 Task: Look for space in Carmona, Philippines from 12th July, 2023 to 16th July, 2023 for 8 adults in price range Rs.10000 to Rs.16000. Place can be private room with 8 bedrooms having 8 beds and 8 bathrooms. Property type can be house, flat, guest house. Amenities needed are: wifi, TV, free parkinig on premises, gym, breakfast. Booking option can be shelf check-in. Required host language is English.
Action: Mouse moved to (450, 103)
Screenshot: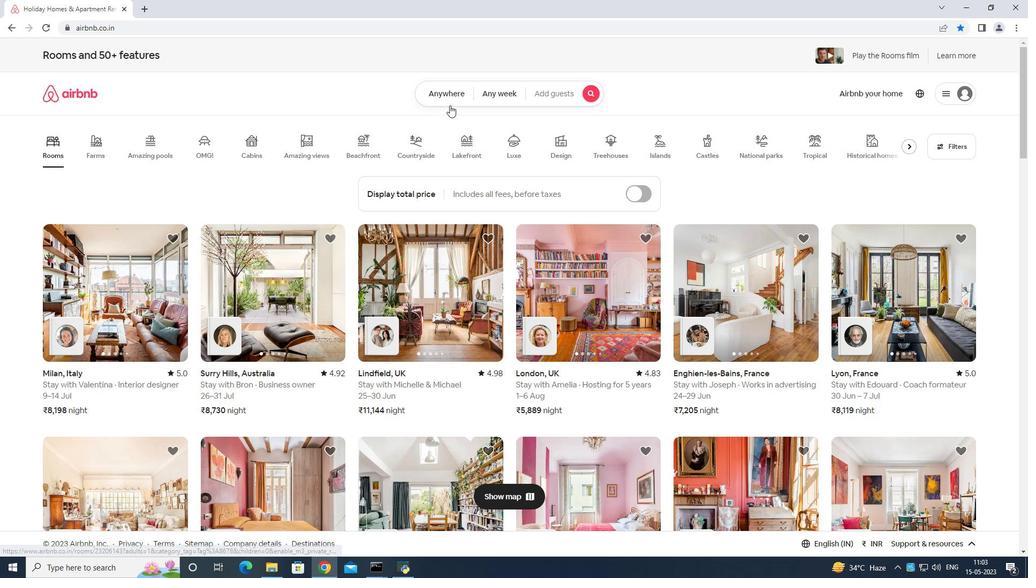 
Action: Mouse pressed left at (450, 103)
Screenshot: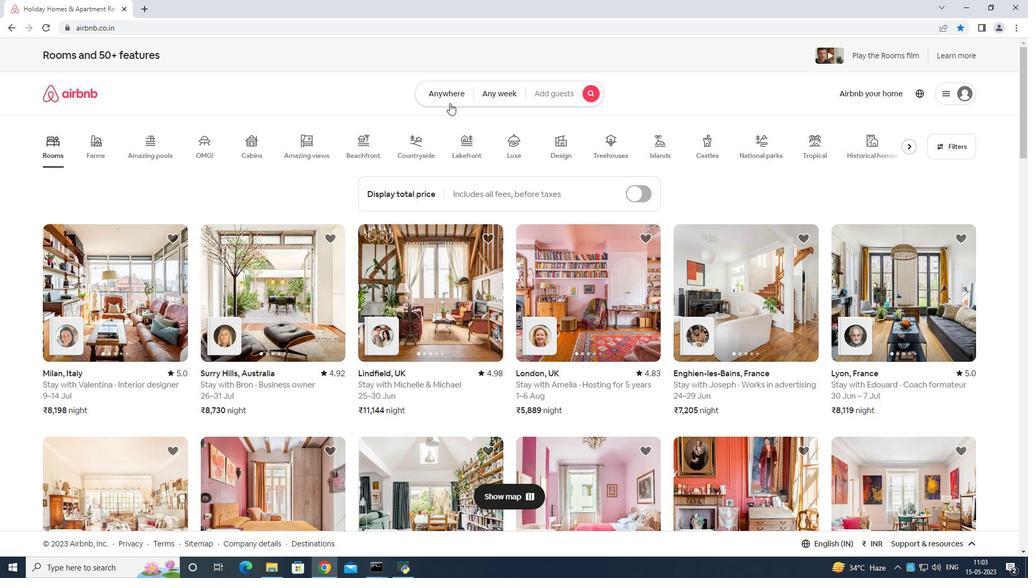 
Action: Mouse moved to (429, 133)
Screenshot: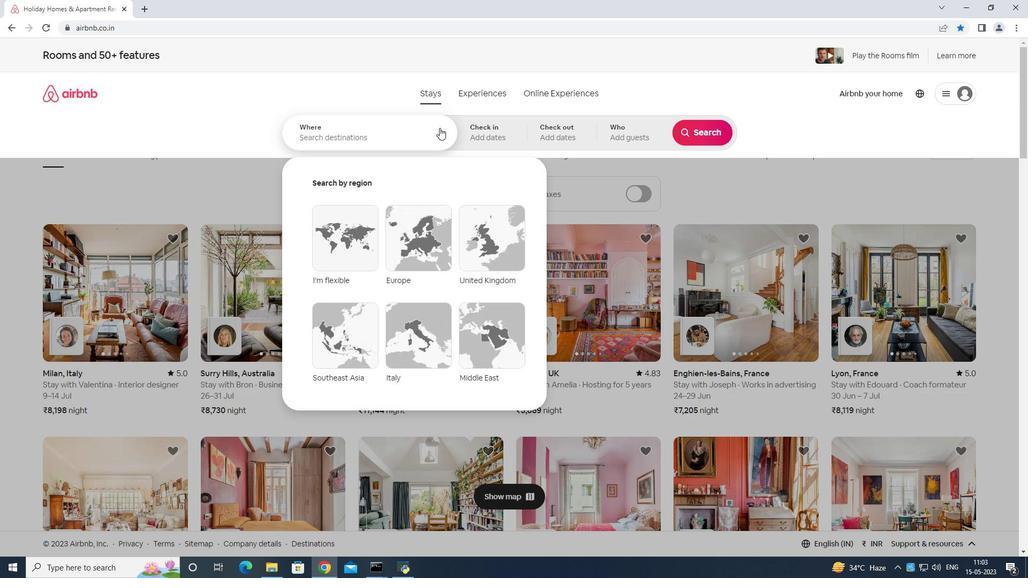 
Action: Mouse pressed left at (429, 133)
Screenshot: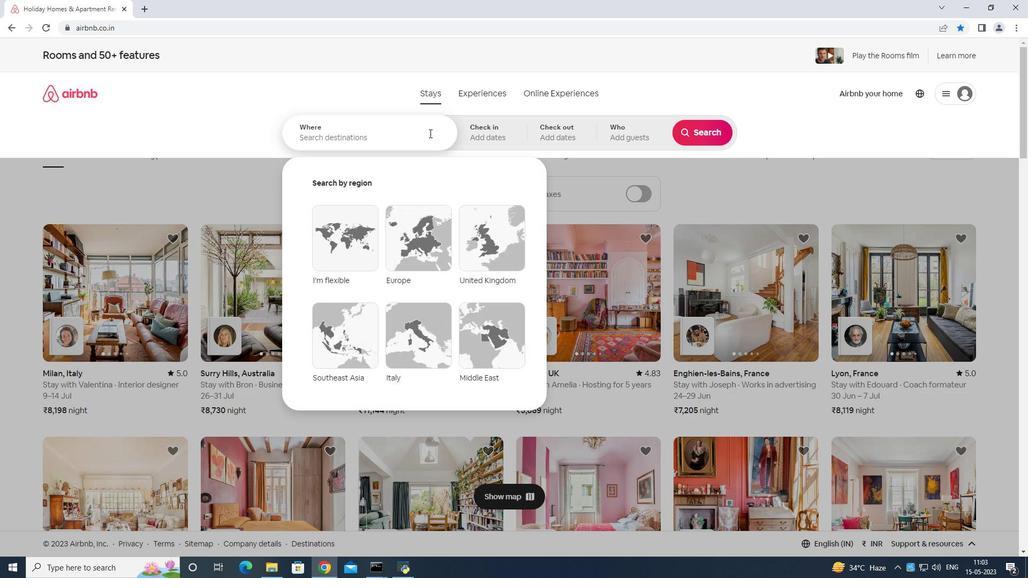 
Action: Key pressed <Key.shift>Carmona<Key.space>philipines<Key.enter>
Screenshot: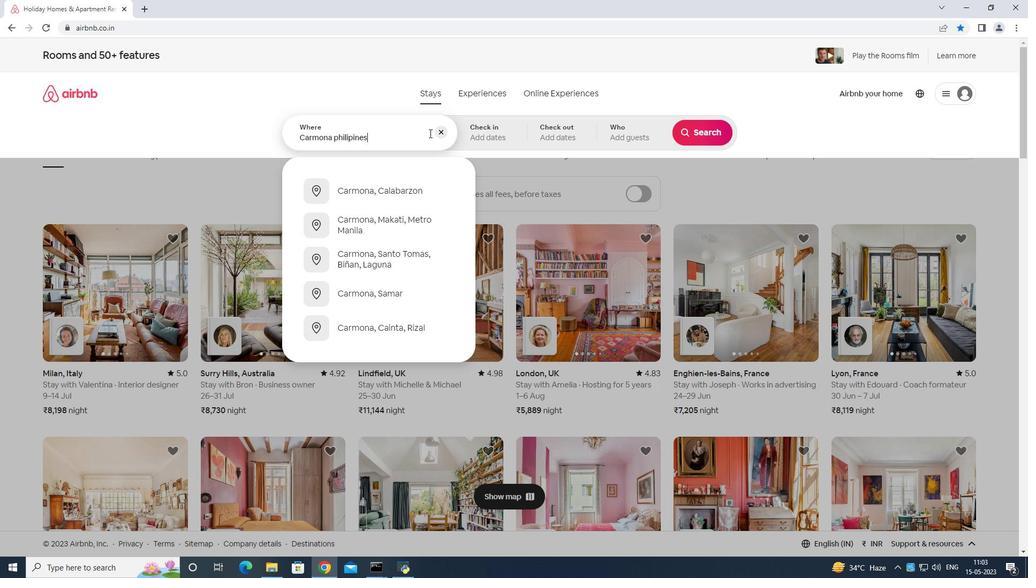 
Action: Mouse moved to (697, 221)
Screenshot: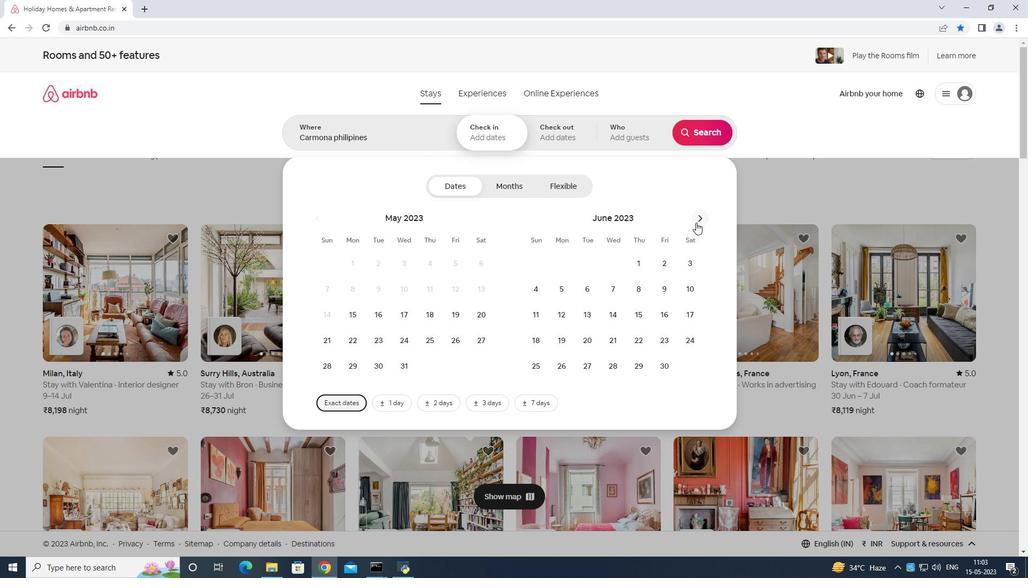 
Action: Mouse pressed left at (697, 221)
Screenshot: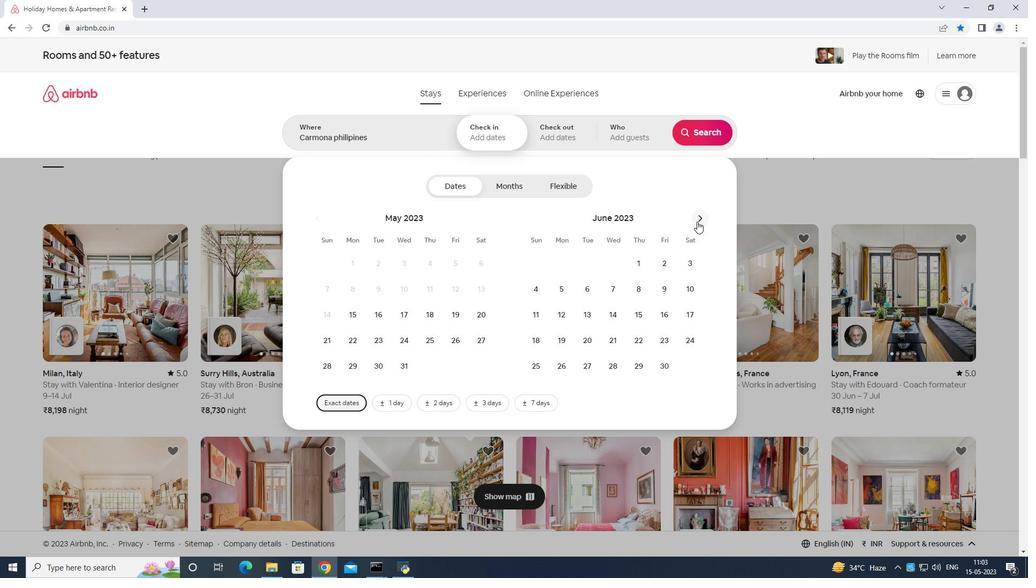 
Action: Mouse moved to (618, 324)
Screenshot: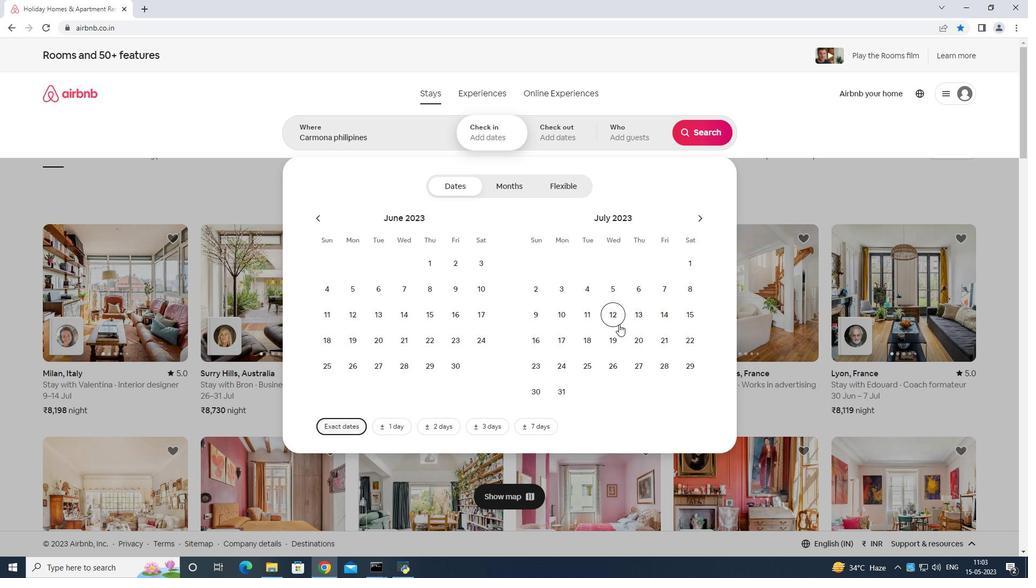 
Action: Mouse pressed left at (618, 324)
Screenshot: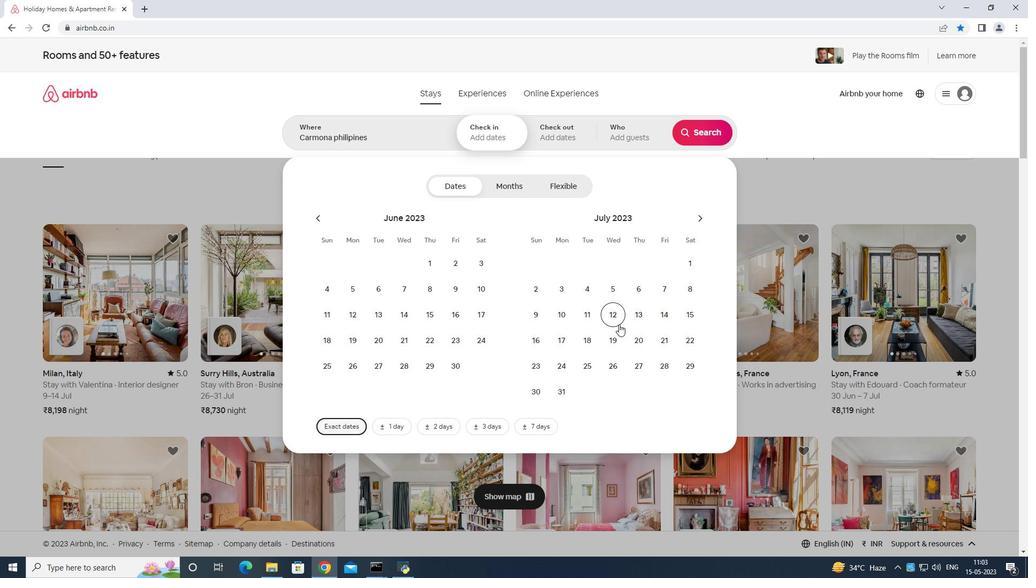 
Action: Mouse moved to (535, 343)
Screenshot: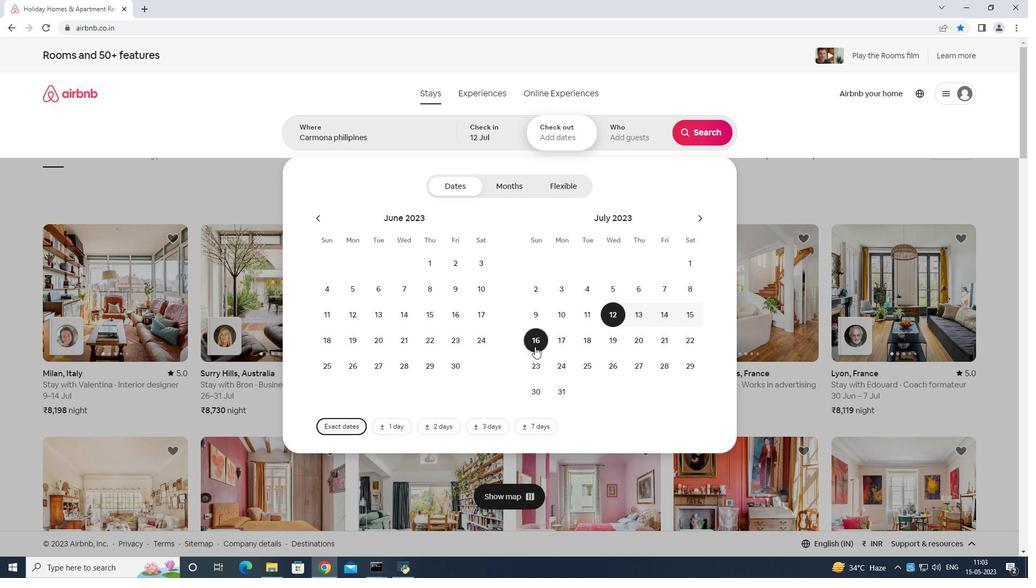 
Action: Mouse pressed left at (535, 343)
Screenshot: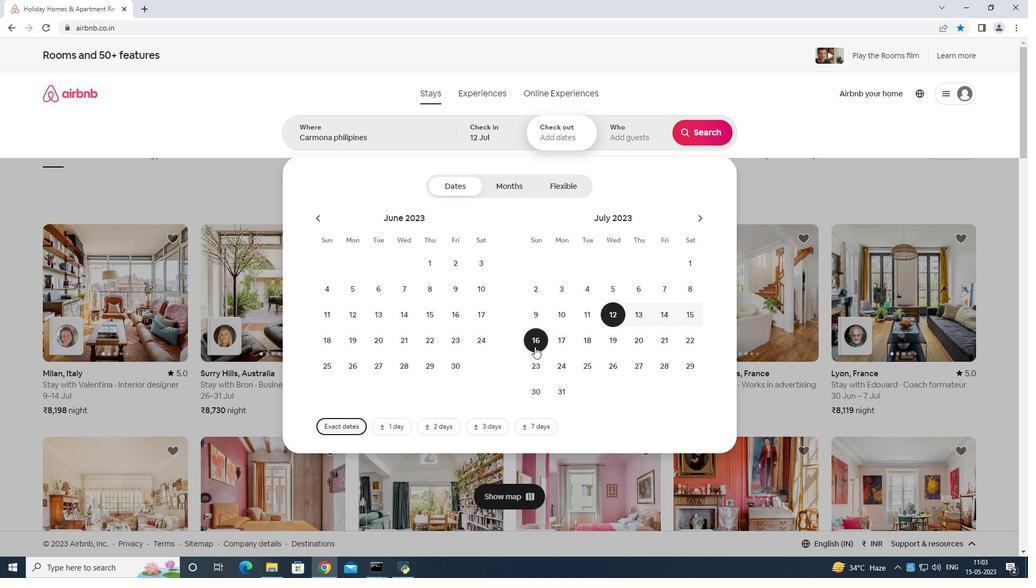 
Action: Mouse moved to (613, 140)
Screenshot: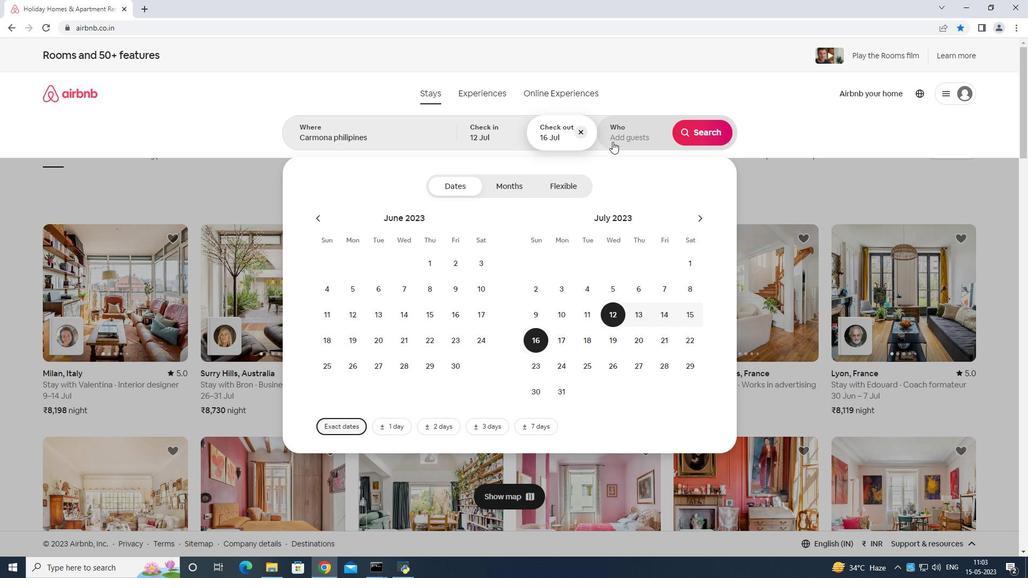 
Action: Mouse pressed left at (613, 140)
Screenshot: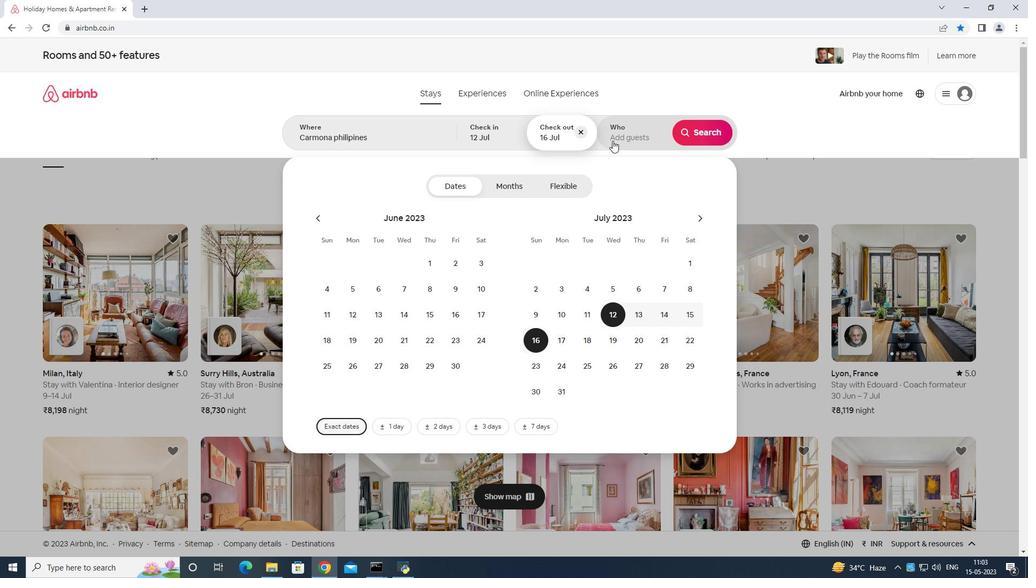 
Action: Mouse moved to (704, 188)
Screenshot: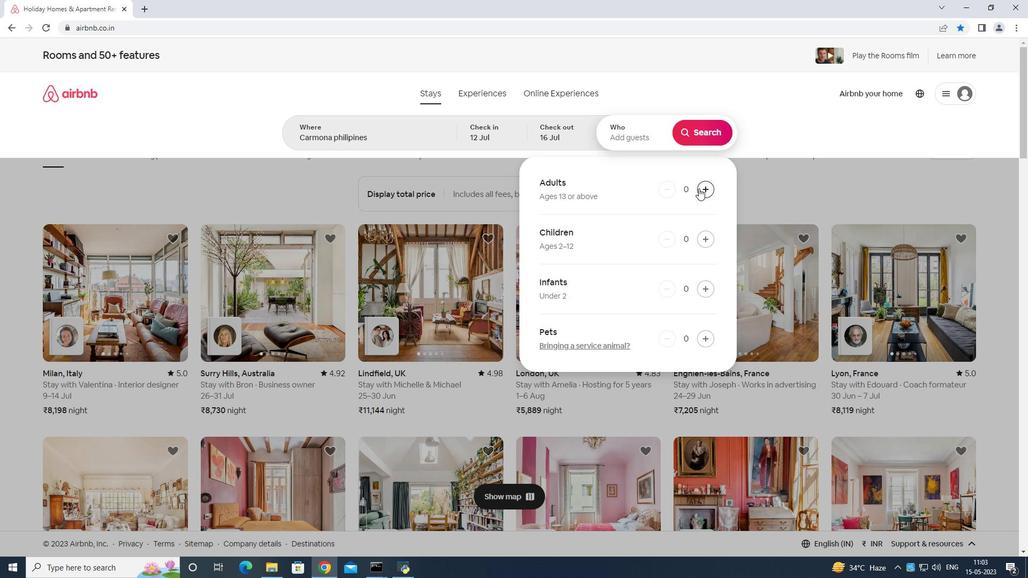 
Action: Mouse pressed left at (704, 188)
Screenshot: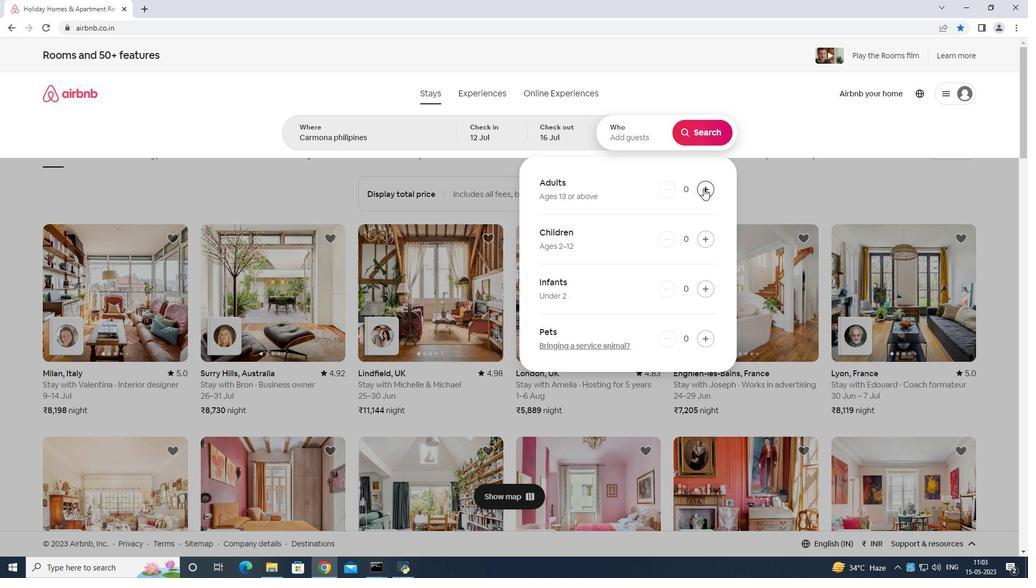 
Action: Mouse pressed left at (704, 188)
Screenshot: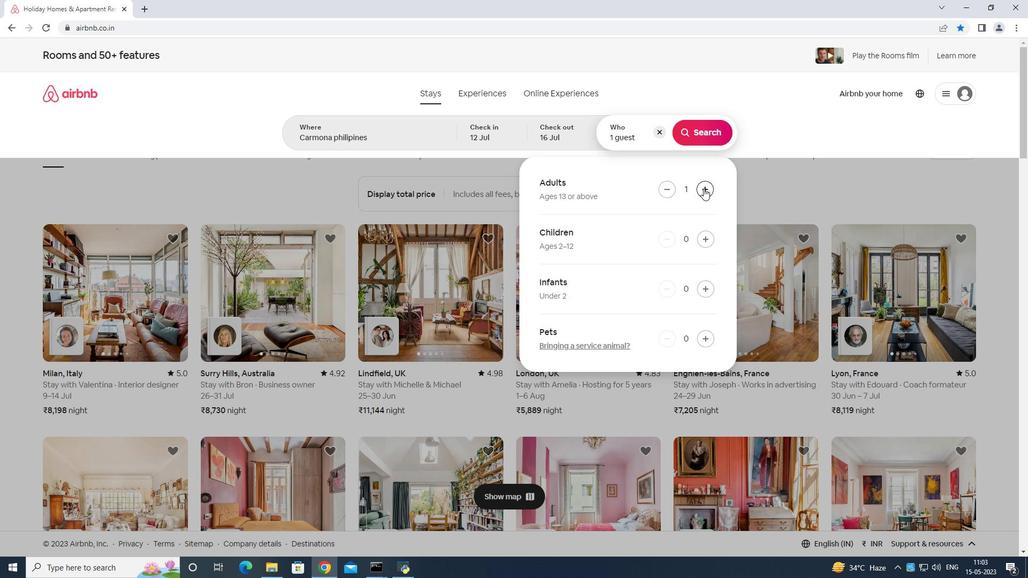 
Action: Mouse pressed left at (704, 188)
Screenshot: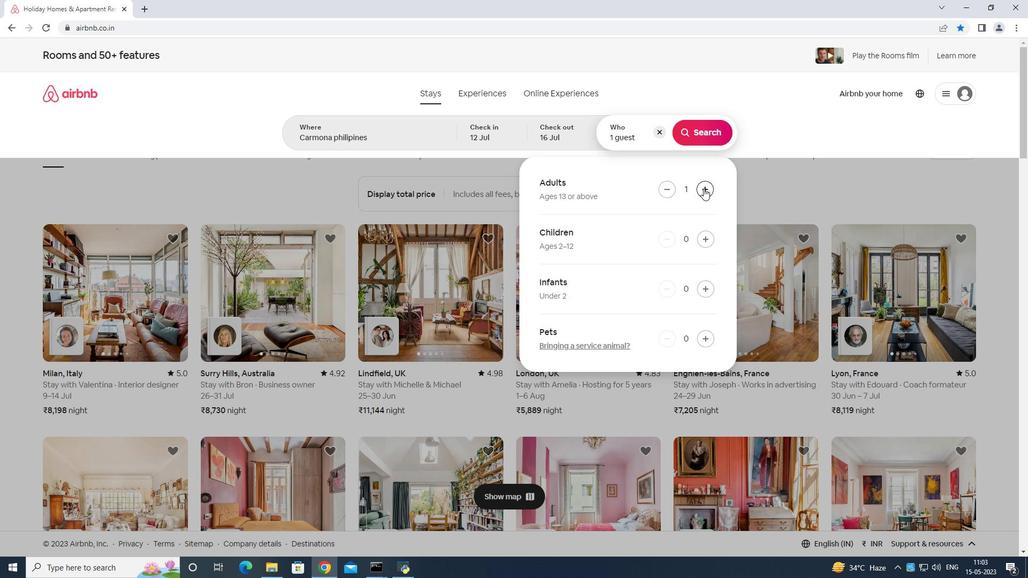 
Action: Mouse pressed left at (704, 188)
Screenshot: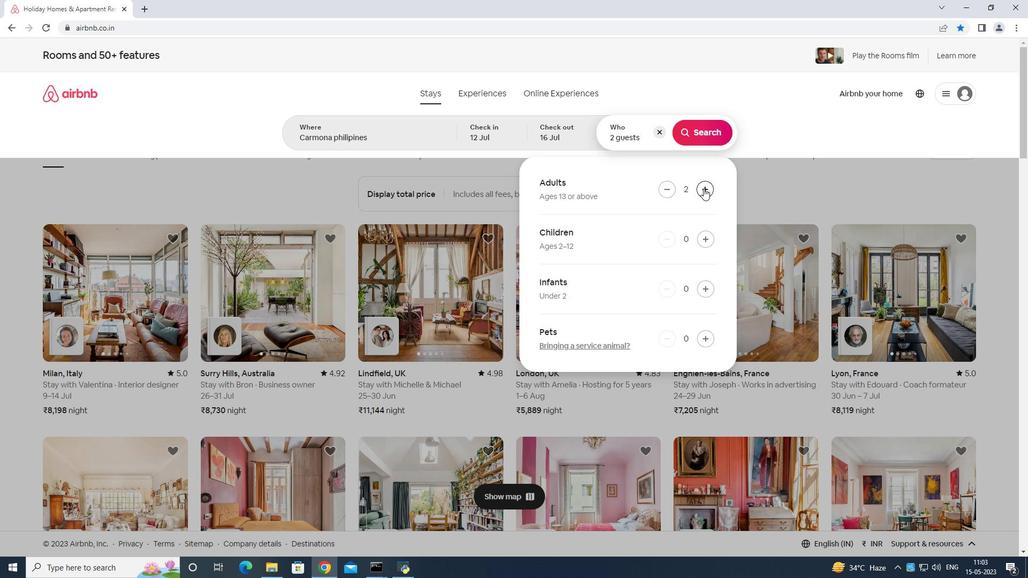 
Action: Mouse pressed left at (704, 188)
Screenshot: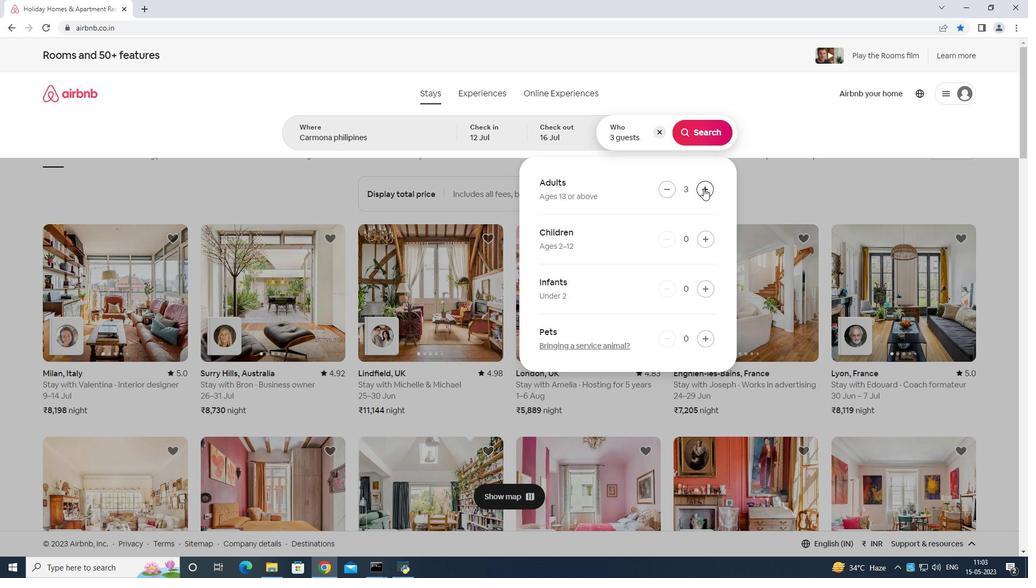 
Action: Mouse pressed left at (704, 188)
Screenshot: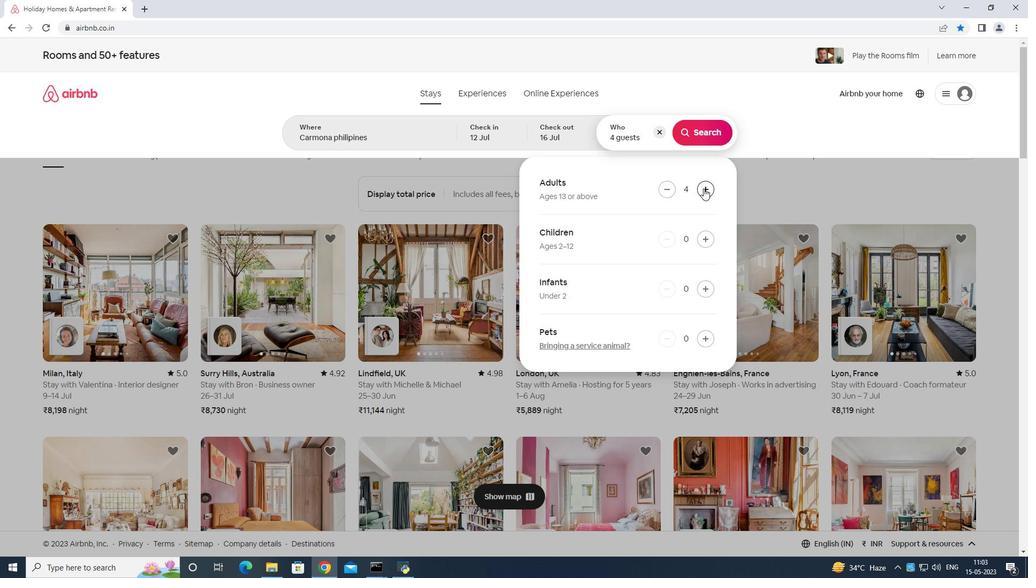 
Action: Mouse pressed left at (704, 188)
Screenshot: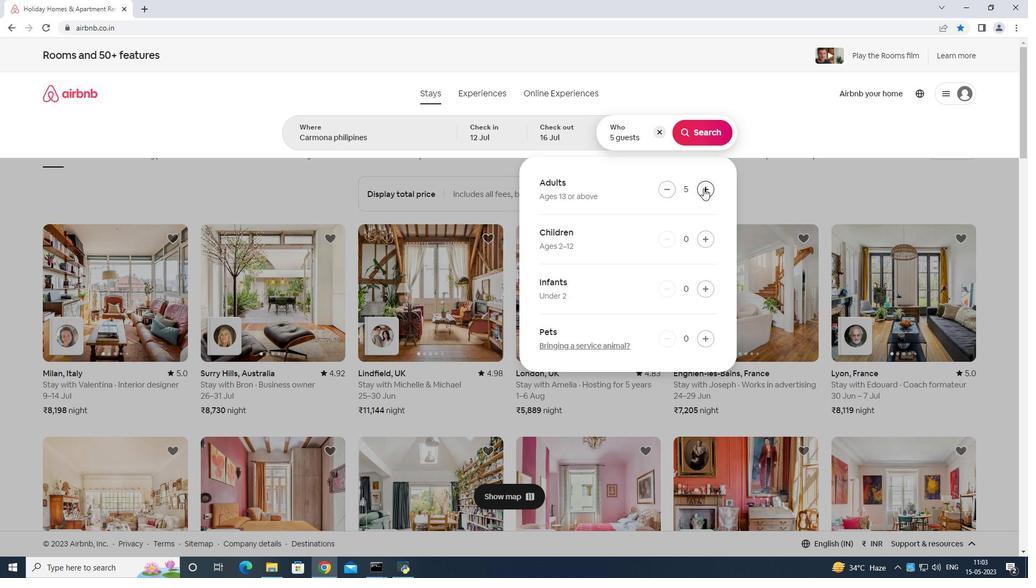 
Action: Mouse pressed left at (704, 188)
Screenshot: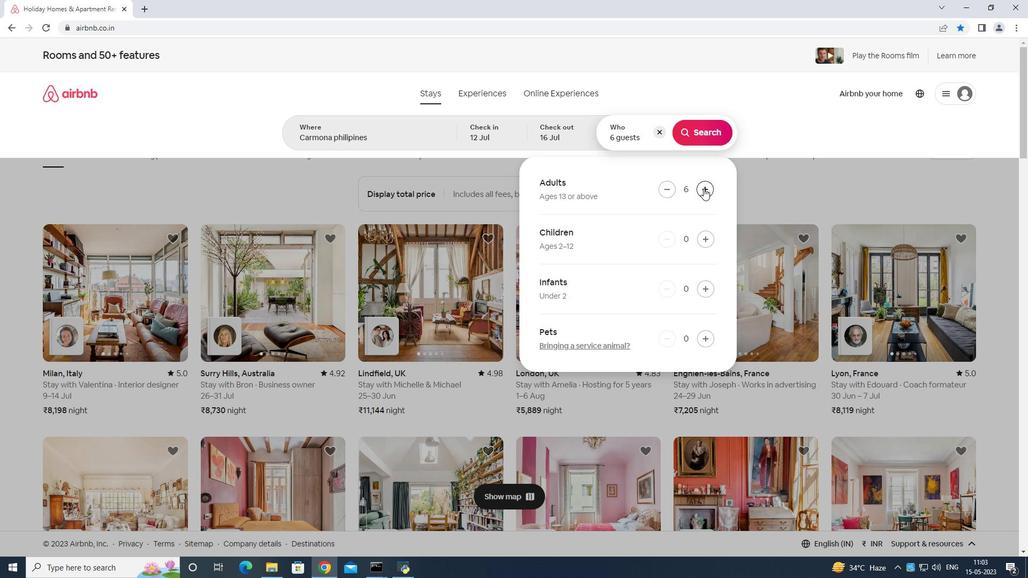 
Action: Mouse moved to (708, 140)
Screenshot: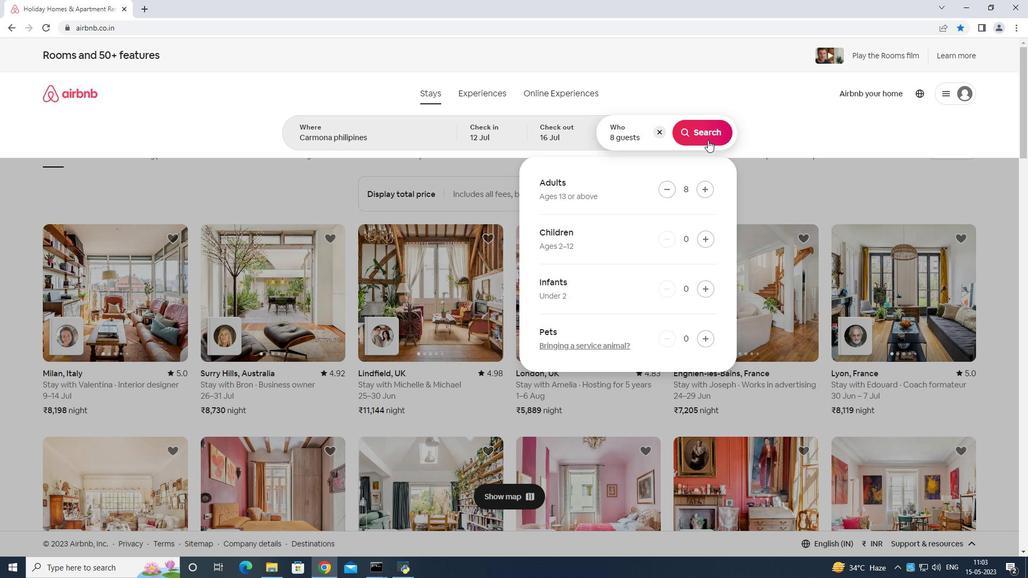 
Action: Mouse pressed left at (708, 140)
Screenshot: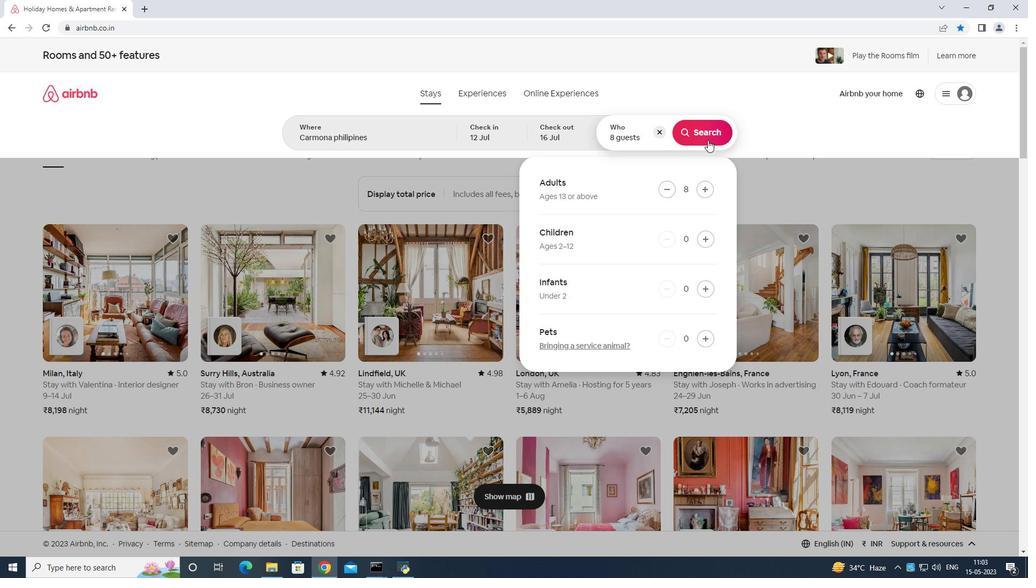 
Action: Mouse moved to (994, 93)
Screenshot: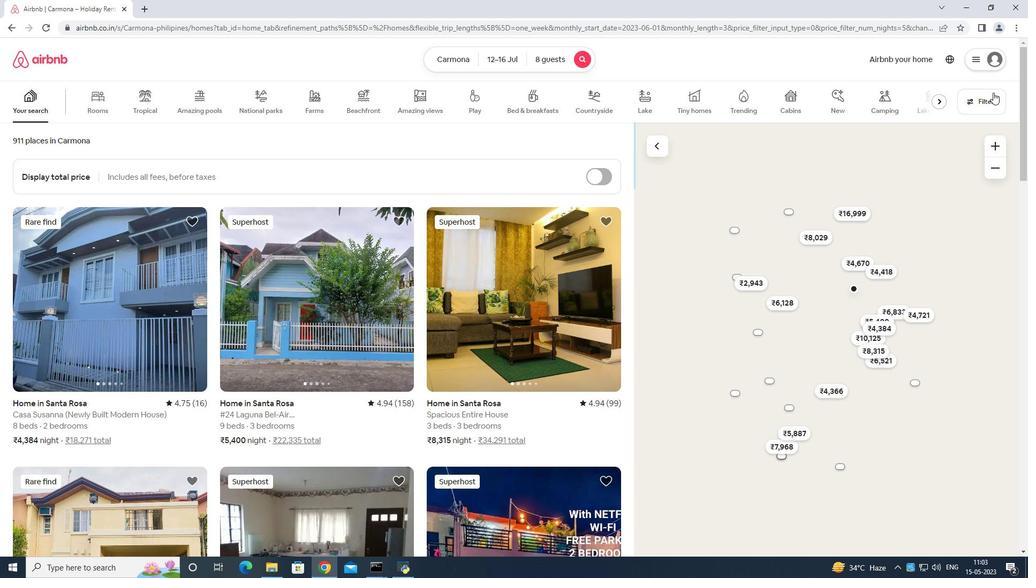
Action: Mouse pressed left at (994, 93)
Screenshot: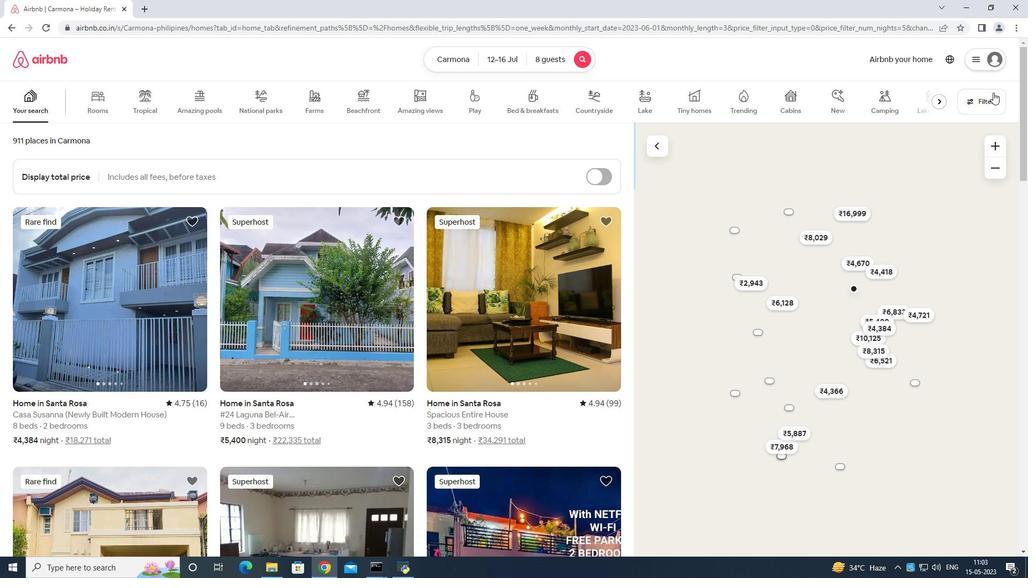 
Action: Mouse moved to (466, 349)
Screenshot: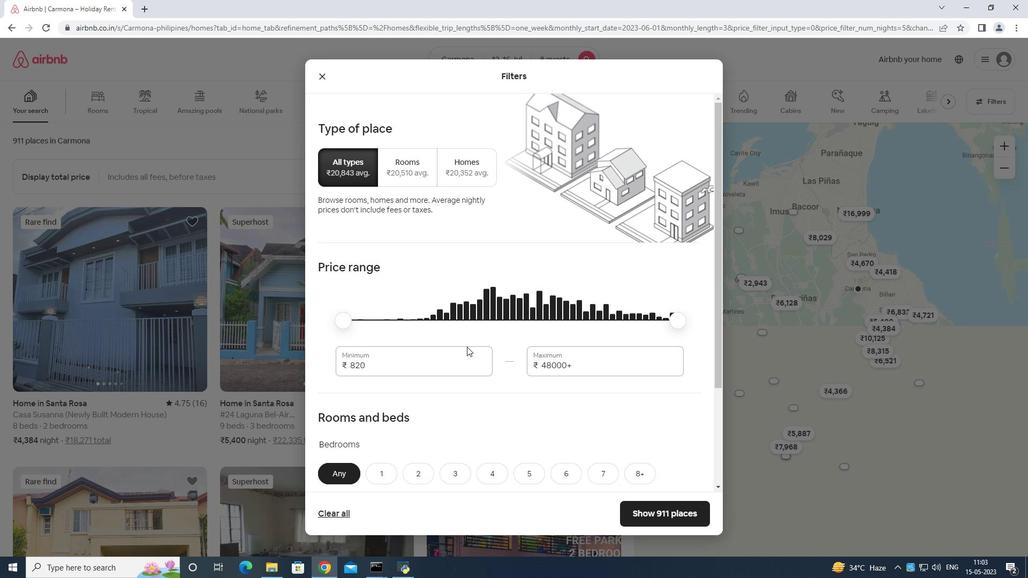 
Action: Mouse pressed left at (466, 349)
Screenshot: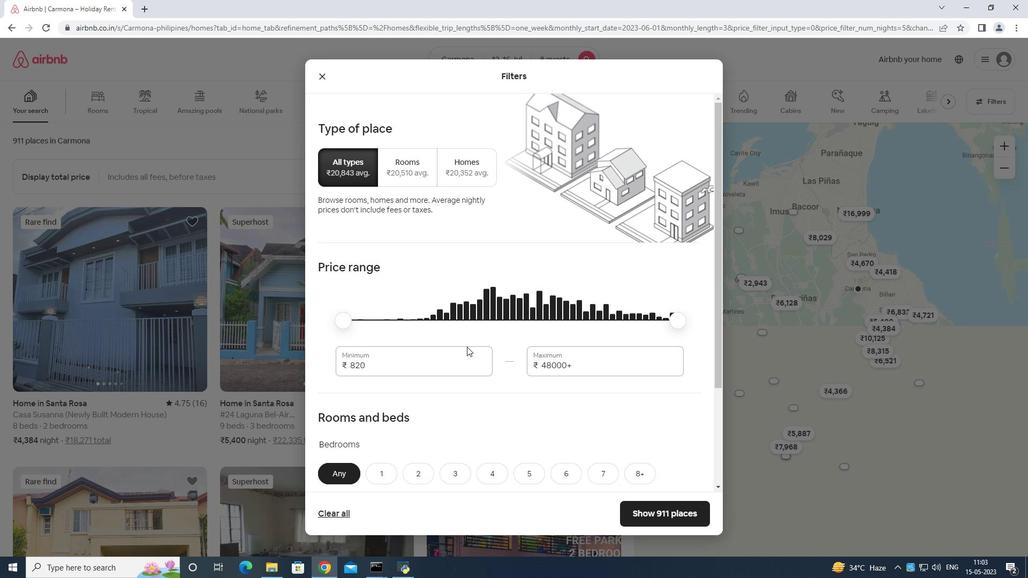 
Action: Mouse moved to (467, 348)
Screenshot: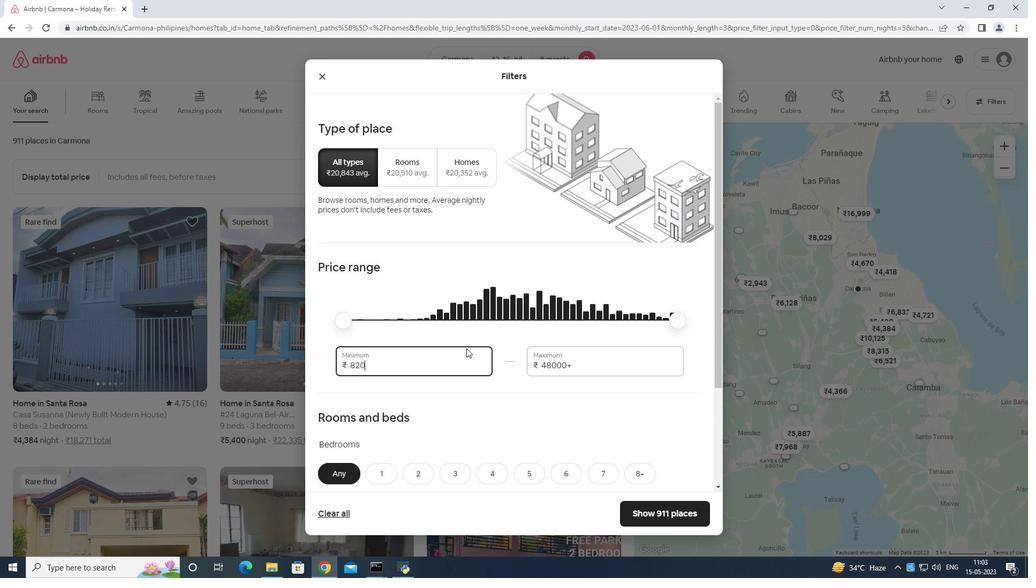 
Action: Key pressed <Key.backspace>
Screenshot: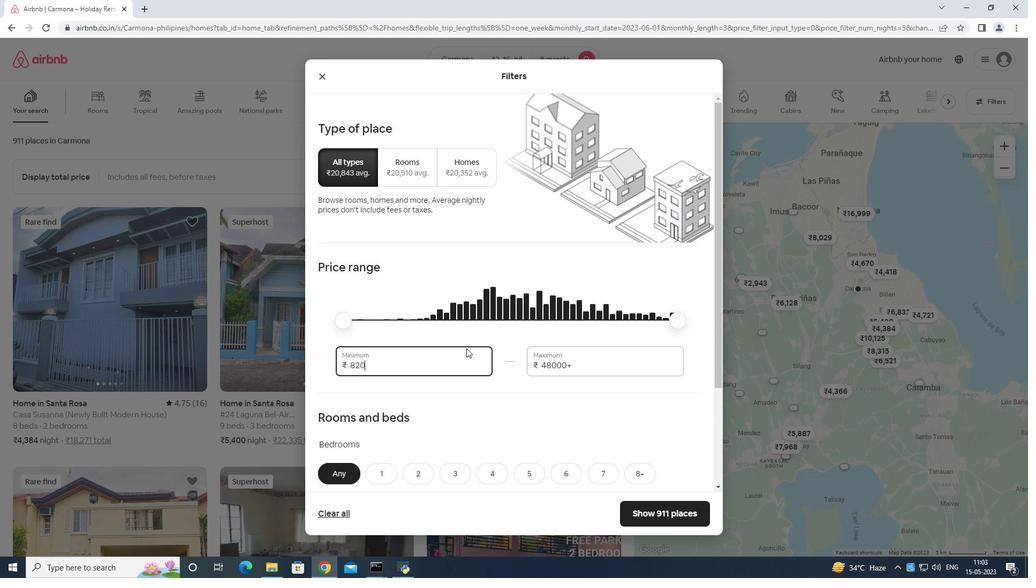 
Action: Mouse moved to (470, 345)
Screenshot: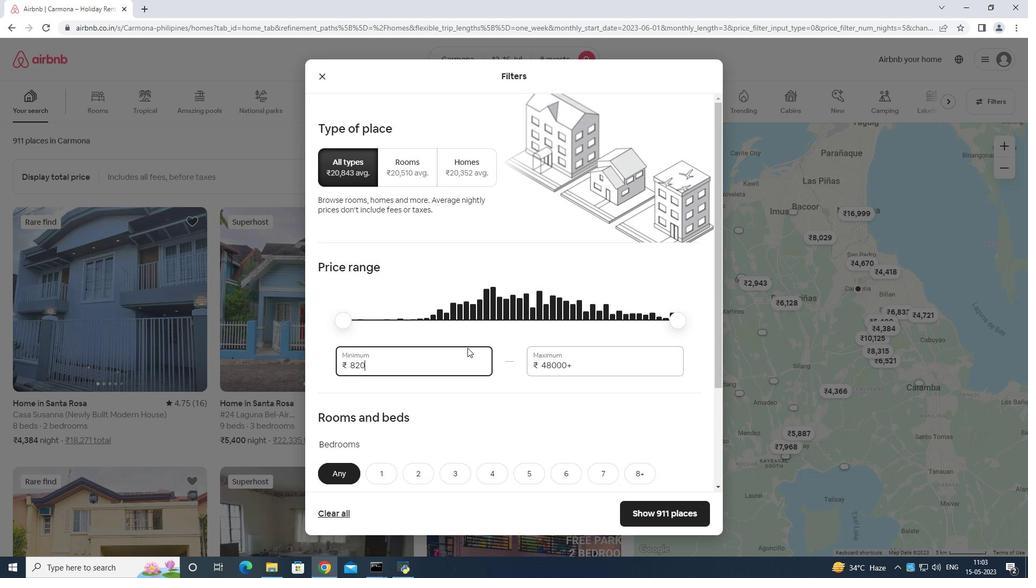 
Action: Key pressed <Key.backspace><Key.backspace><Key.backspace><Key.backspace><Key.backspace>
Screenshot: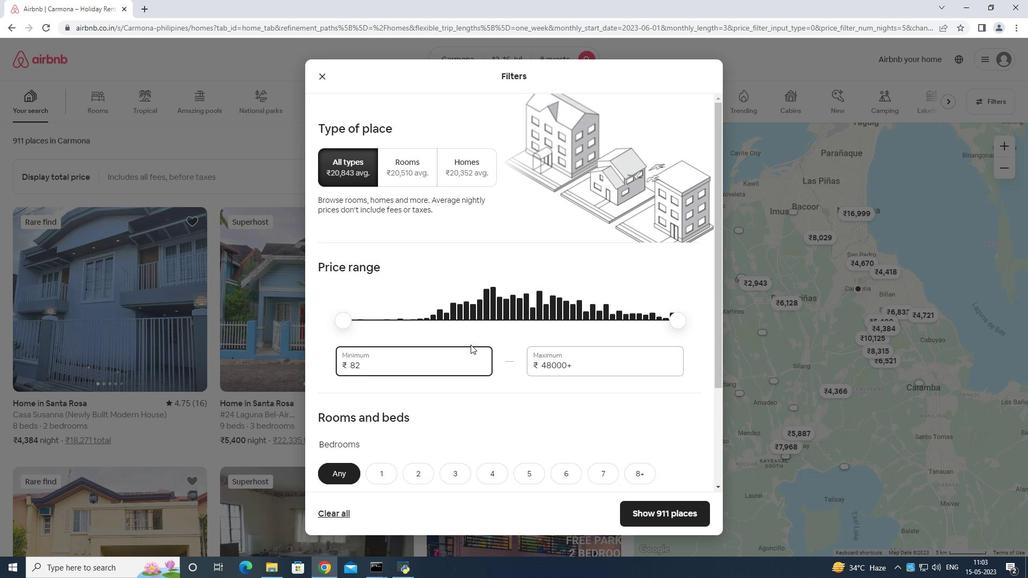 
Action: Mouse moved to (471, 343)
Screenshot: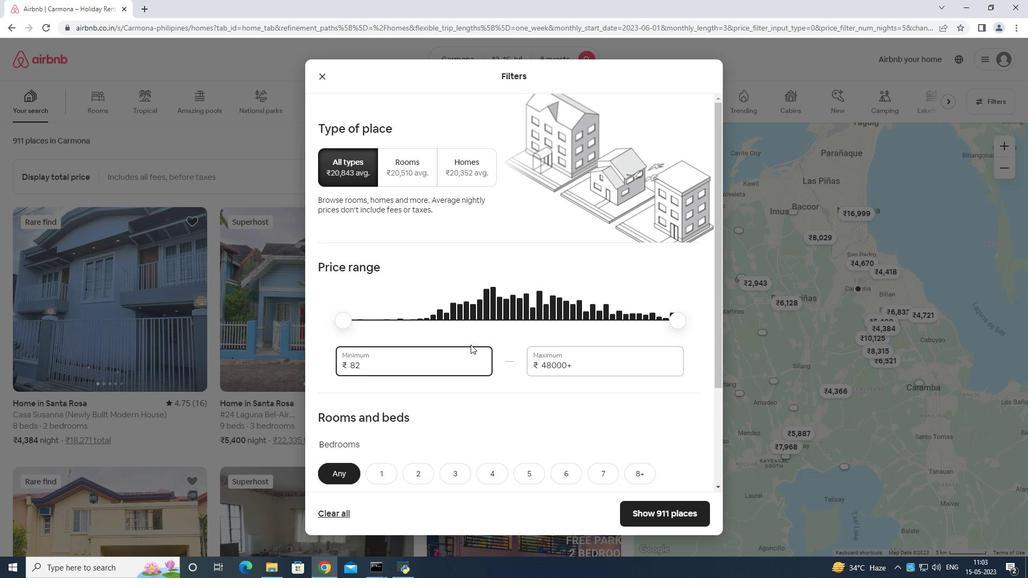 
Action: Key pressed <Key.backspace>
Screenshot: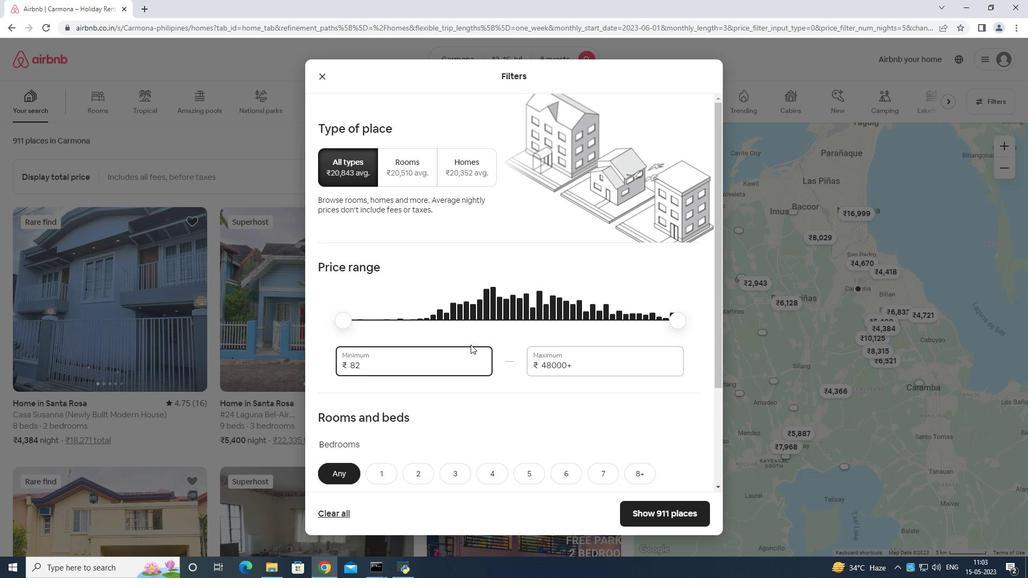 
Action: Mouse moved to (471, 342)
Screenshot: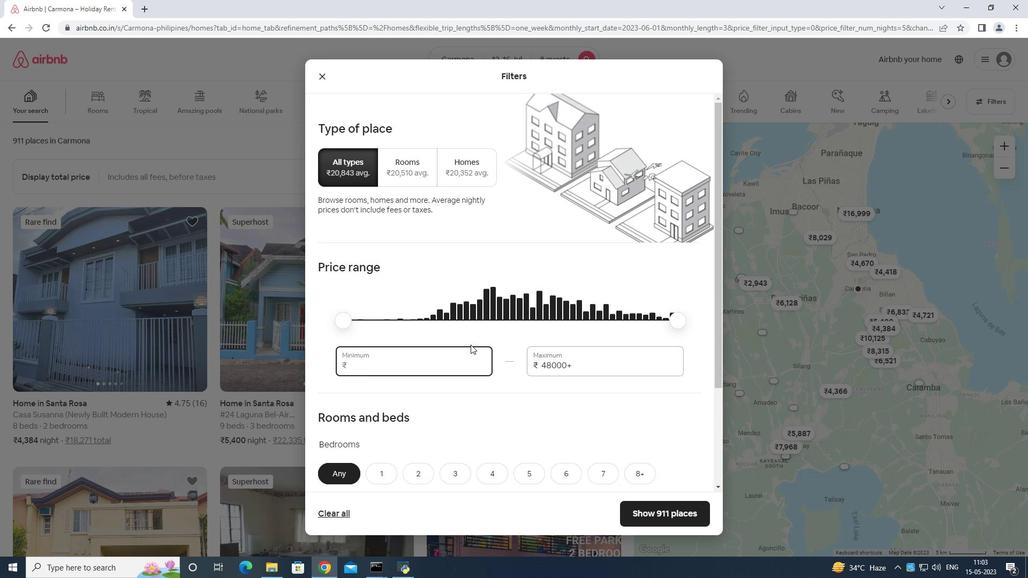 
Action: Key pressed <Key.backspace>
Screenshot: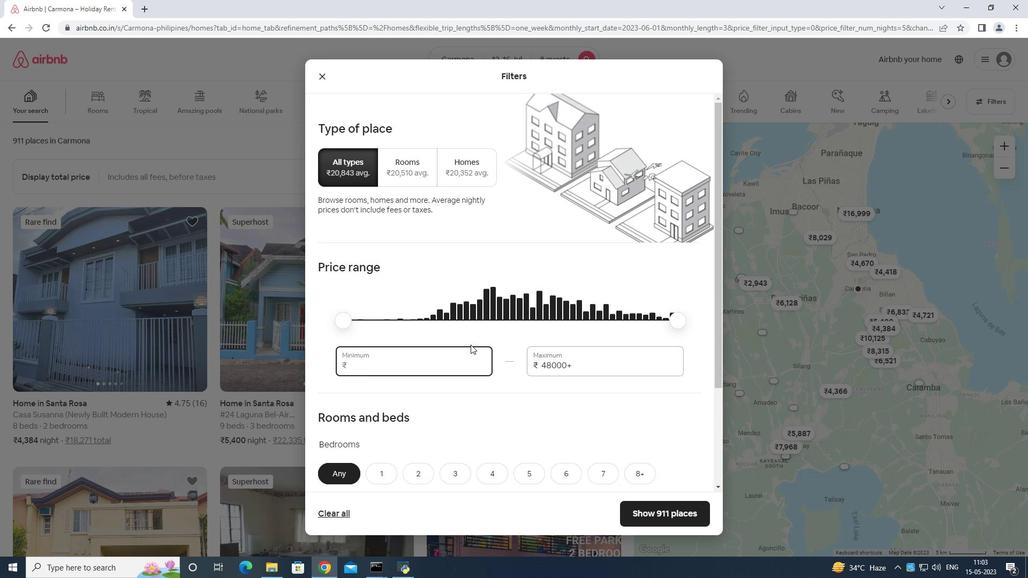 
Action: Mouse moved to (472, 341)
Screenshot: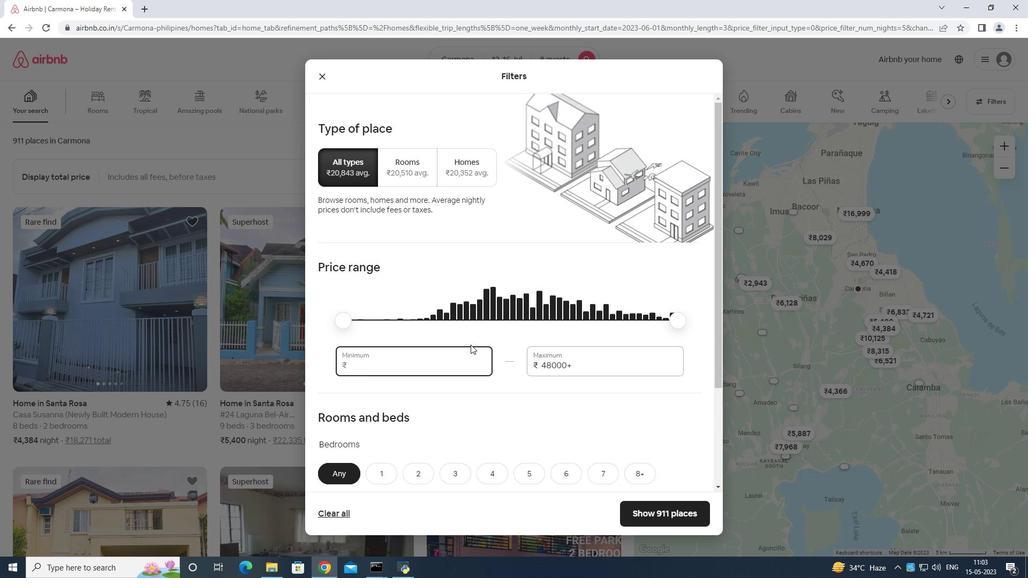 
Action: Key pressed <Key.backspace>
Screenshot: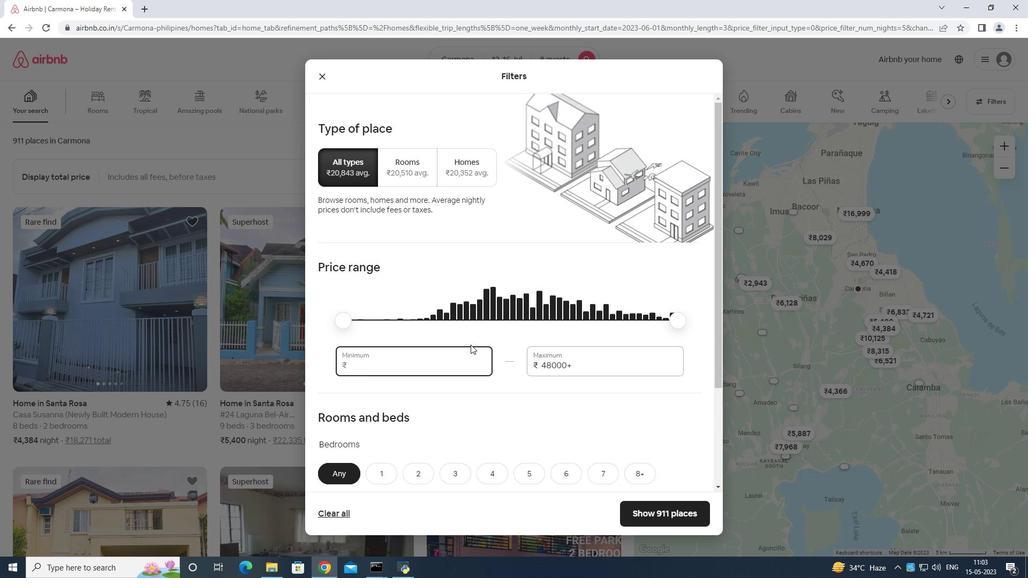 
Action: Mouse moved to (473, 337)
Screenshot: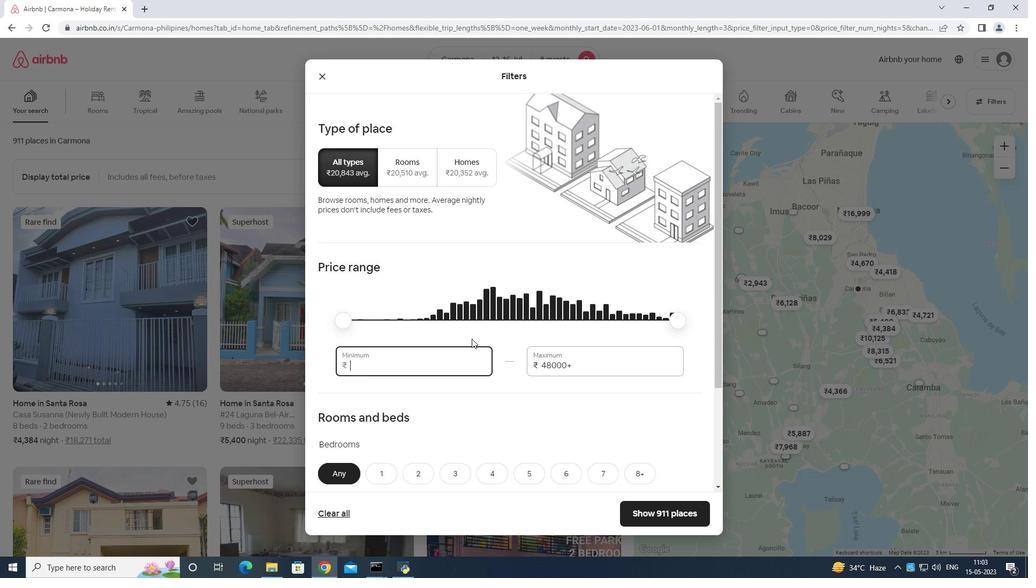 
Action: Key pressed 1000
Screenshot: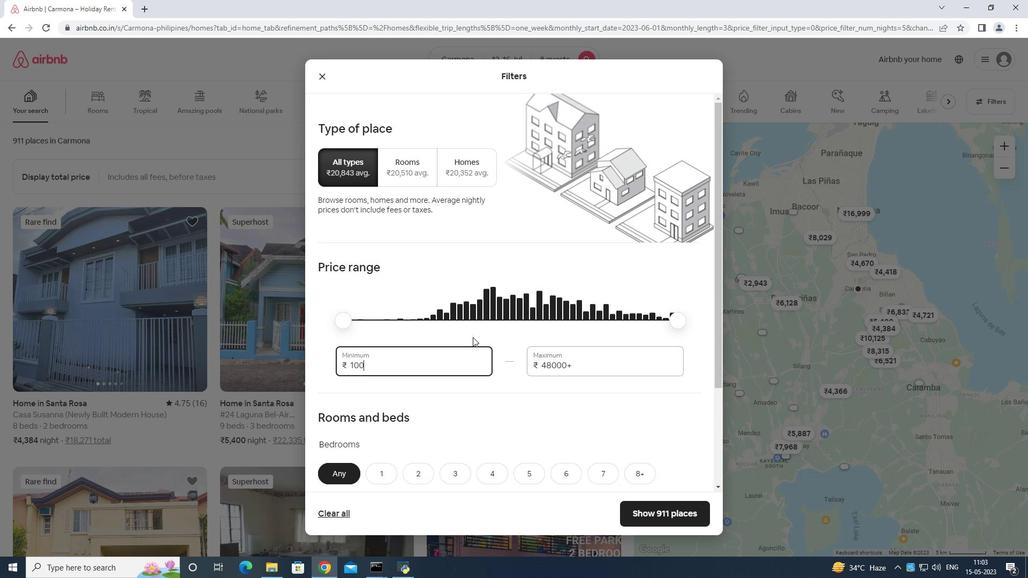 
Action: Mouse moved to (507, 337)
Screenshot: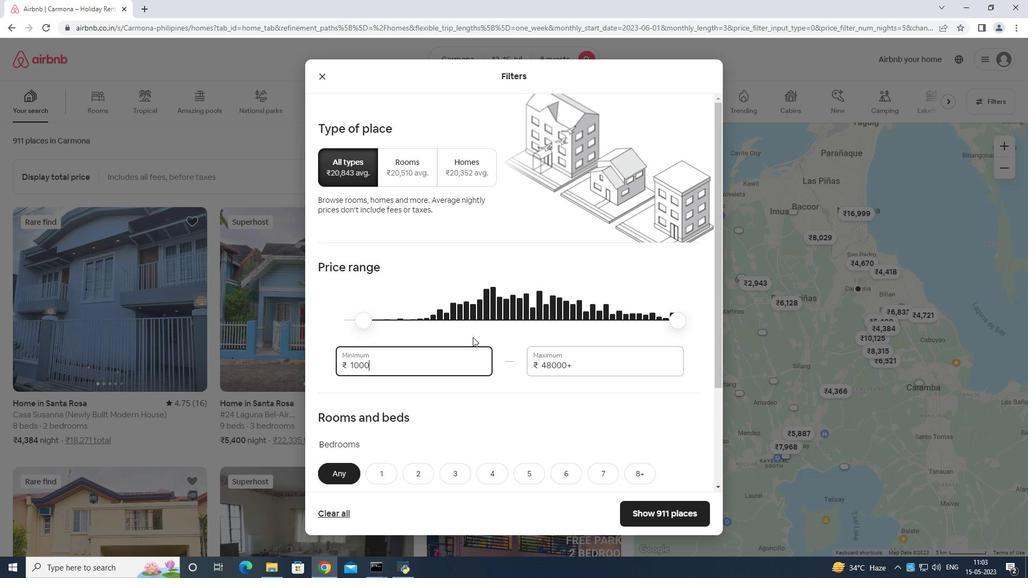 
Action: Key pressed 0
Screenshot: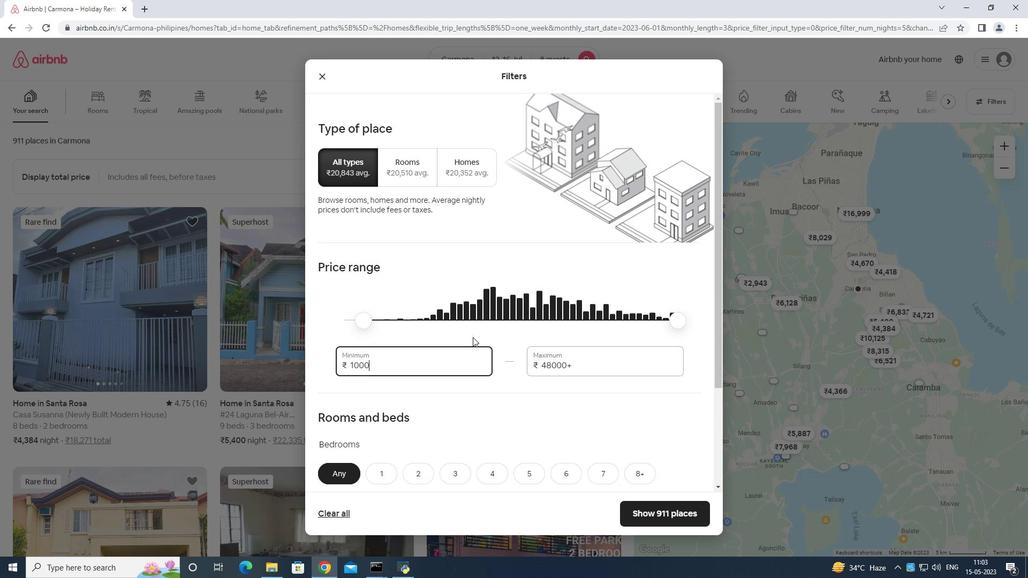 
Action: Mouse moved to (600, 355)
Screenshot: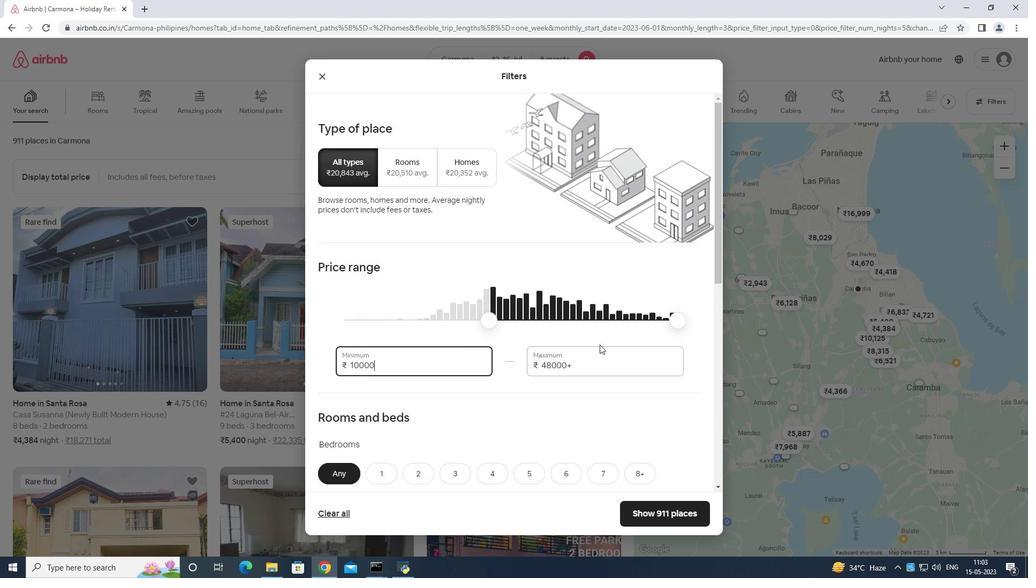 
Action: Mouse pressed left at (600, 355)
Screenshot: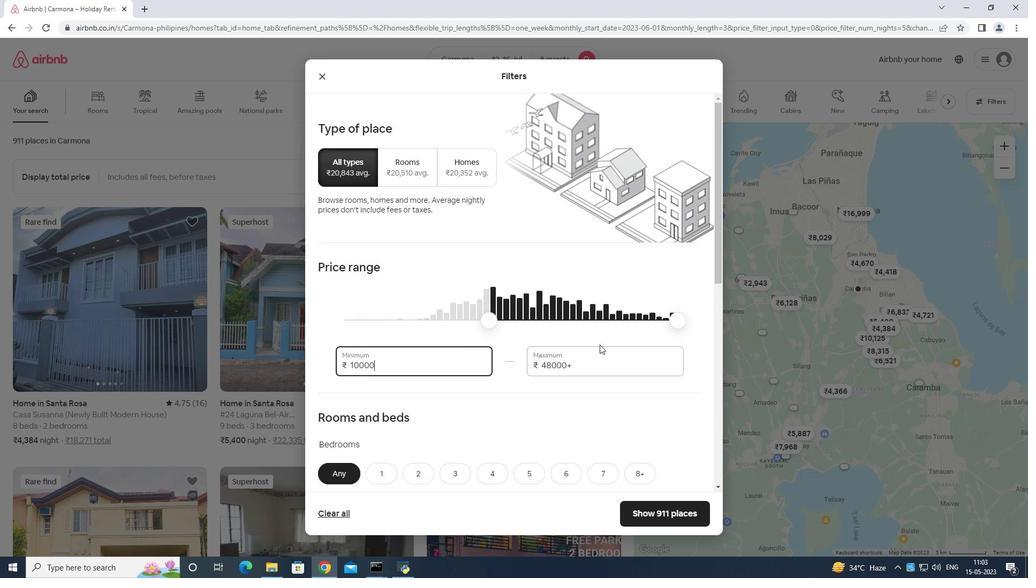 
Action: Mouse moved to (600, 353)
Screenshot: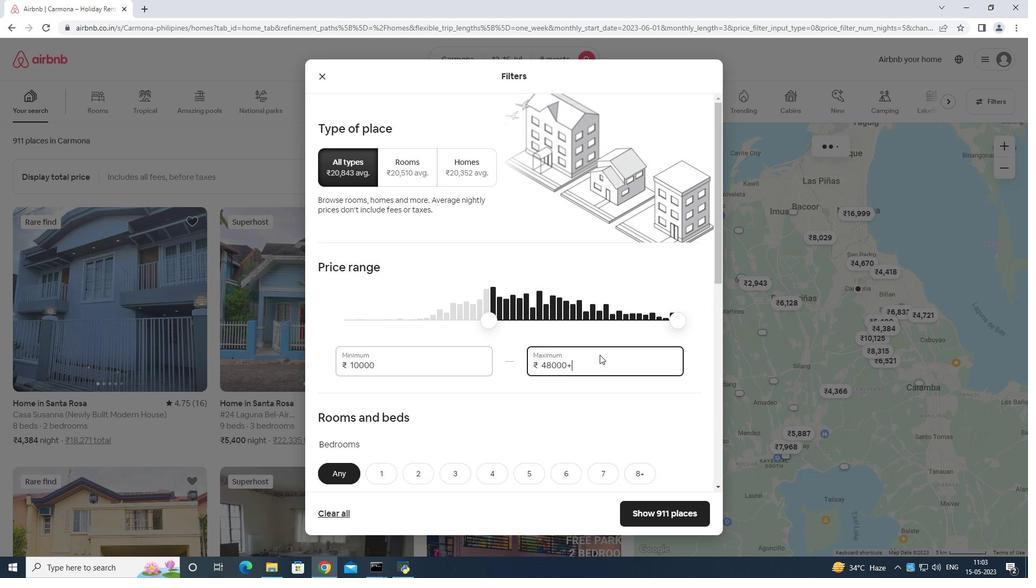 
Action: Key pressed <Key.backspace><Key.backspace><Key.backspace><Key.backspace><Key.backspace><Key.backspace><Key.backspace><Key.backspace><Key.backspace><Key.backspace><Key.backspace><Key.backspace><Key.backspace><Key.backspace><Key.backspace><Key.backspace><Key.backspace><Key.backspace><Key.backspace><Key.backspace><Key.backspace>
Screenshot: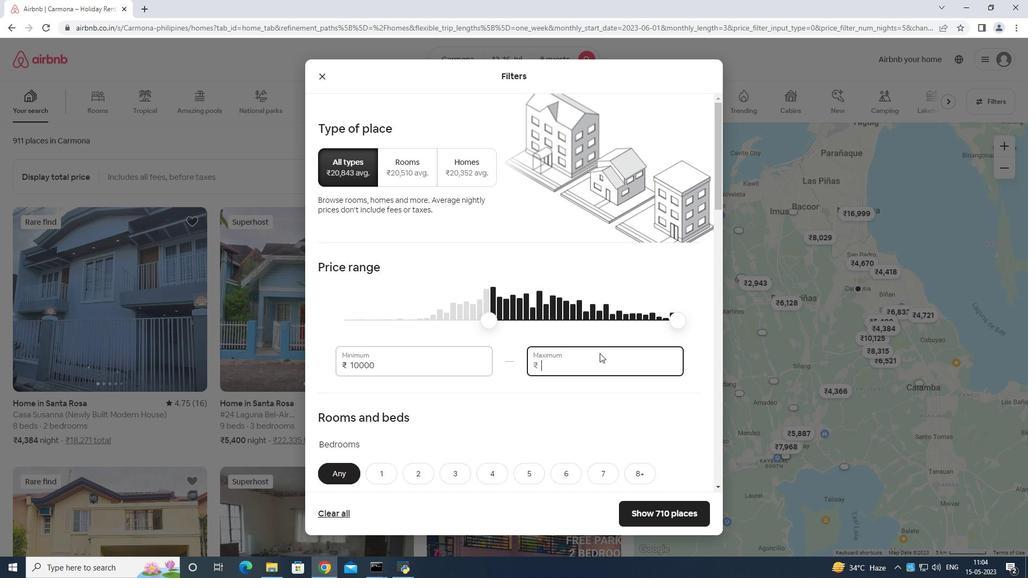 
Action: Mouse moved to (601, 351)
Screenshot: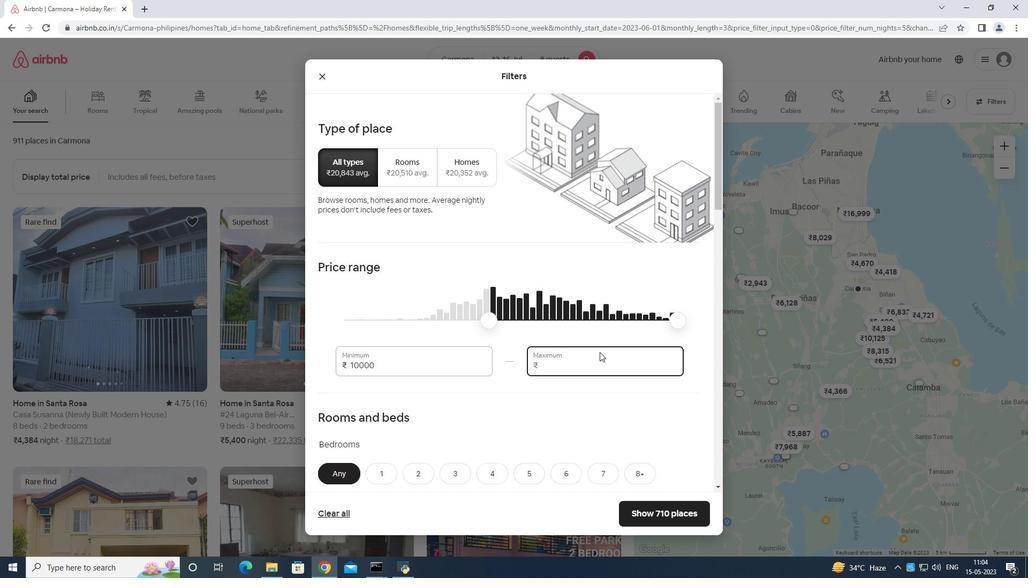 
Action: Key pressed 1
Screenshot: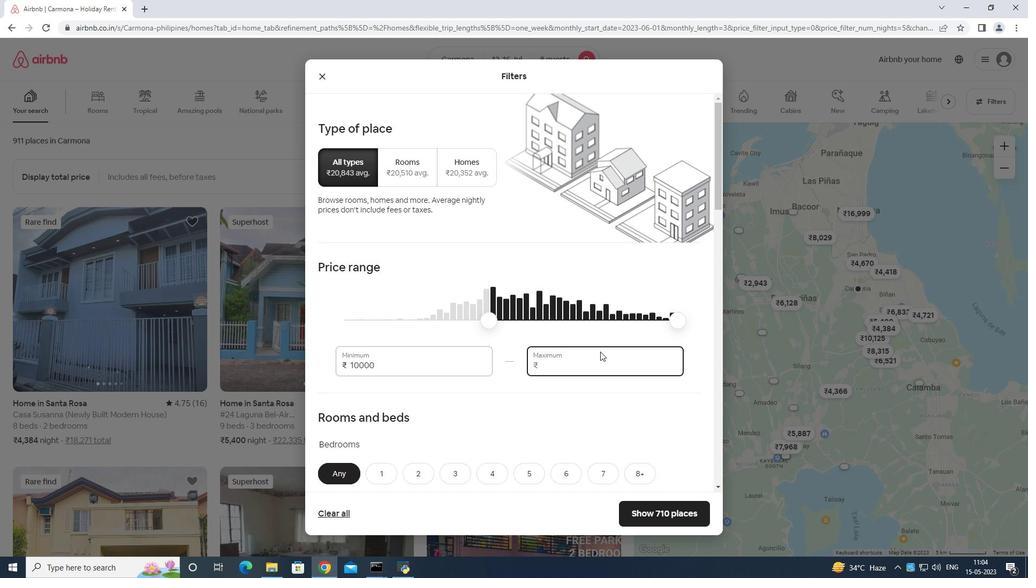 
Action: Mouse moved to (602, 349)
Screenshot: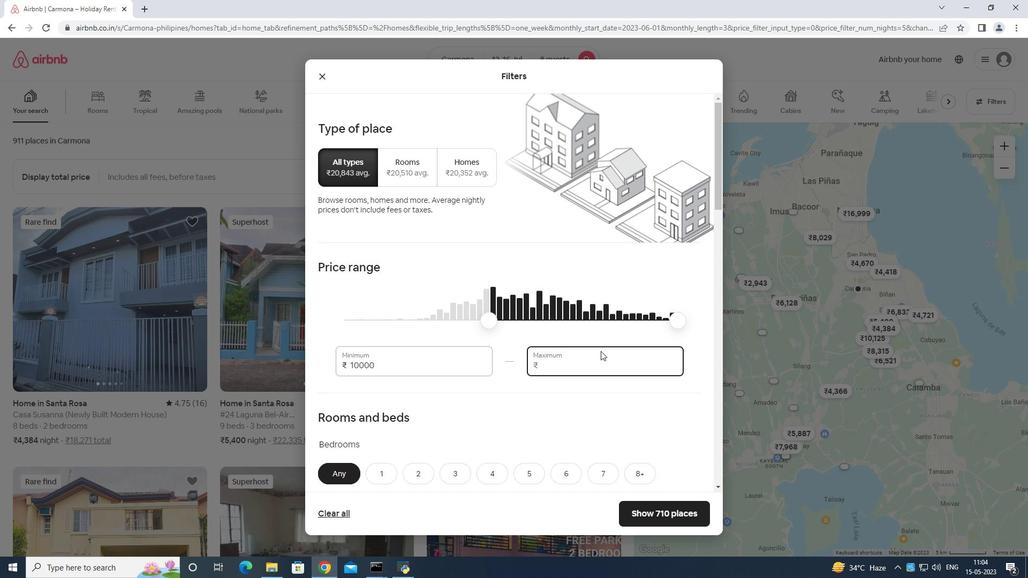 
Action: Key pressed 6
Screenshot: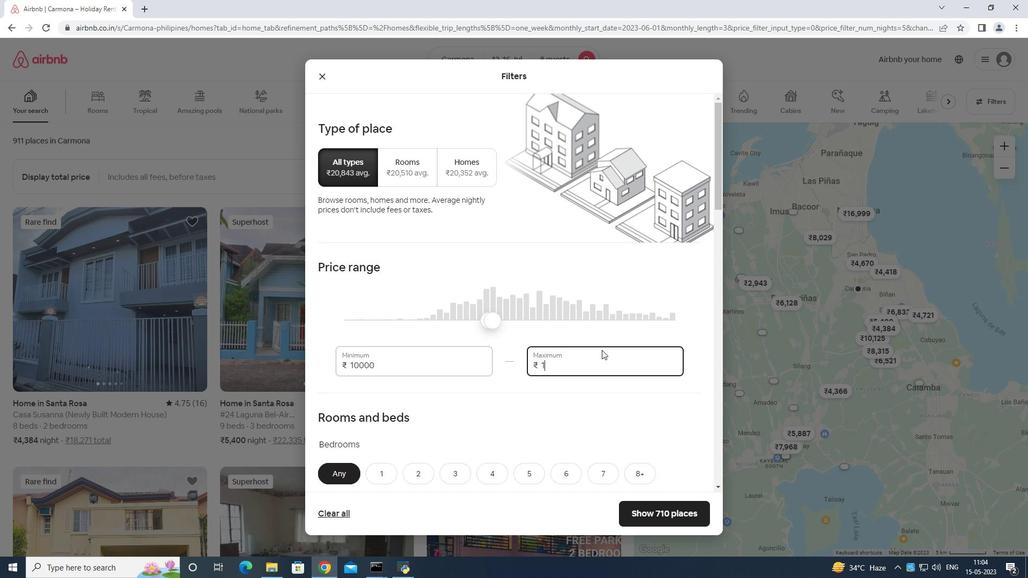 
Action: Mouse moved to (603, 349)
Screenshot: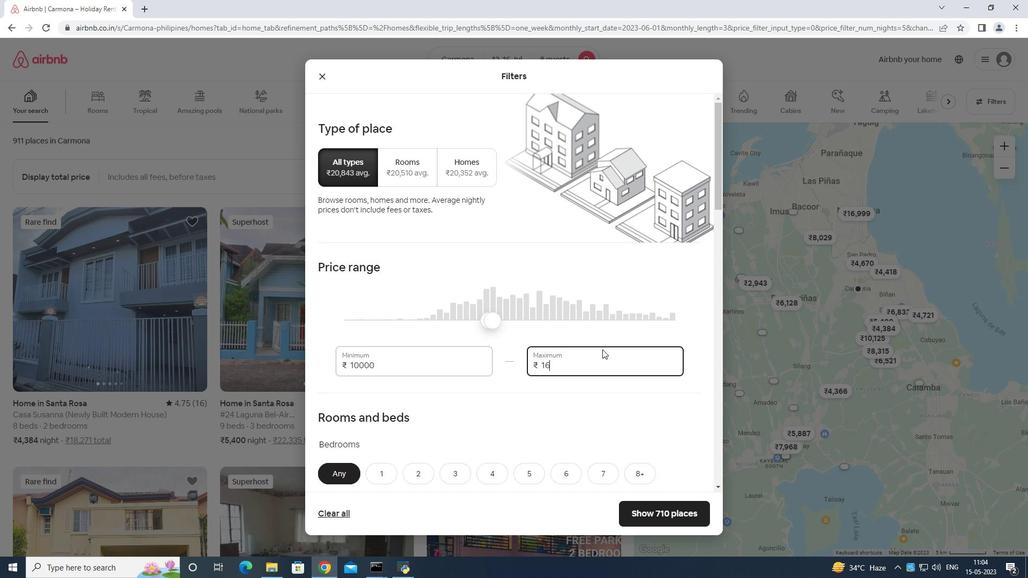 
Action: Key pressed 00
Screenshot: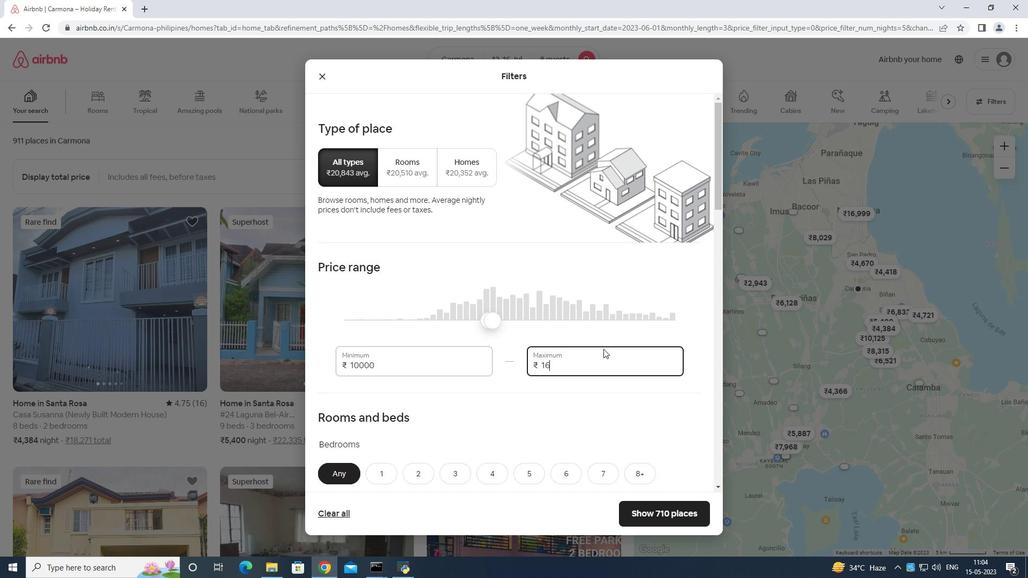 
Action: Mouse moved to (604, 348)
Screenshot: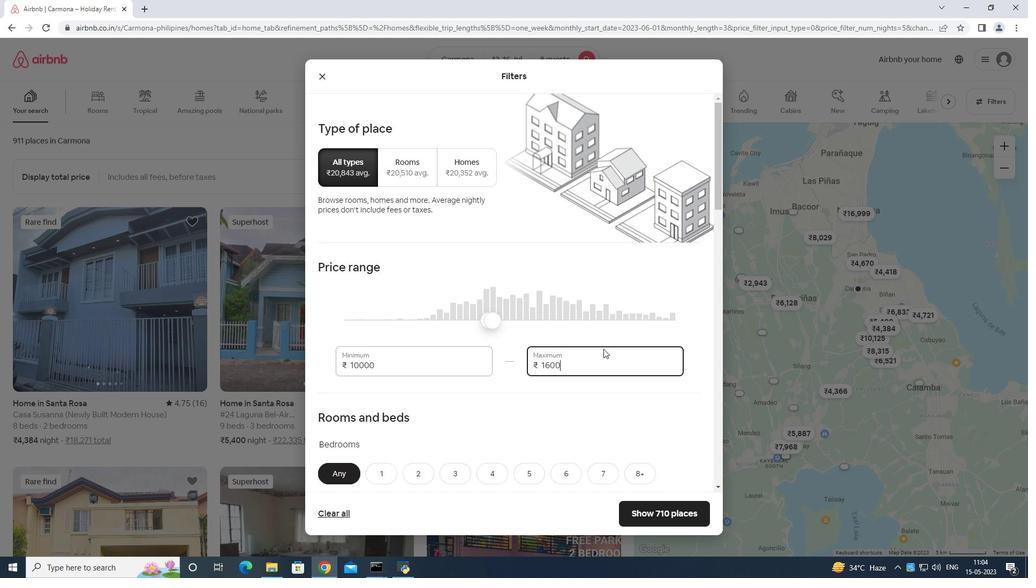
Action: Key pressed 0
Screenshot: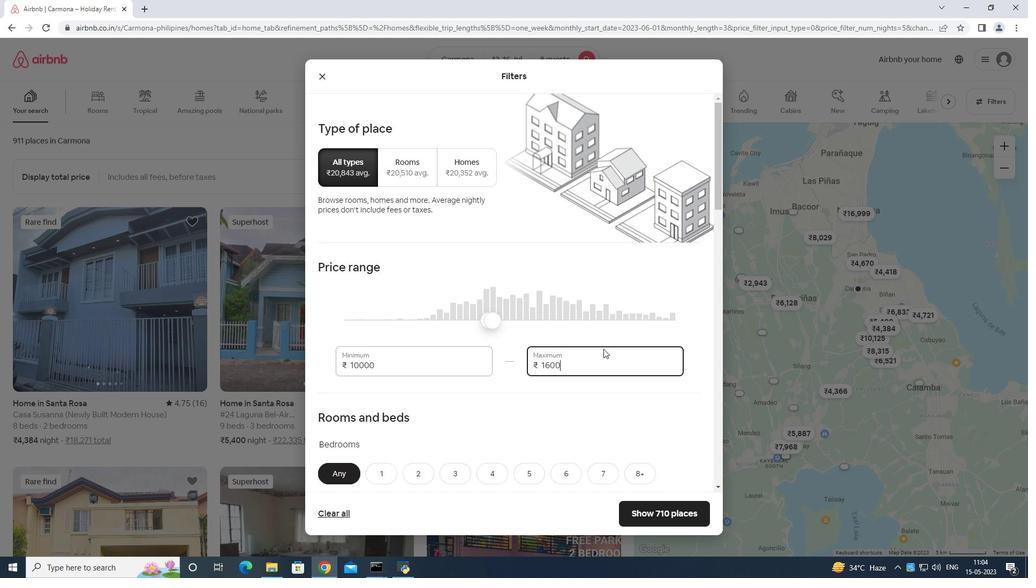
Action: Mouse moved to (605, 339)
Screenshot: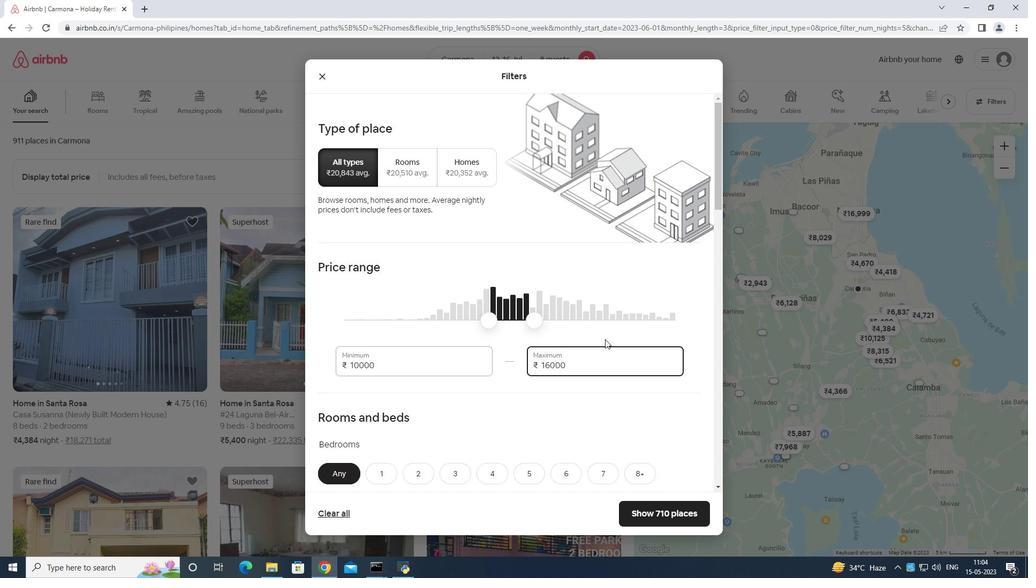 
Action: Mouse scrolled (605, 338) with delta (0, 0)
Screenshot: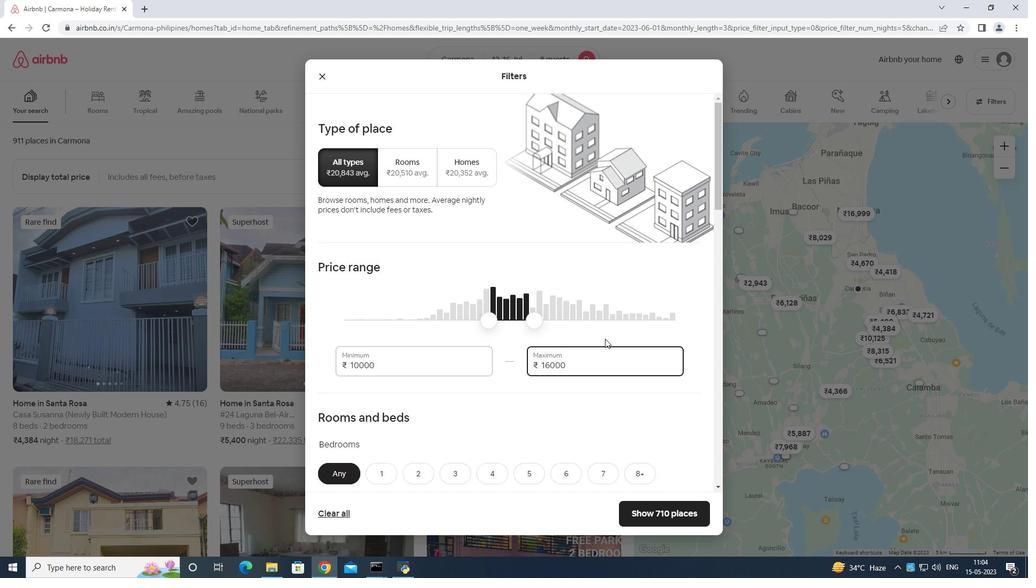 
Action: Mouse scrolled (605, 338) with delta (0, 0)
Screenshot: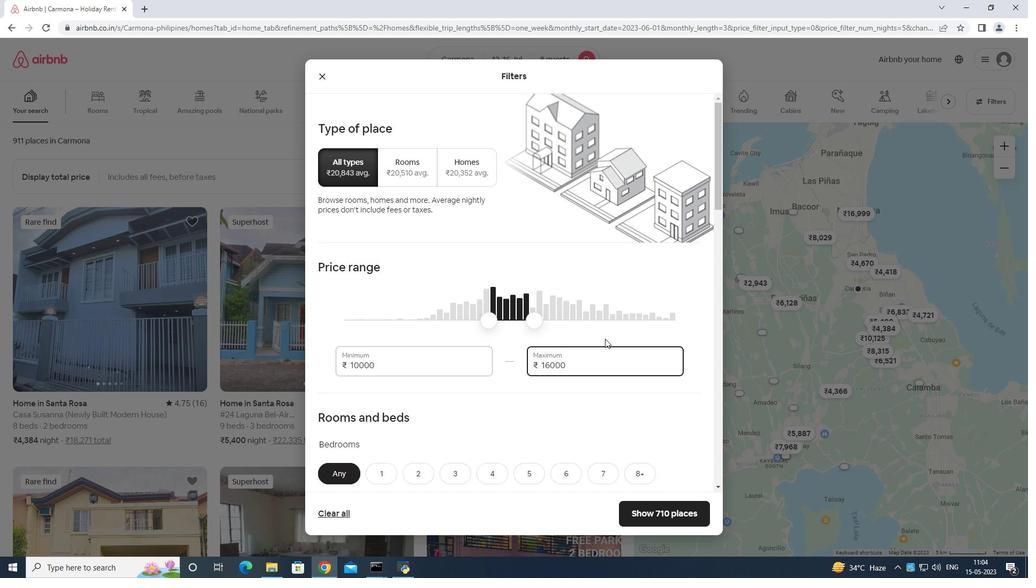 
Action: Mouse scrolled (605, 338) with delta (0, 0)
Screenshot: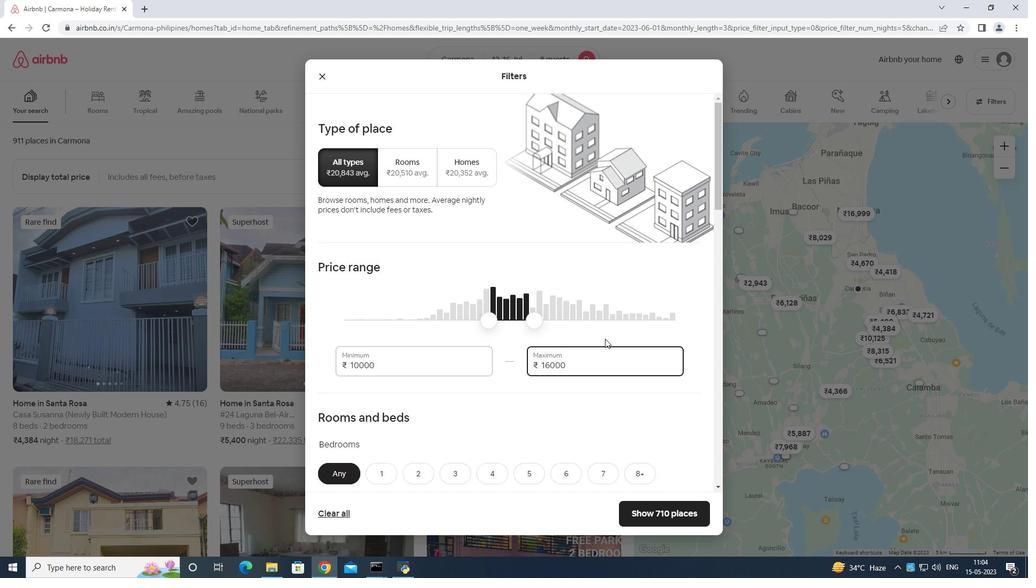 
Action: Mouse moved to (633, 310)
Screenshot: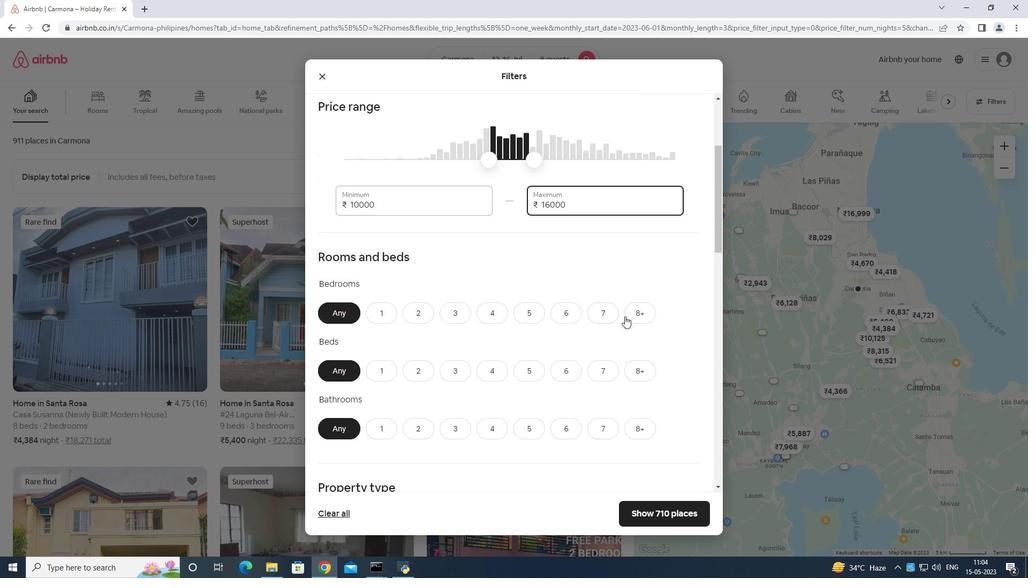 
Action: Mouse pressed left at (633, 310)
Screenshot: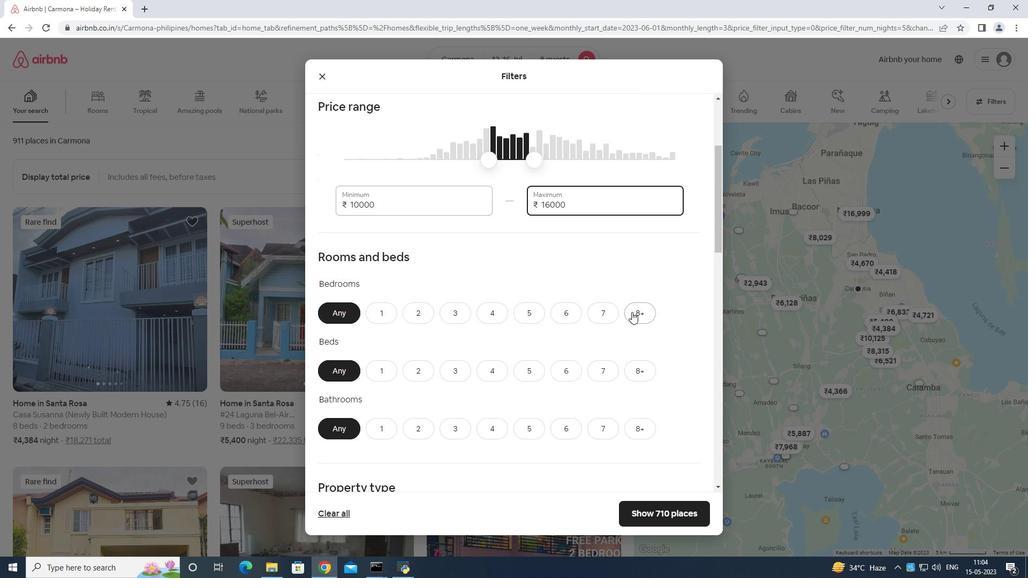
Action: Mouse moved to (643, 372)
Screenshot: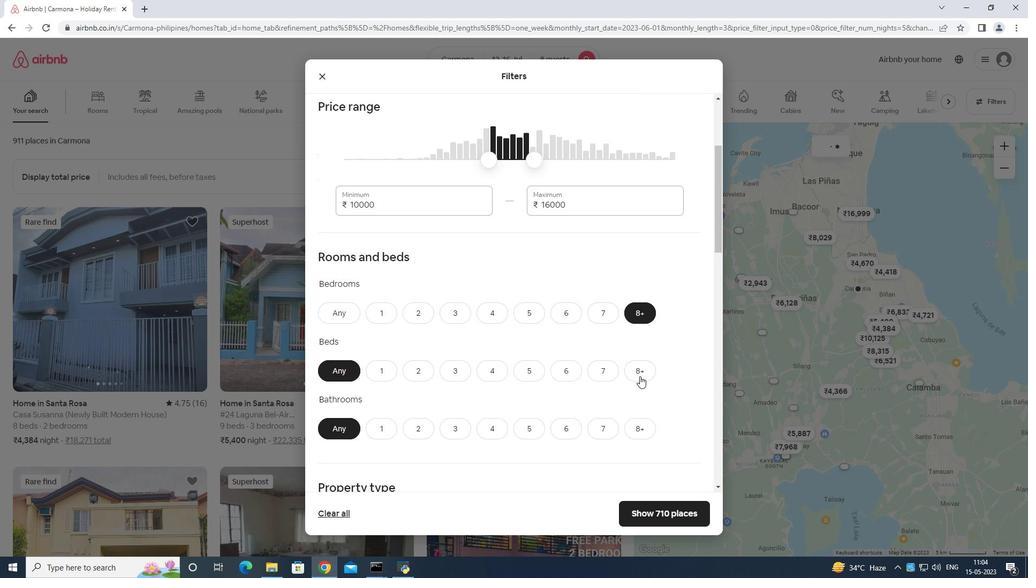 
Action: Mouse pressed left at (643, 372)
Screenshot: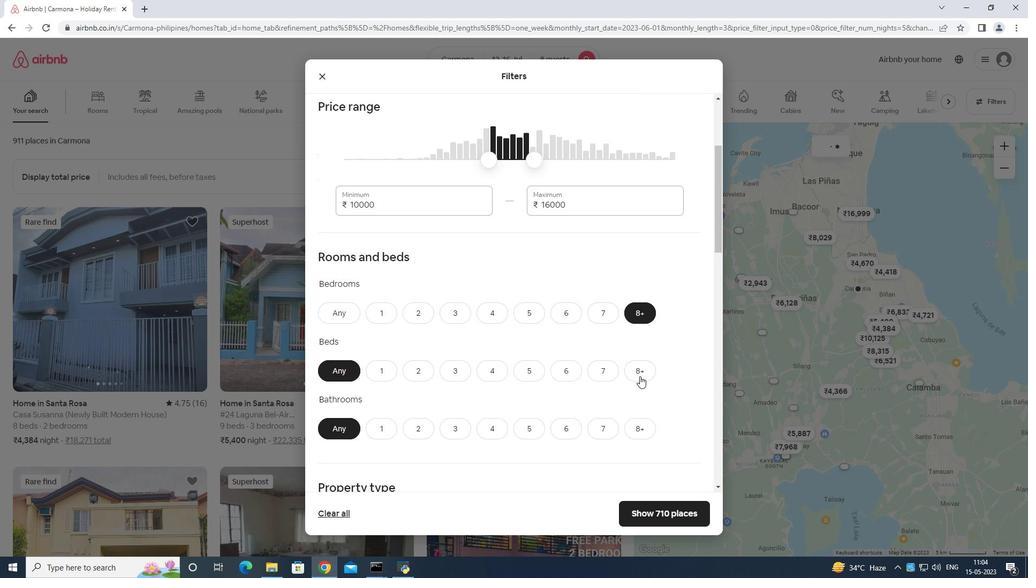 
Action: Mouse moved to (646, 416)
Screenshot: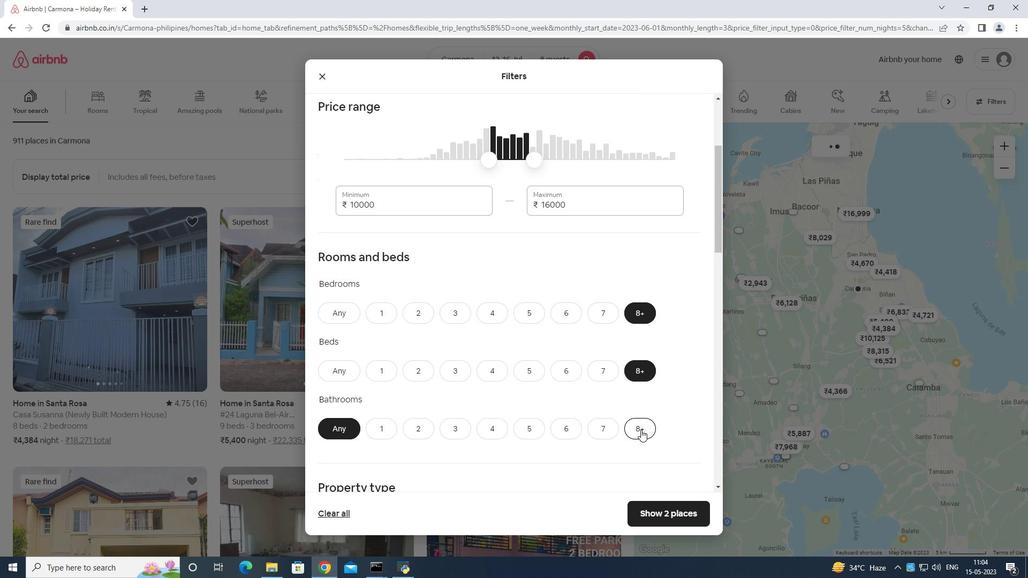 
Action: Mouse pressed left at (646, 416)
Screenshot: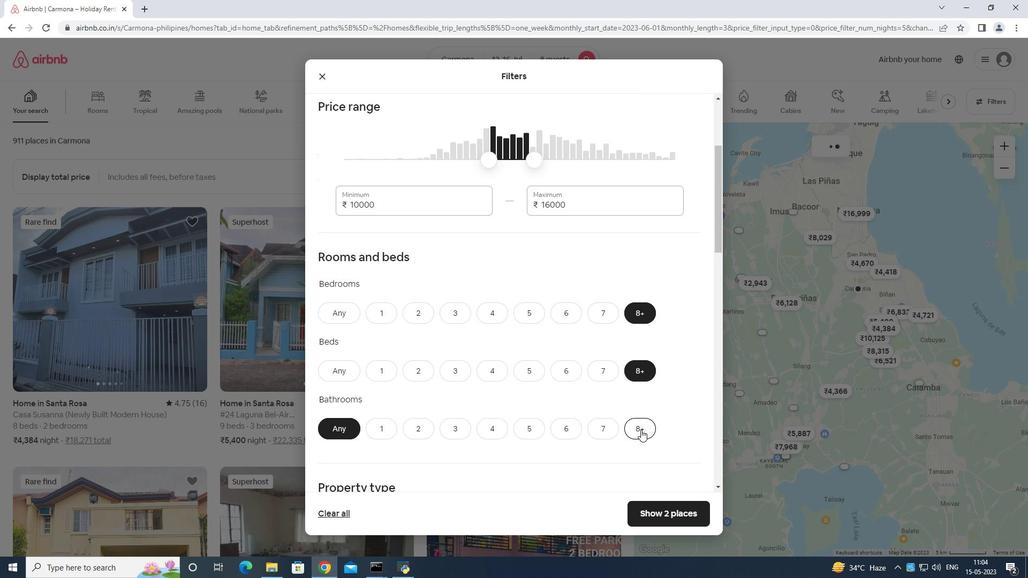 
Action: Mouse moved to (642, 431)
Screenshot: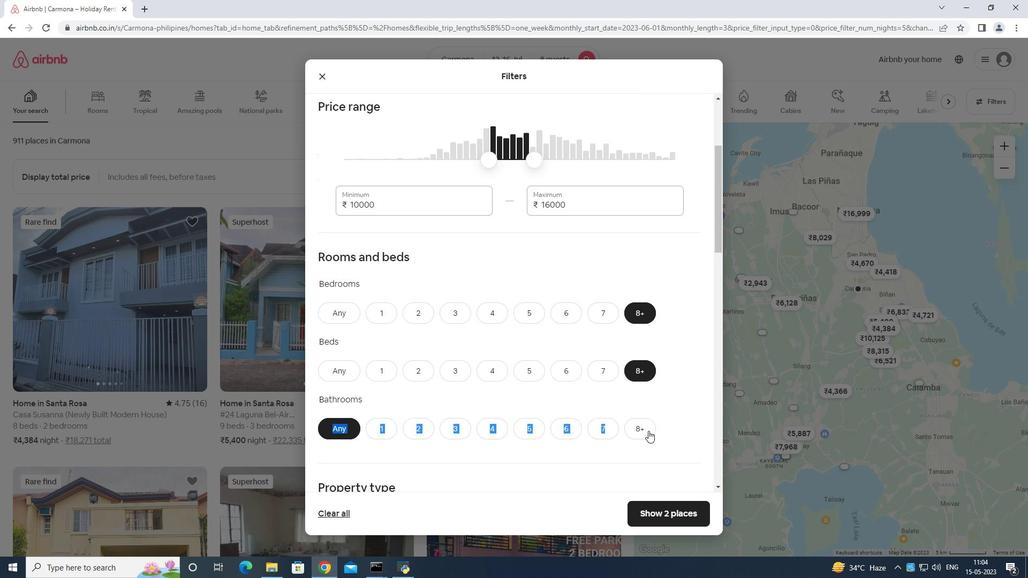 
Action: Mouse pressed left at (642, 431)
Screenshot: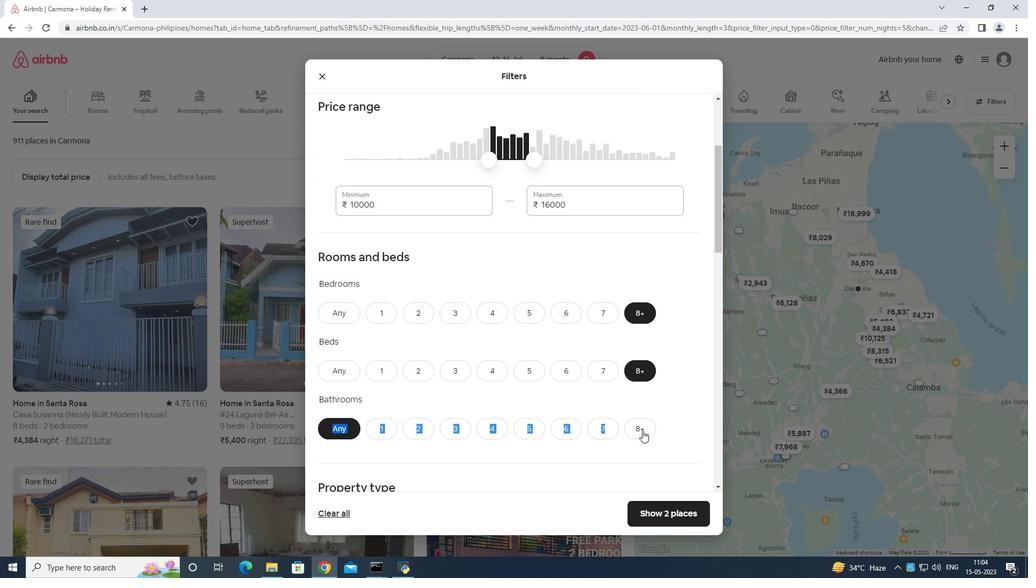 
Action: Mouse moved to (644, 425)
Screenshot: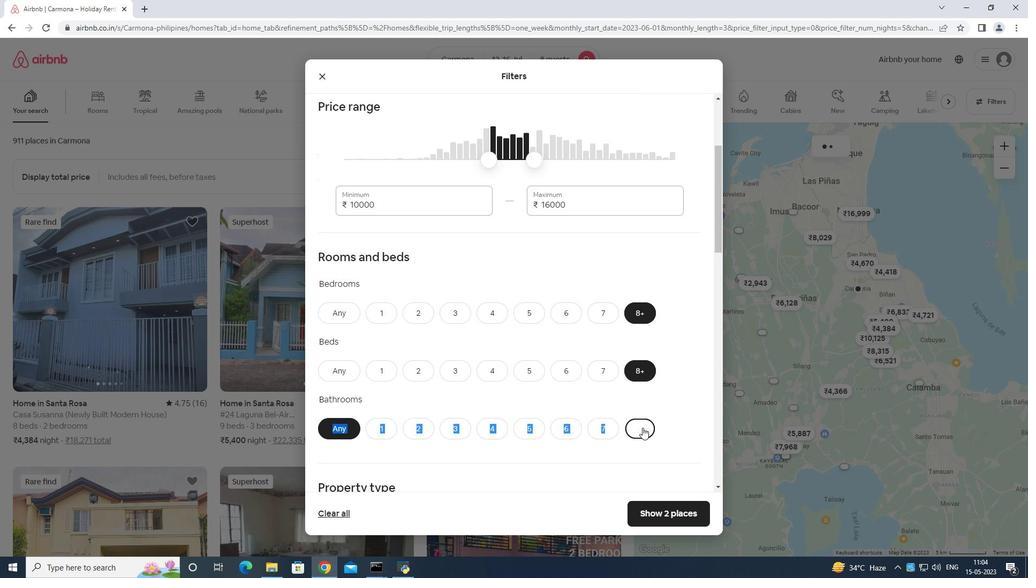 
Action: Mouse scrolled (644, 424) with delta (0, 0)
Screenshot: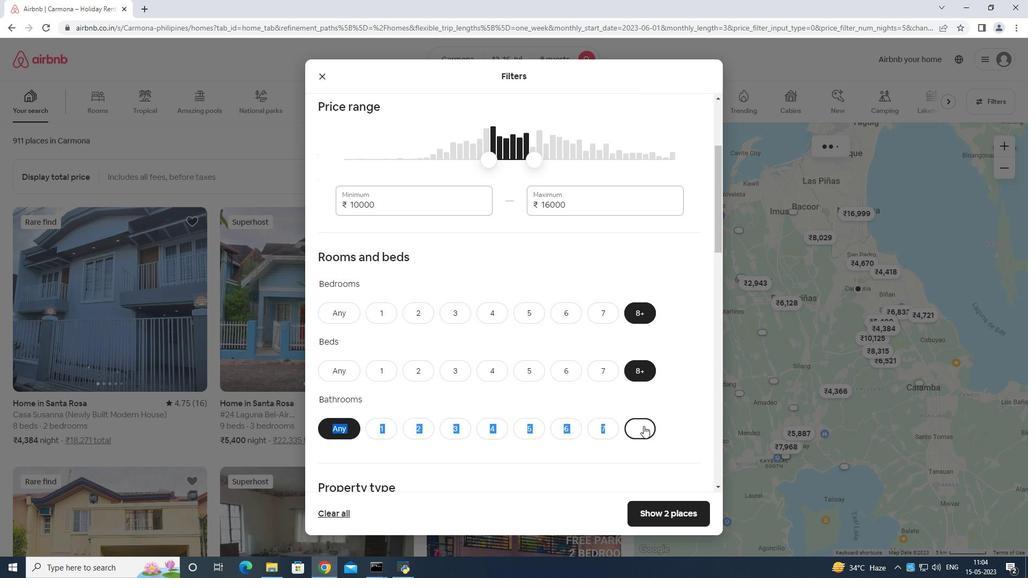 
Action: Mouse scrolled (644, 424) with delta (0, 0)
Screenshot: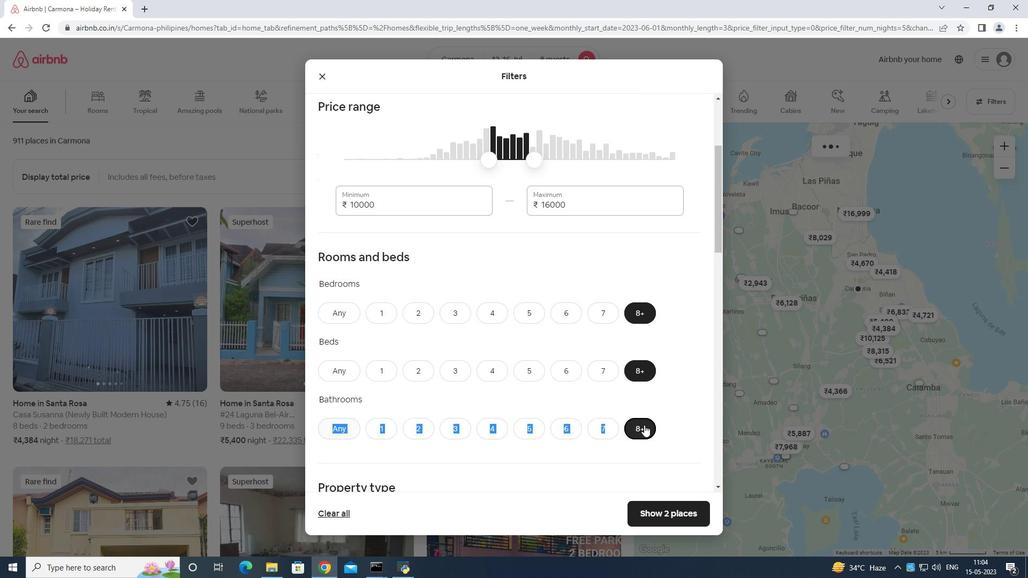
Action: Mouse moved to (645, 423)
Screenshot: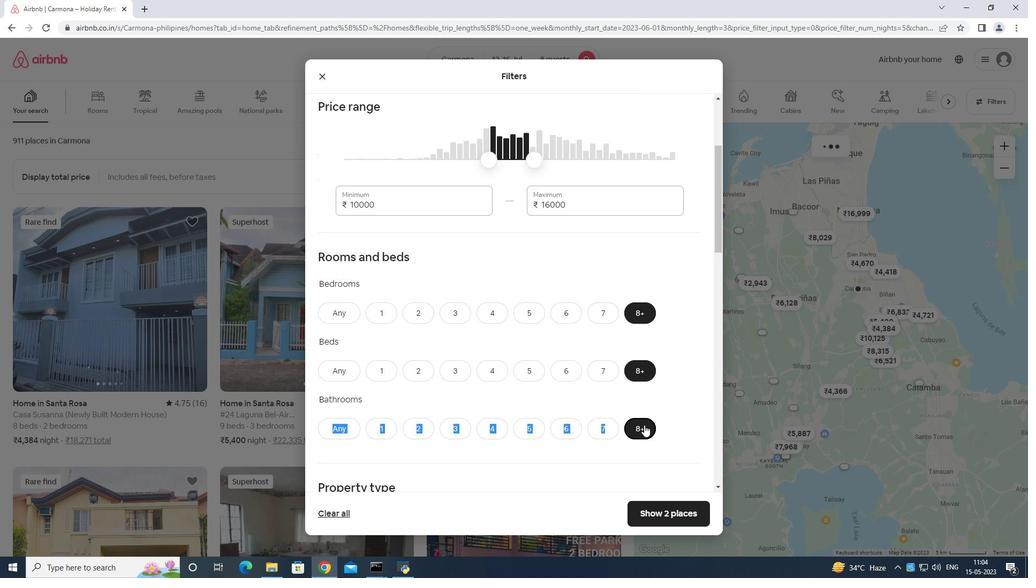 
Action: Mouse scrolled (645, 423) with delta (0, 0)
Screenshot: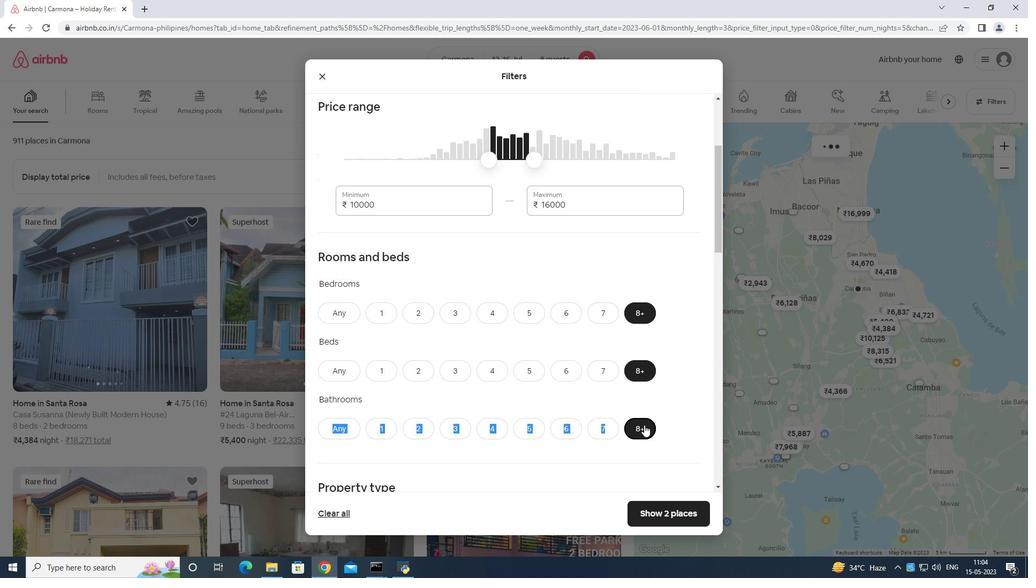
Action: Mouse moved to (645, 304)
Screenshot: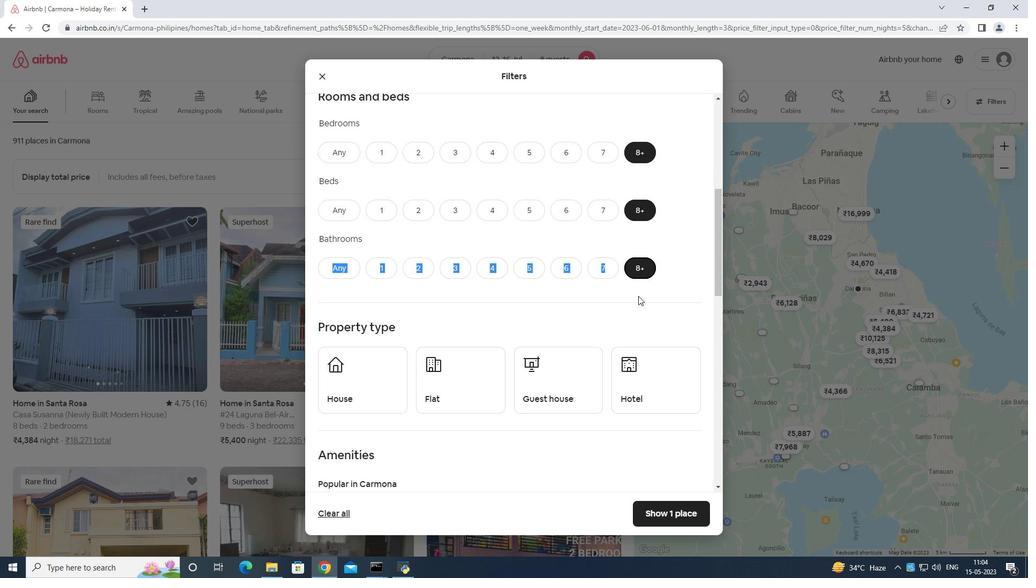 
Action: Mouse pressed left at (645, 304)
Screenshot: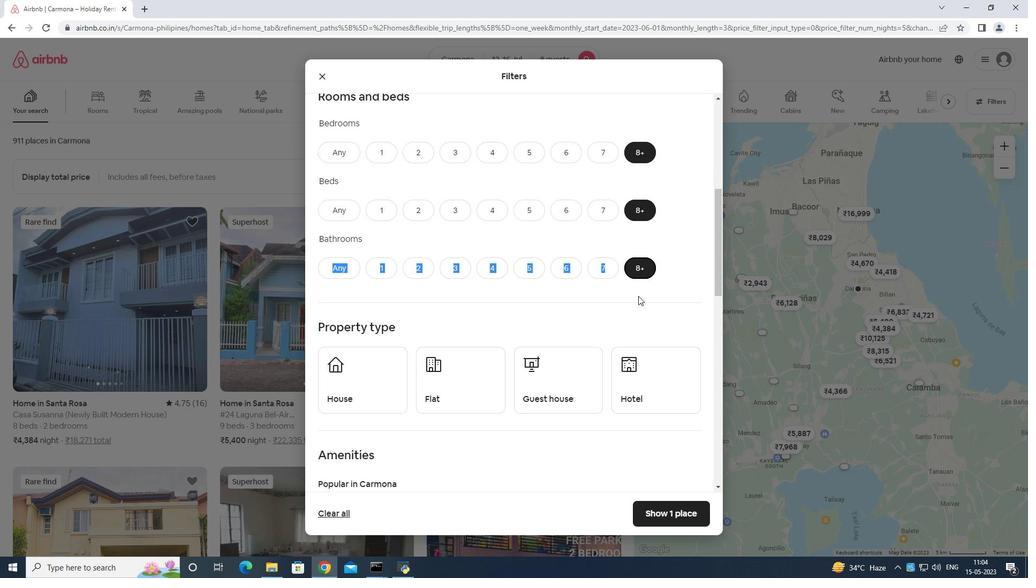 
Action: Mouse moved to (406, 392)
Screenshot: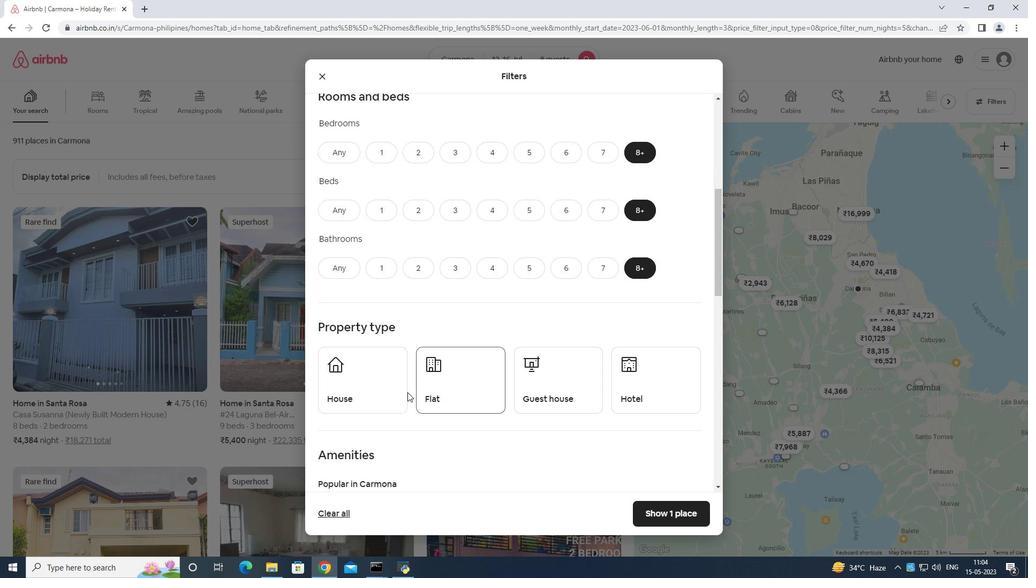 
Action: Mouse pressed left at (406, 392)
Screenshot: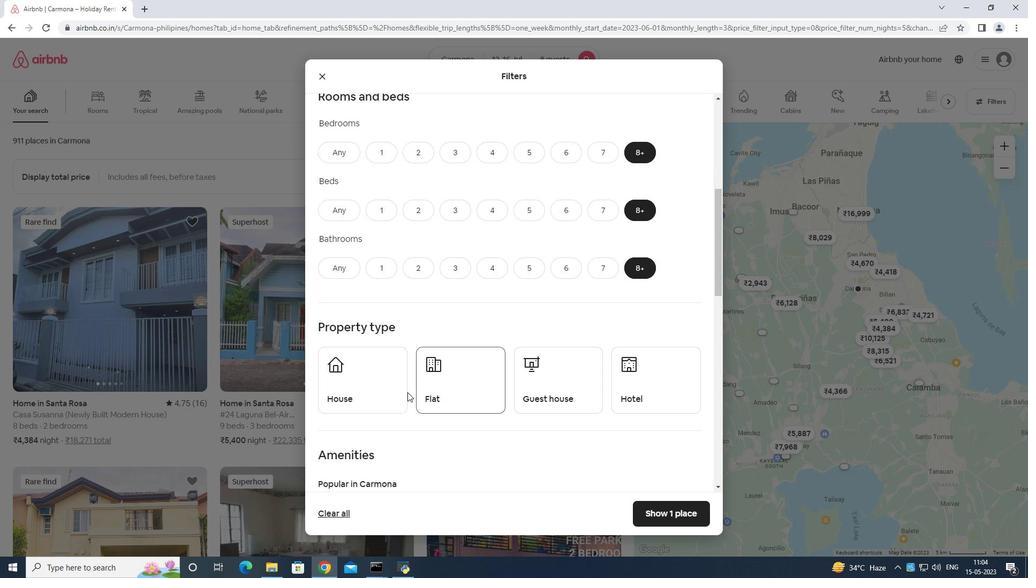 
Action: Mouse moved to (446, 387)
Screenshot: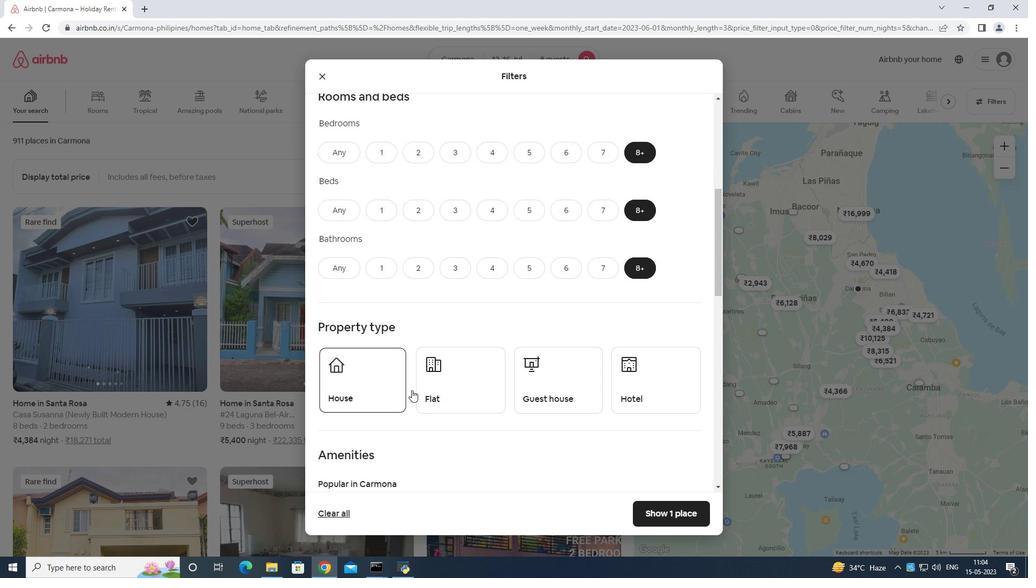 
Action: Mouse pressed left at (446, 387)
Screenshot: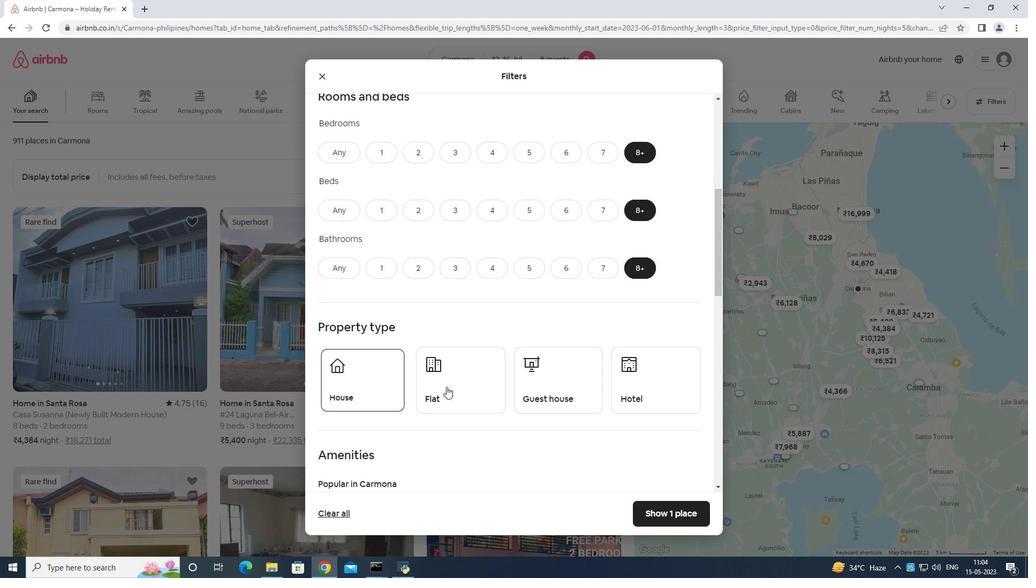 
Action: Mouse moved to (377, 381)
Screenshot: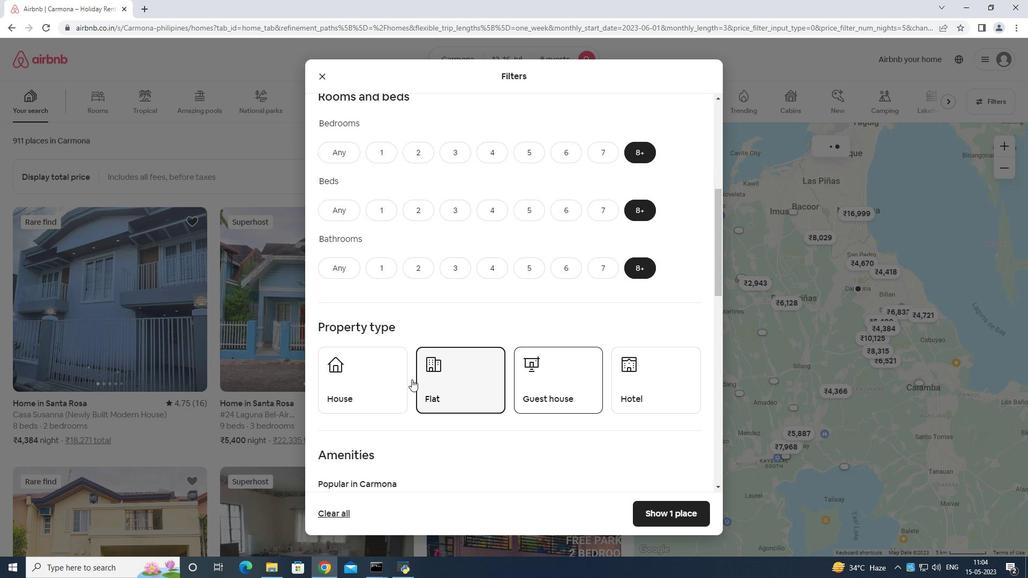 
Action: Mouse pressed left at (377, 381)
Screenshot: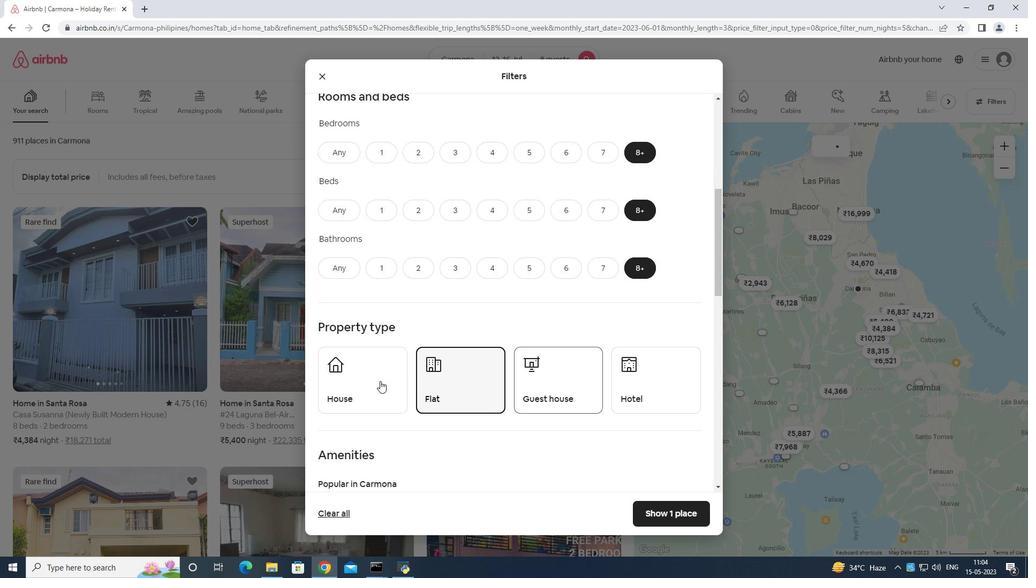 
Action: Mouse moved to (530, 379)
Screenshot: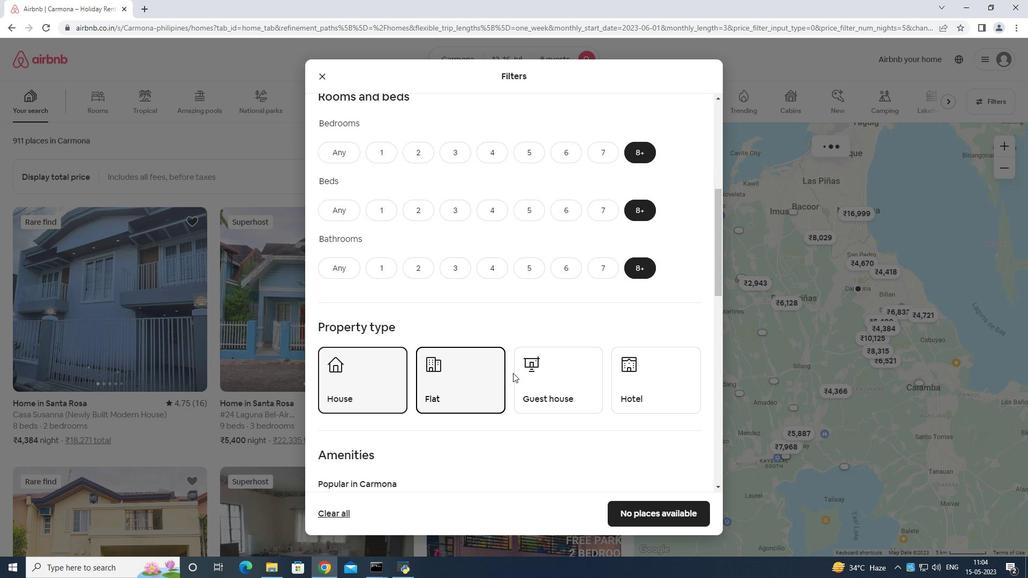 
Action: Mouse pressed left at (530, 379)
Screenshot: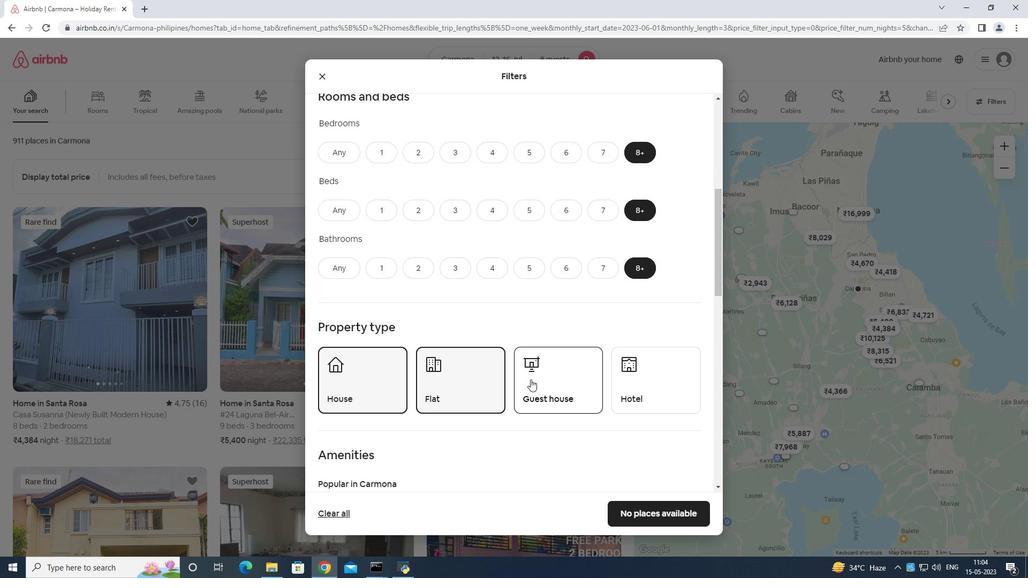 
Action: Mouse moved to (541, 368)
Screenshot: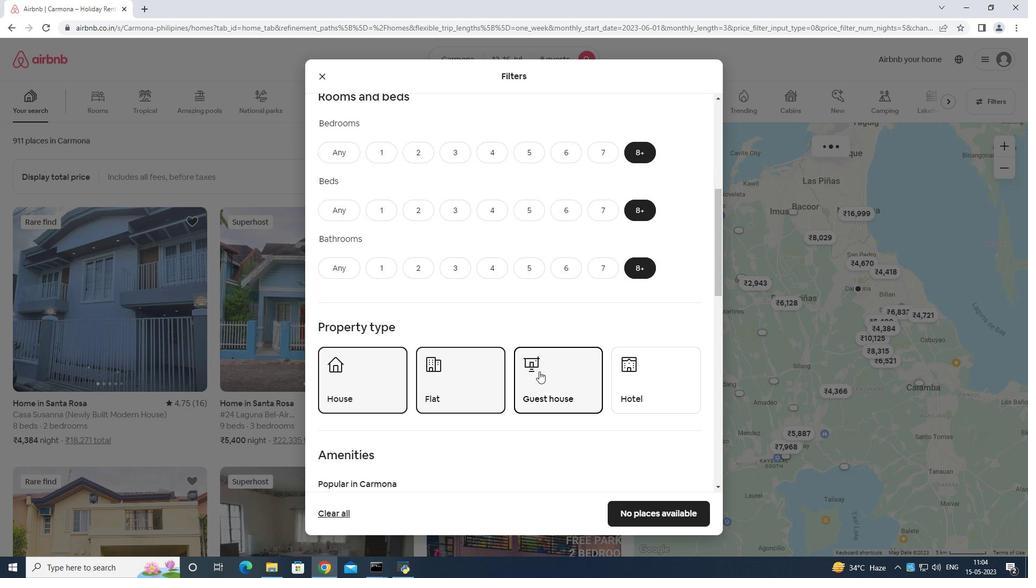 
Action: Mouse scrolled (541, 368) with delta (0, 0)
Screenshot: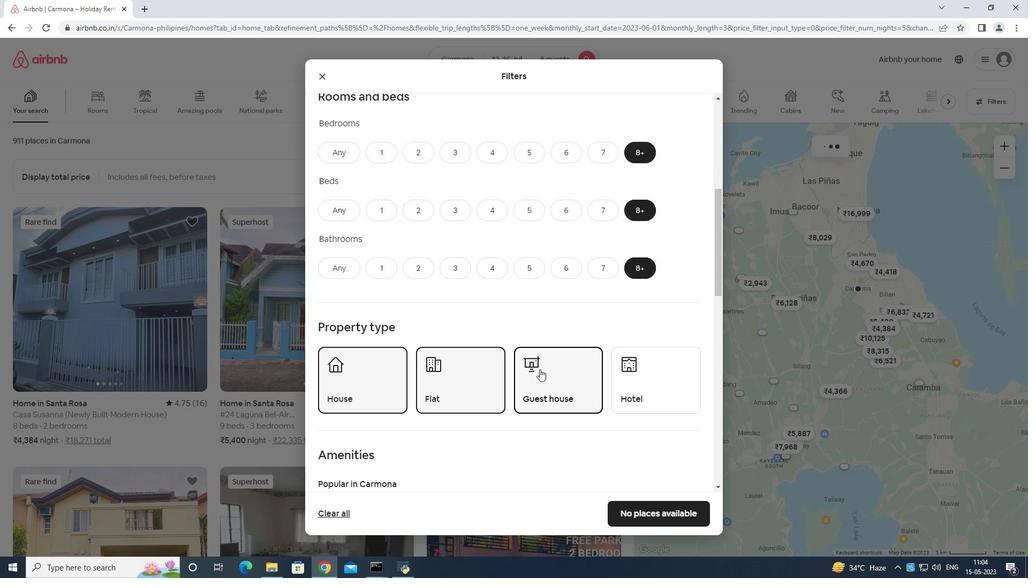 
Action: Mouse scrolled (541, 368) with delta (0, 0)
Screenshot: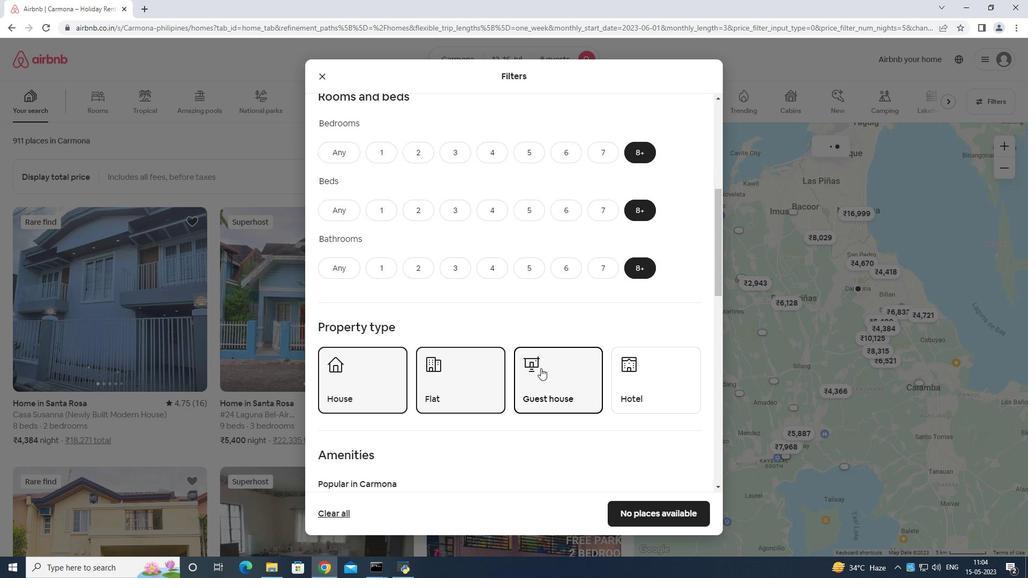 
Action: Mouse scrolled (541, 368) with delta (0, 0)
Screenshot: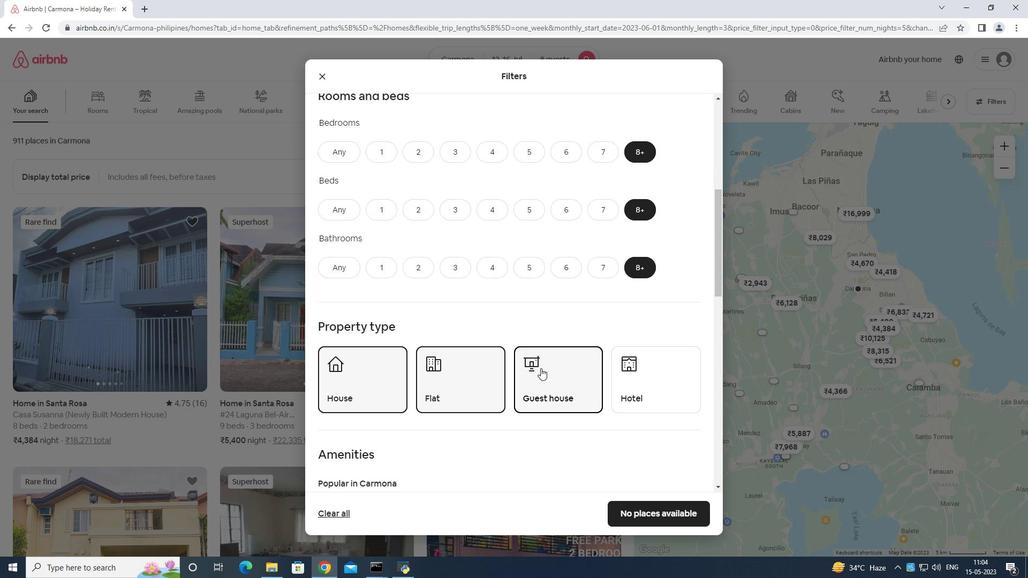 
Action: Mouse moved to (517, 346)
Screenshot: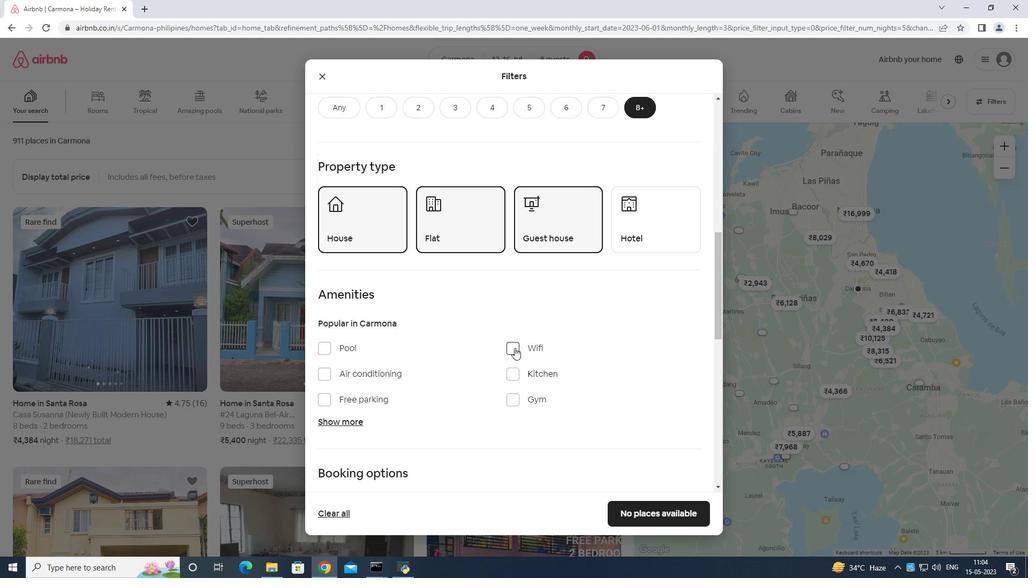 
Action: Mouse pressed left at (517, 346)
Screenshot: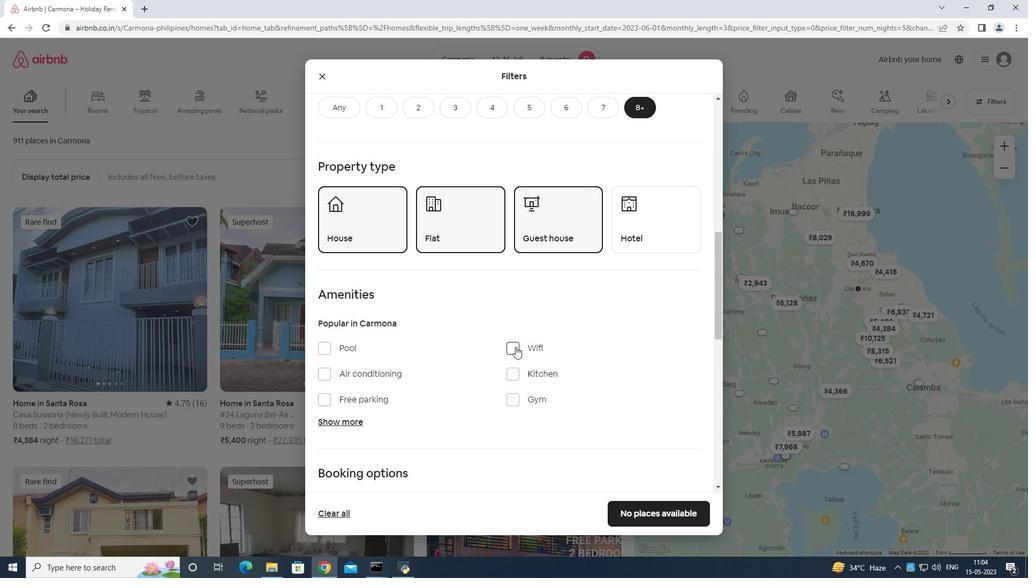 
Action: Mouse moved to (327, 401)
Screenshot: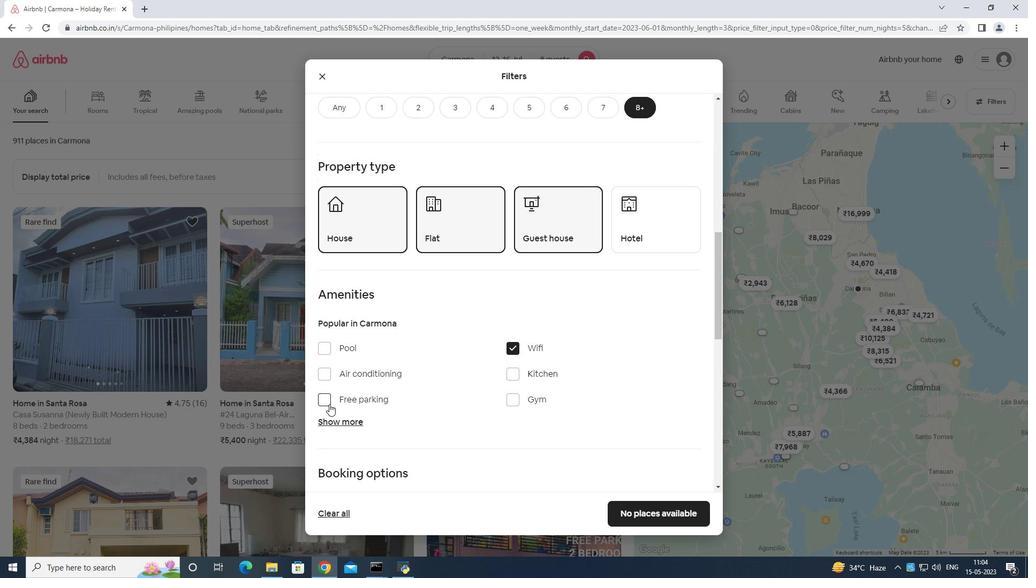 
Action: Mouse pressed left at (327, 401)
Screenshot: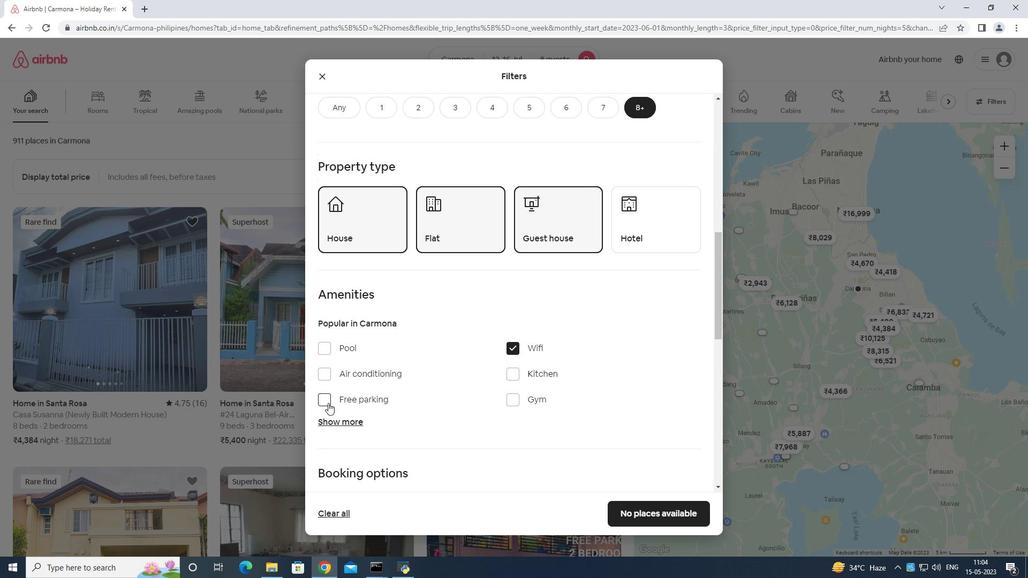 
Action: Mouse moved to (515, 400)
Screenshot: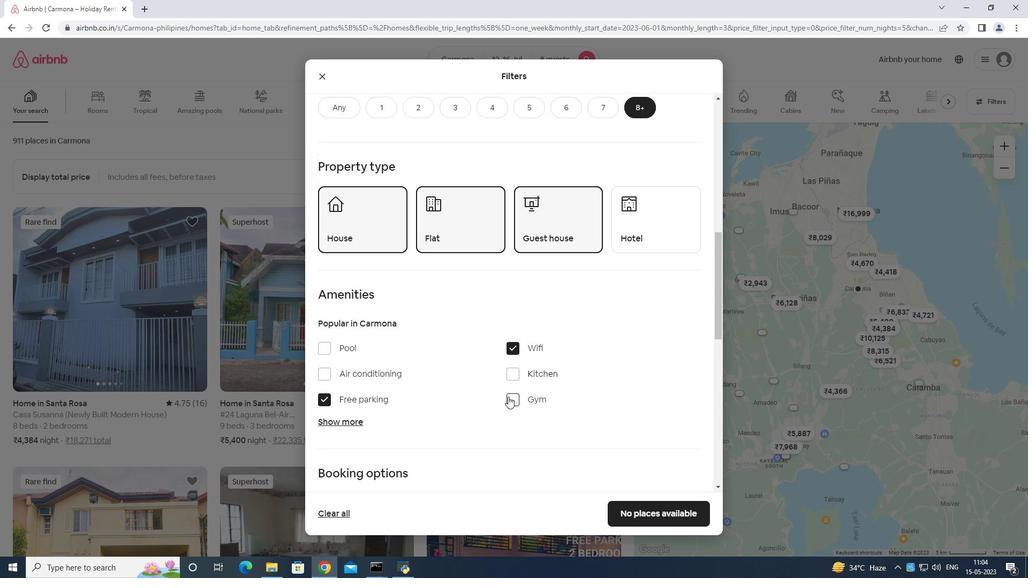 
Action: Mouse pressed left at (515, 400)
Screenshot: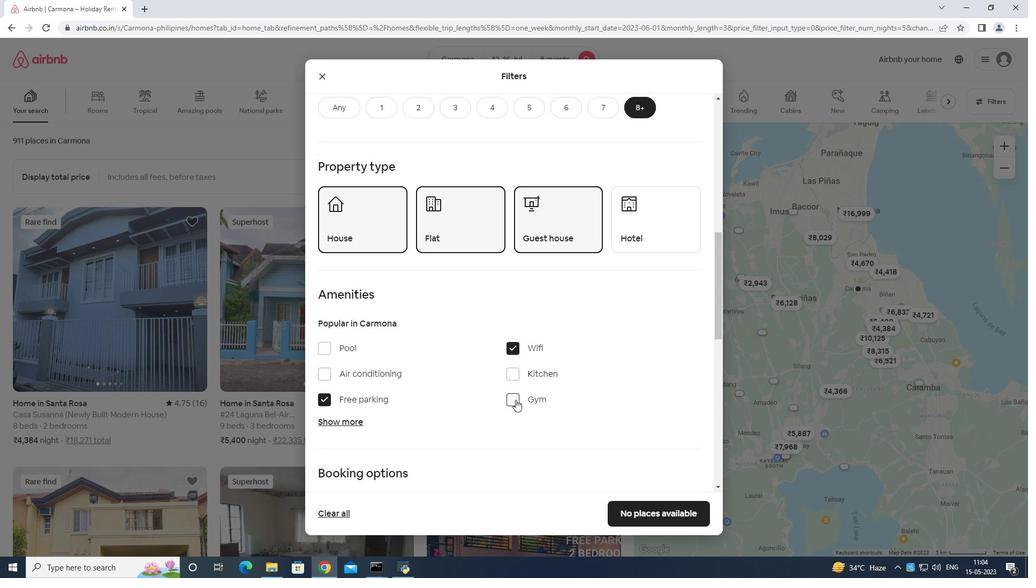 
Action: Mouse moved to (349, 423)
Screenshot: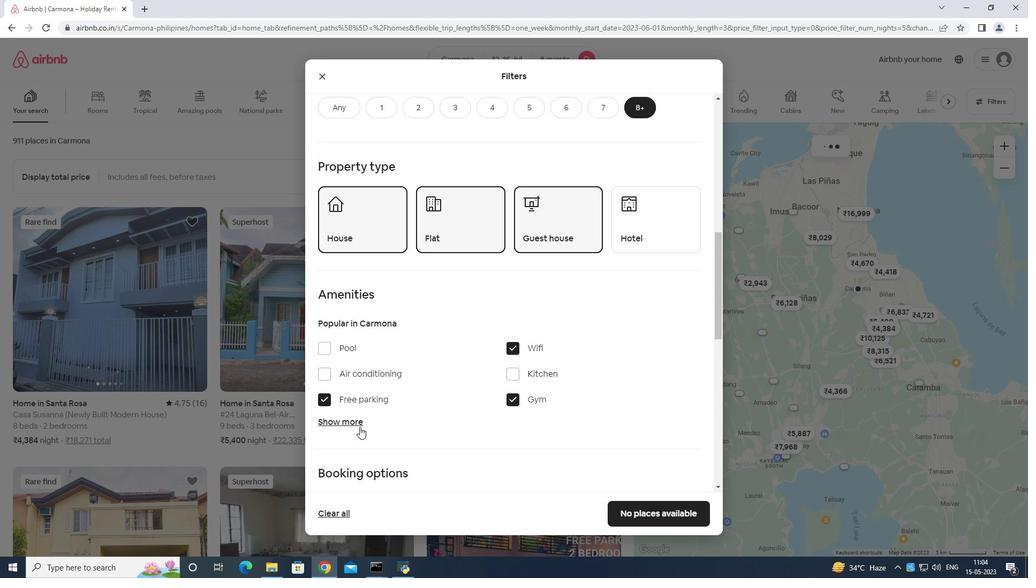 
Action: Mouse pressed left at (349, 423)
Screenshot: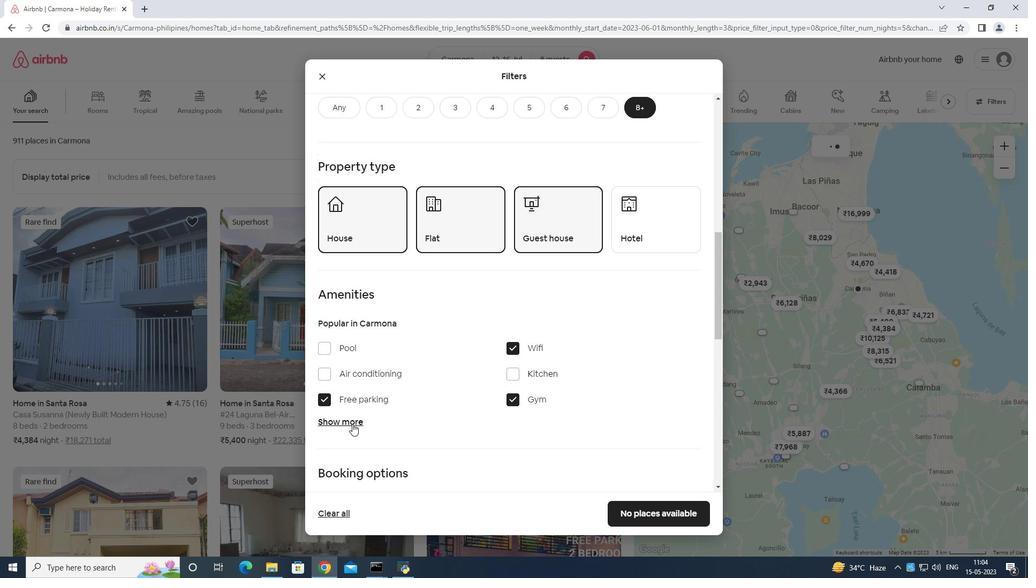 
Action: Mouse moved to (407, 394)
Screenshot: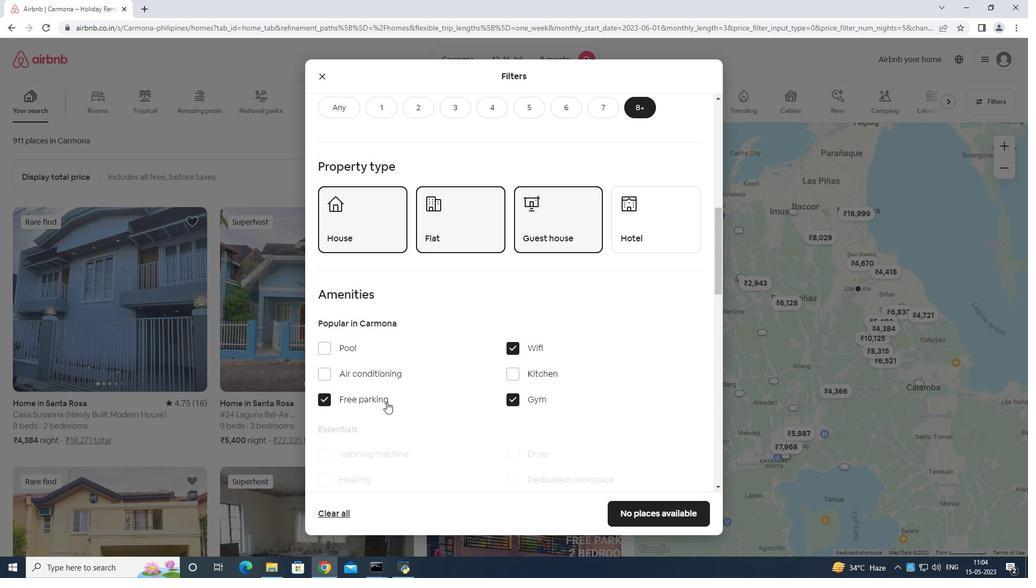 
Action: Mouse scrolled (407, 394) with delta (0, 0)
Screenshot: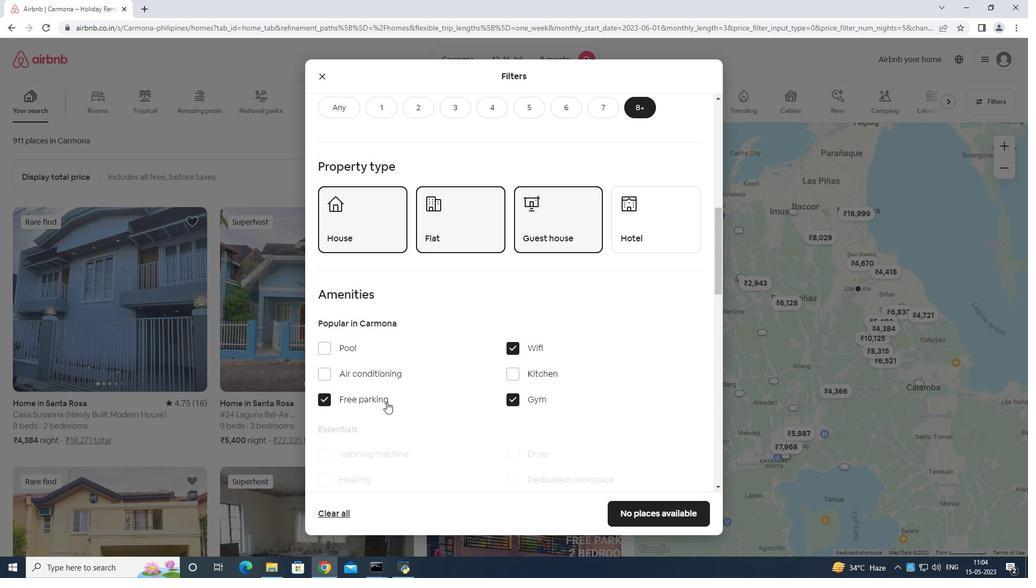 
Action: Mouse moved to (424, 394)
Screenshot: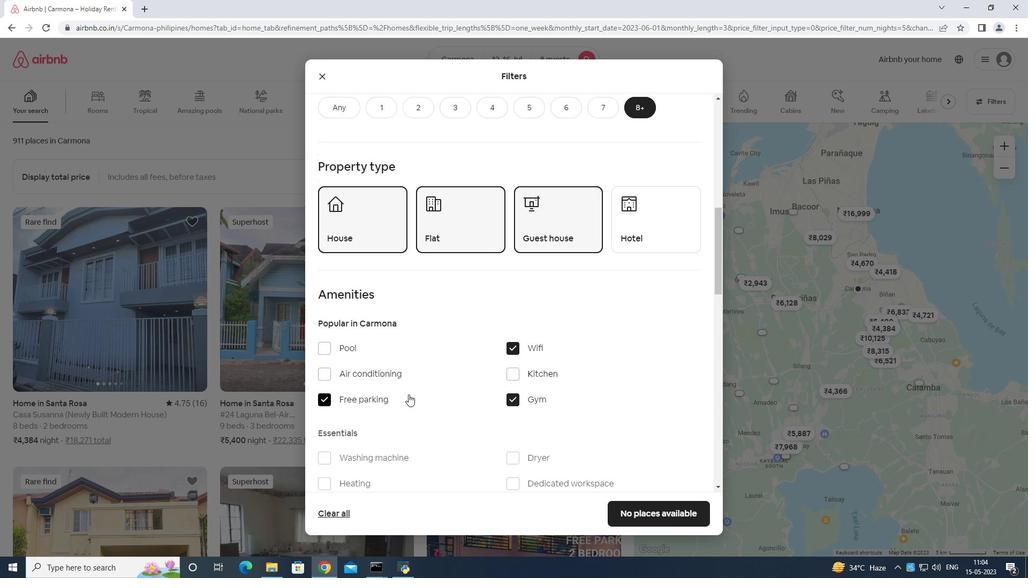 
Action: Mouse scrolled (424, 393) with delta (0, 0)
Screenshot: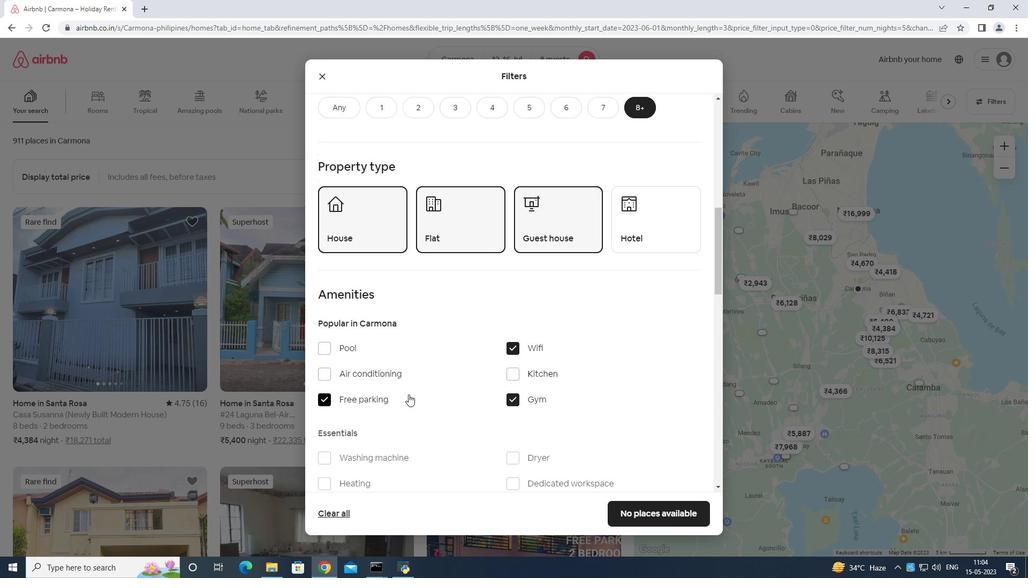 
Action: Mouse moved to (439, 386)
Screenshot: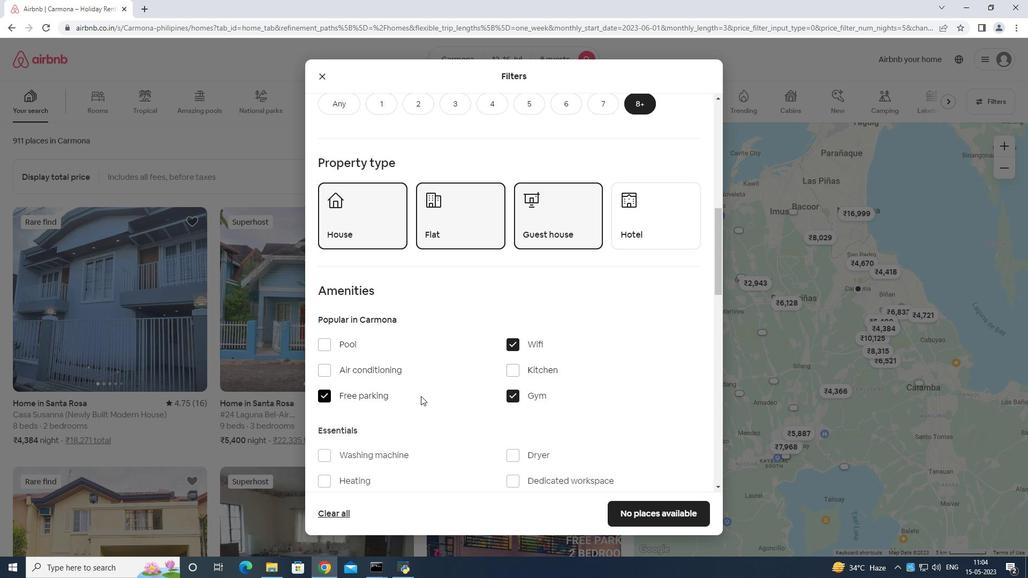 
Action: Mouse scrolled (439, 385) with delta (0, 0)
Screenshot: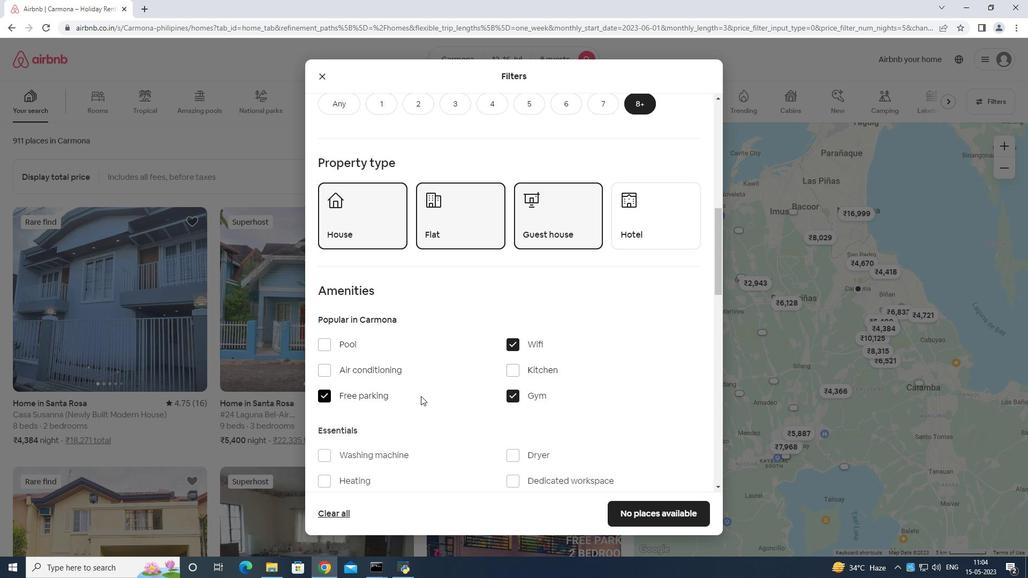 
Action: Mouse moved to (331, 348)
Screenshot: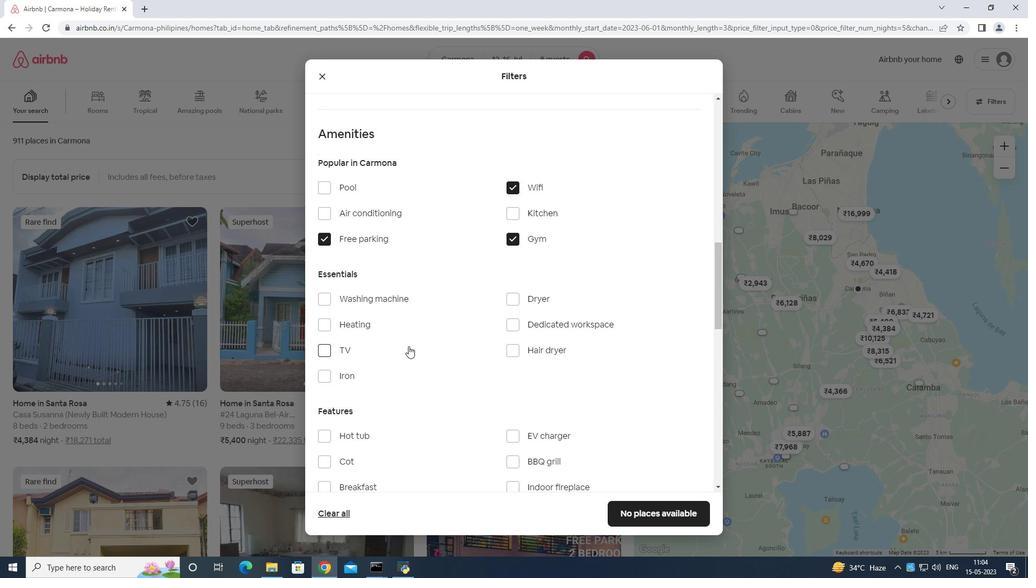 
Action: Mouse pressed left at (331, 348)
Screenshot: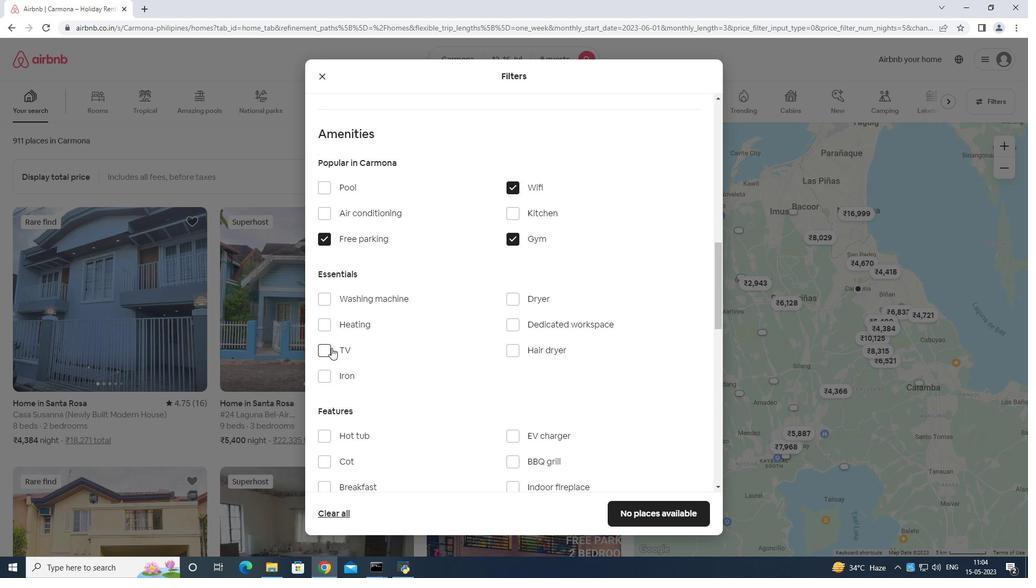 
Action: Mouse moved to (387, 400)
Screenshot: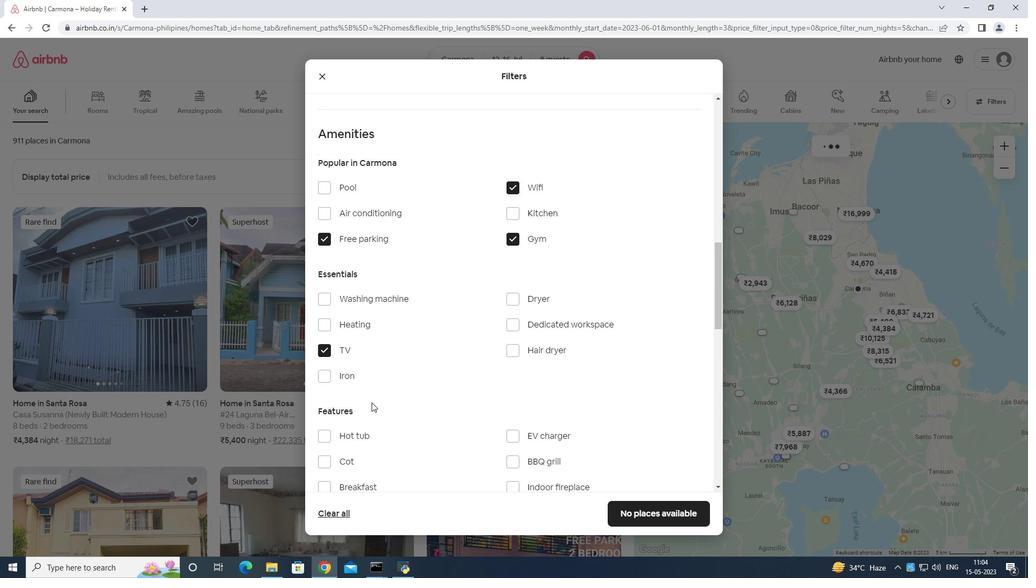
Action: Mouse scrolled (387, 399) with delta (0, 0)
Screenshot: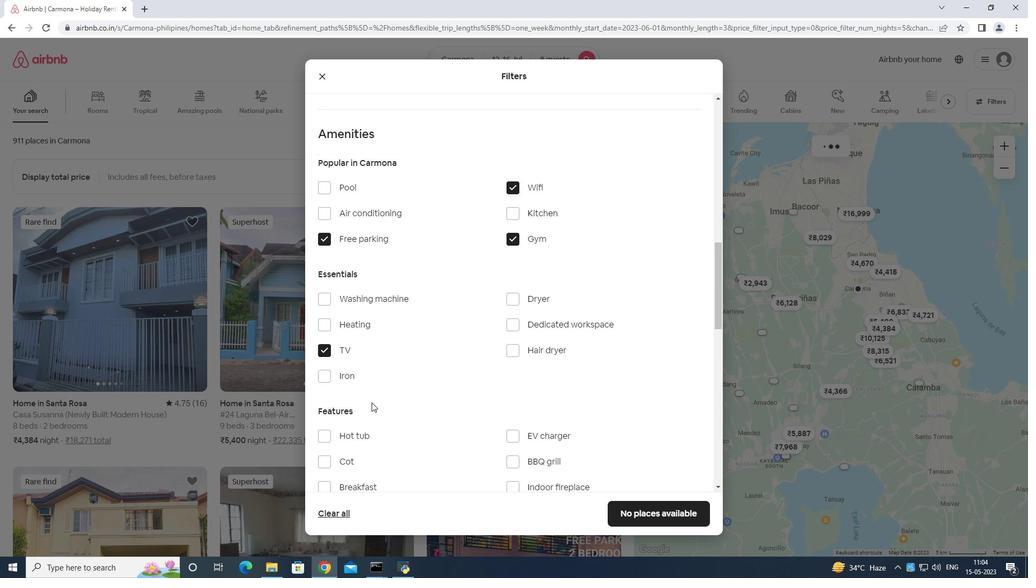 
Action: Mouse moved to (392, 398)
Screenshot: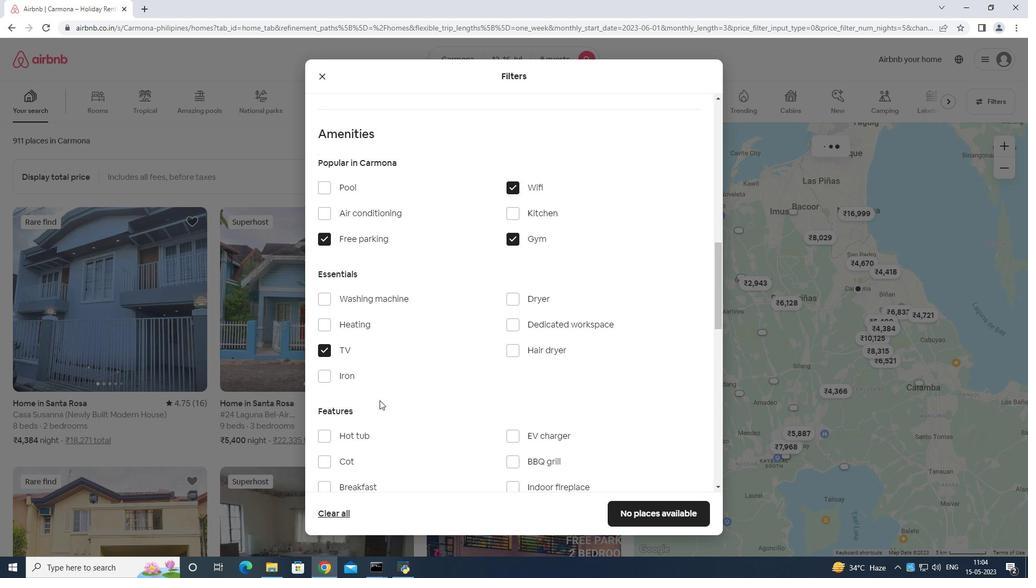 
Action: Mouse scrolled (392, 397) with delta (0, 0)
Screenshot: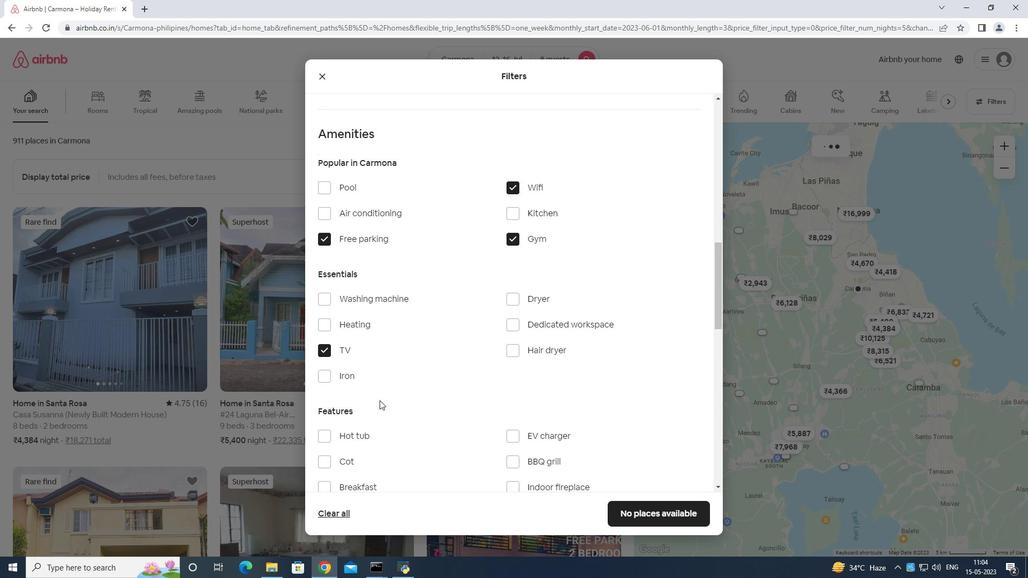 
Action: Mouse moved to (330, 384)
Screenshot: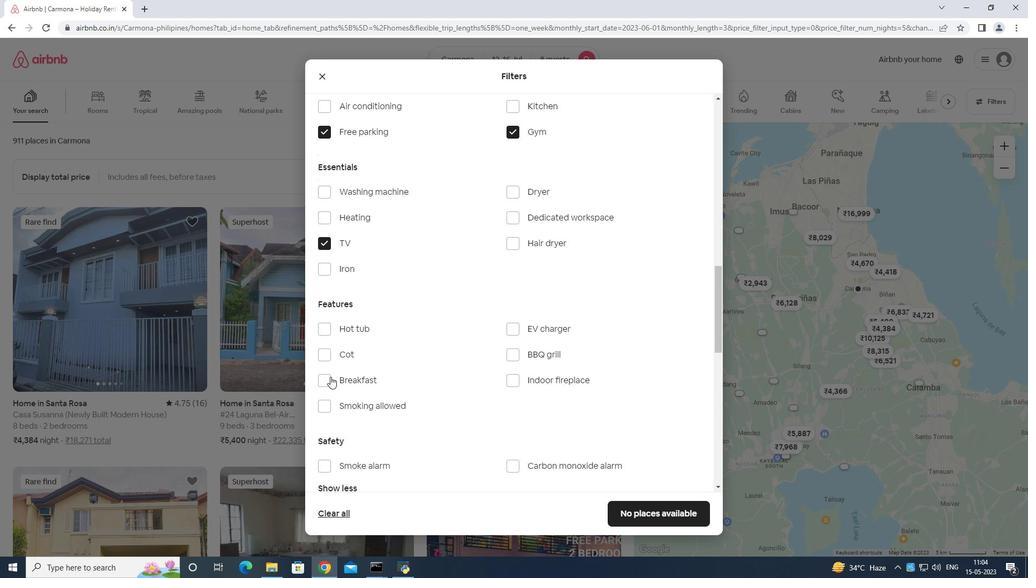 
Action: Mouse pressed left at (330, 384)
Screenshot: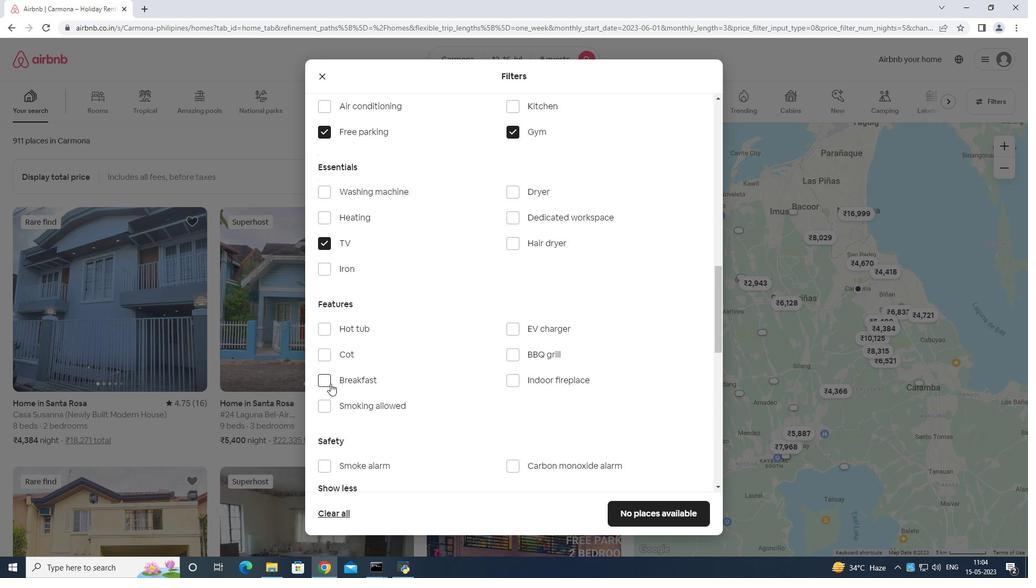 
Action: Mouse moved to (366, 382)
Screenshot: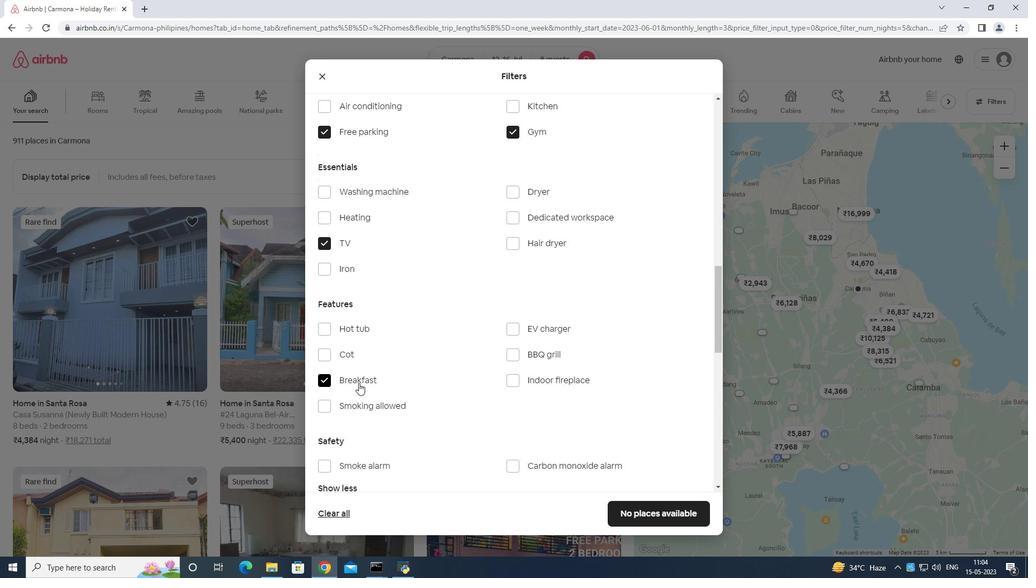 
Action: Mouse scrolled (366, 383) with delta (0, 0)
Screenshot: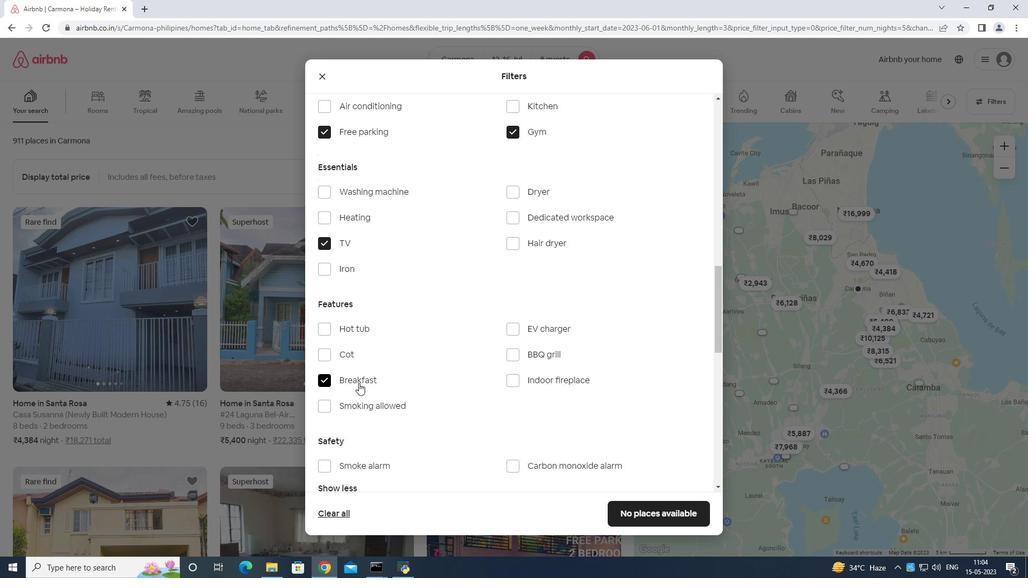 
Action: Mouse moved to (367, 382)
Screenshot: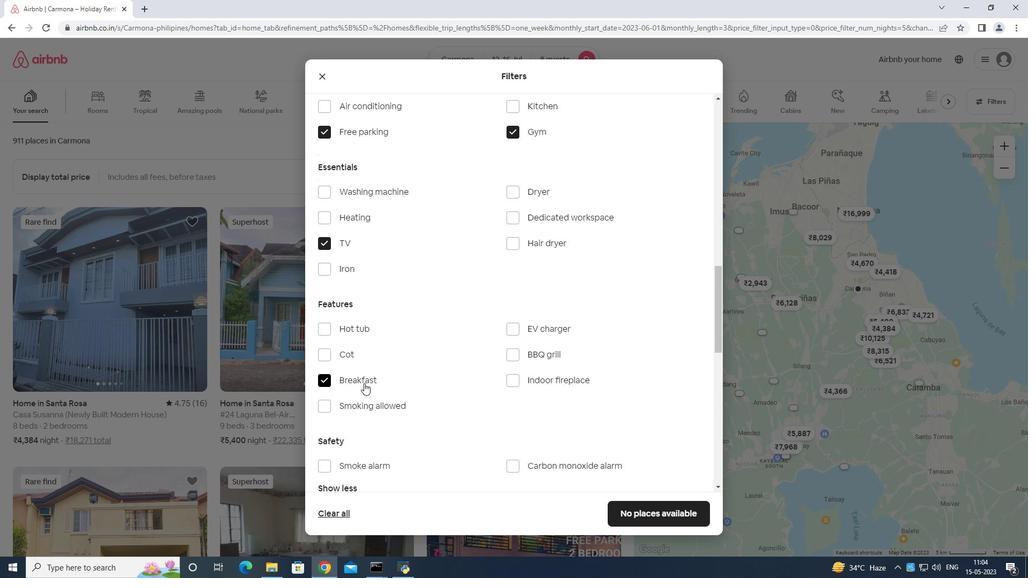 
Action: Mouse scrolled (367, 382) with delta (0, 0)
Screenshot: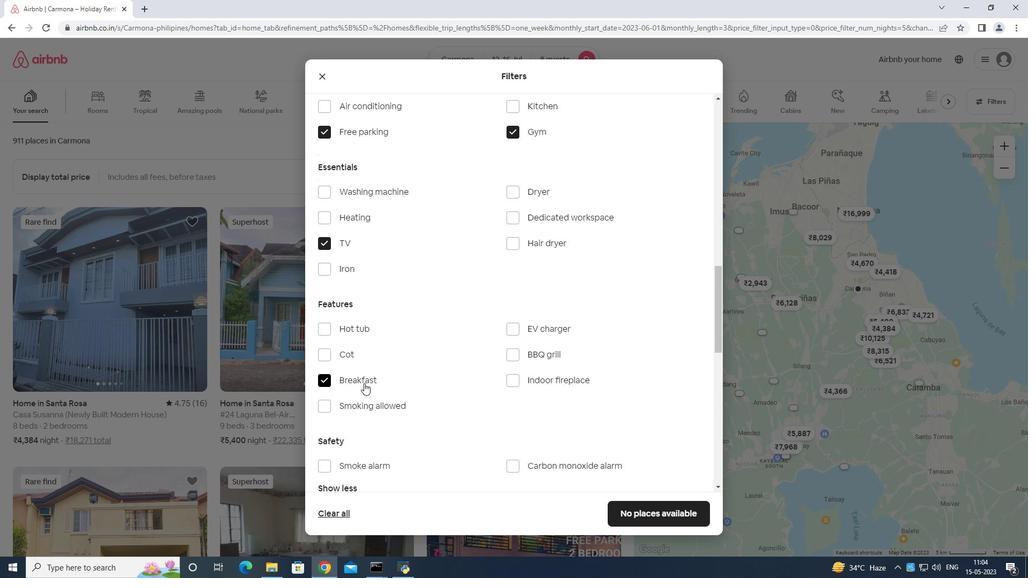 
Action: Mouse moved to (367, 381)
Screenshot: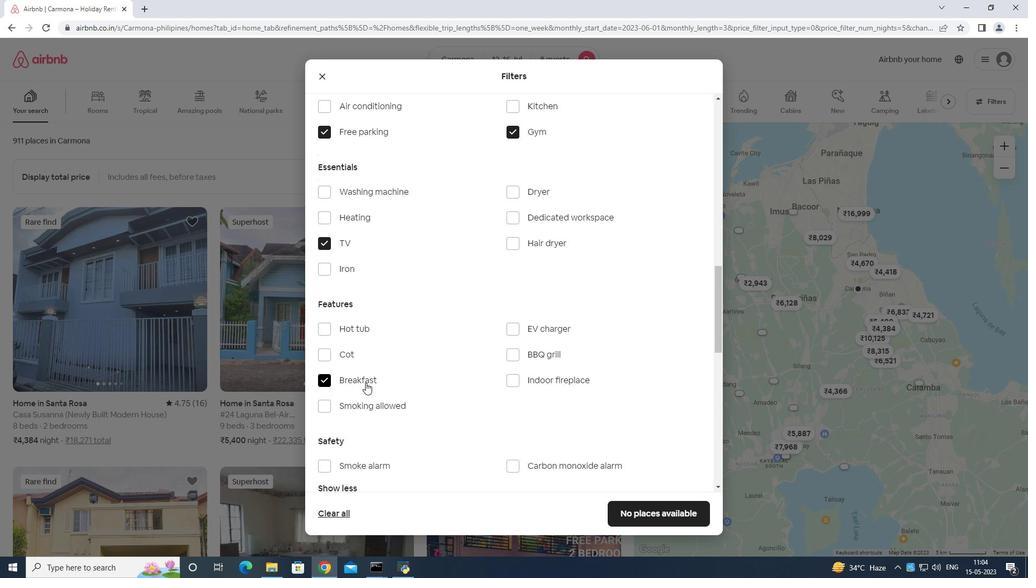 
Action: Mouse scrolled (367, 382) with delta (0, 0)
Screenshot: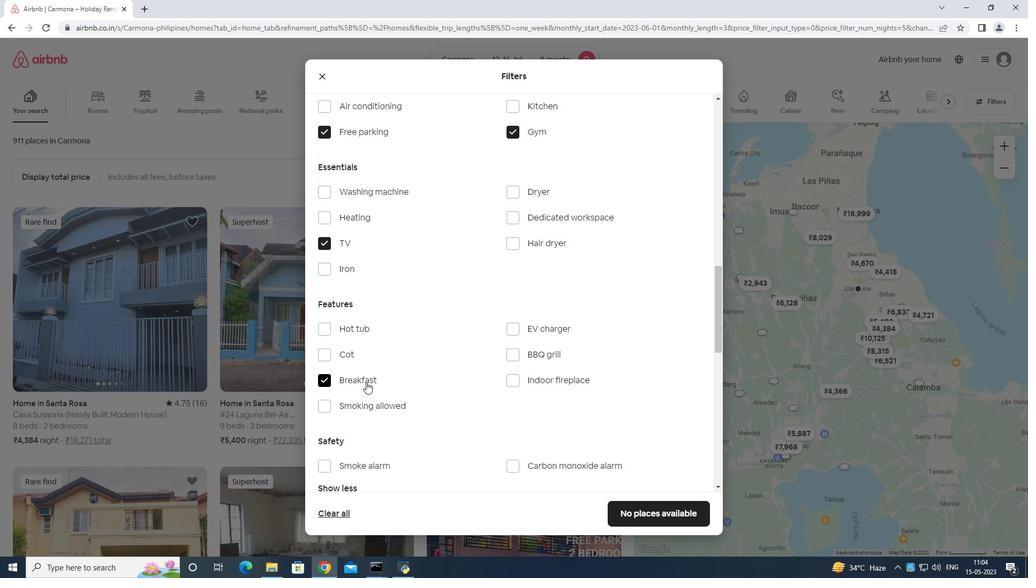 
Action: Mouse moved to (369, 379)
Screenshot: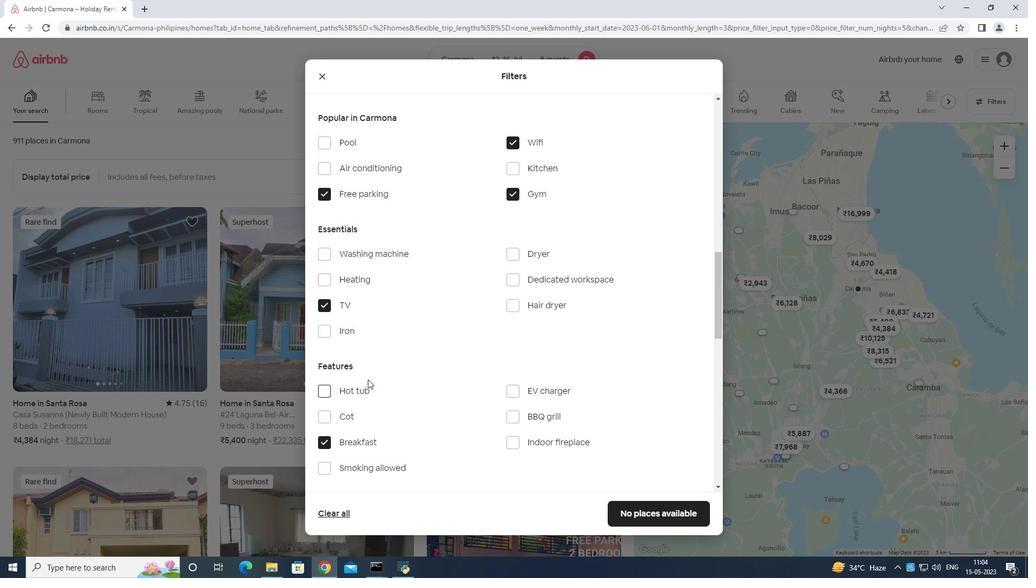 
Action: Mouse scrolled (369, 378) with delta (0, 0)
Screenshot: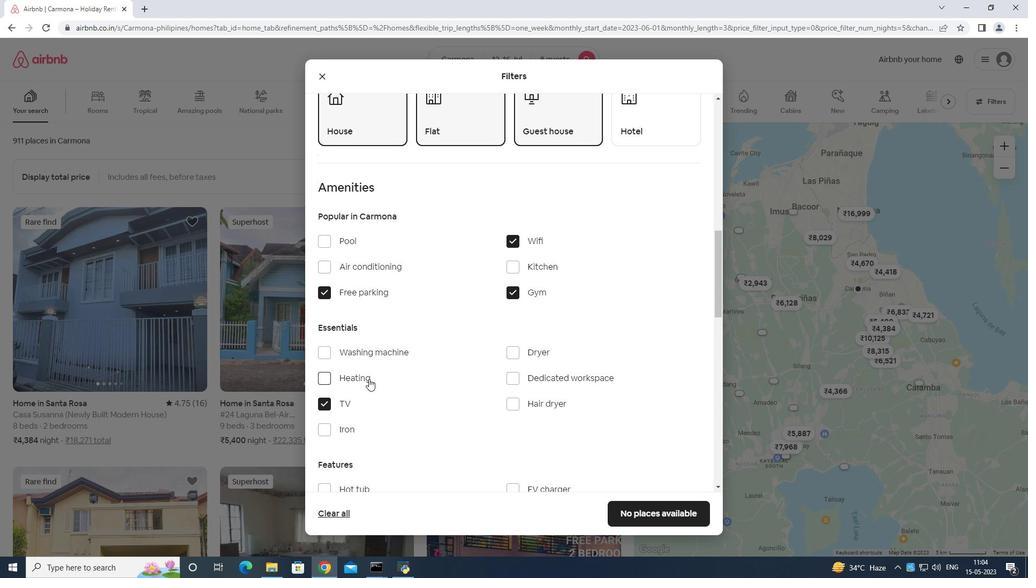 
Action: Mouse moved to (369, 379)
Screenshot: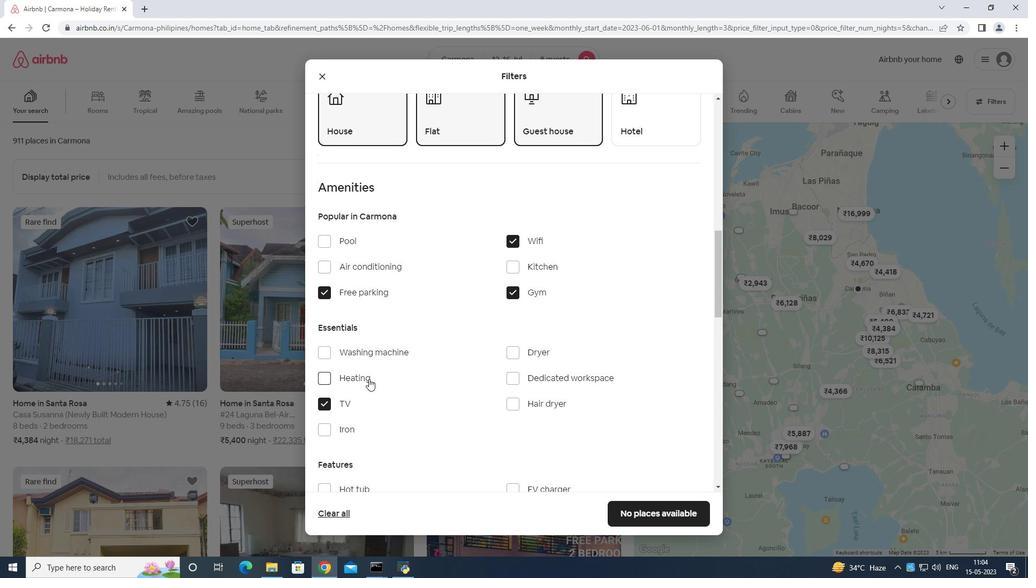 
Action: Mouse scrolled (369, 378) with delta (0, 0)
Screenshot: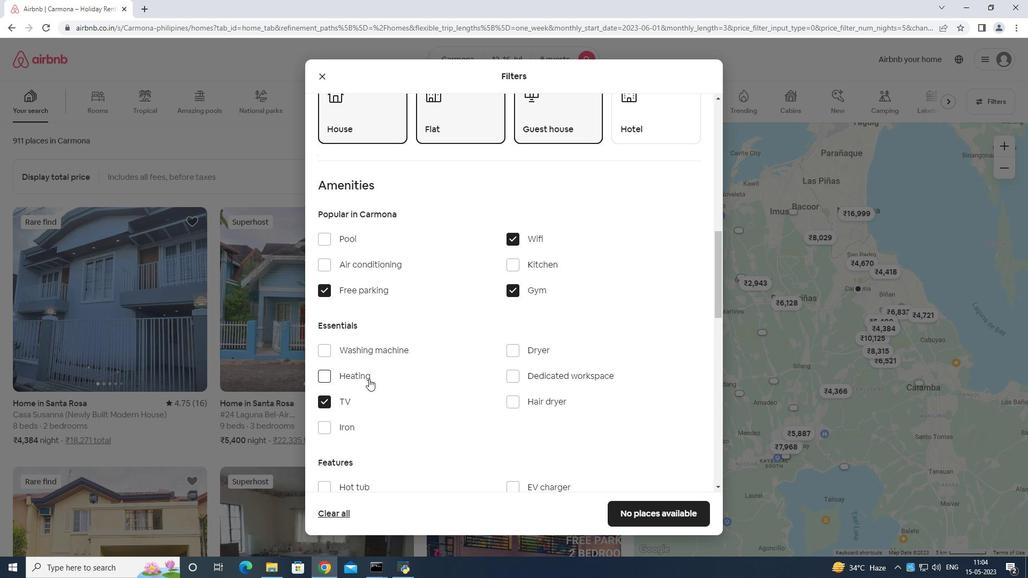 
Action: Mouse moved to (369, 379)
Screenshot: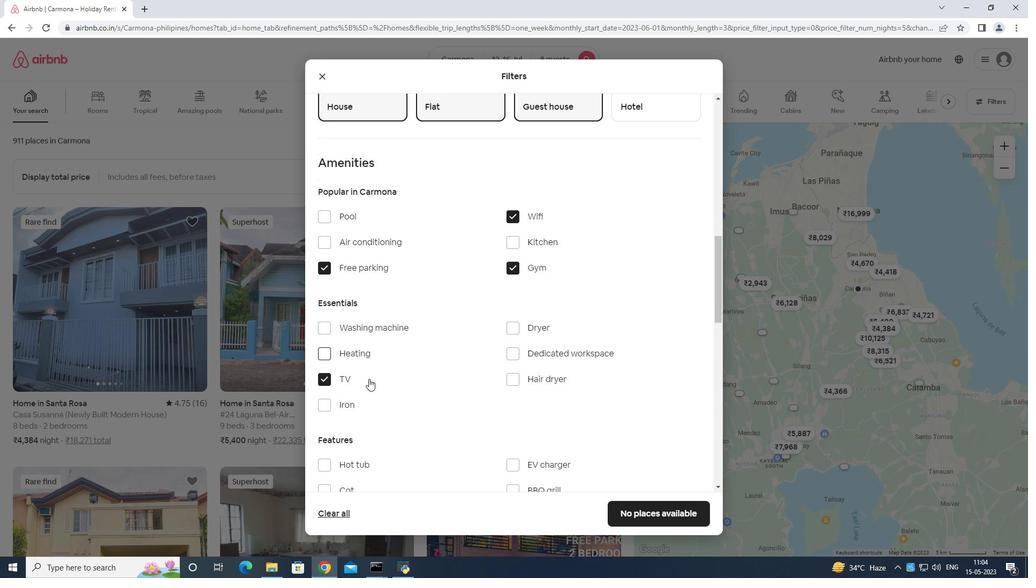 
Action: Mouse scrolled (369, 378) with delta (0, 0)
Screenshot: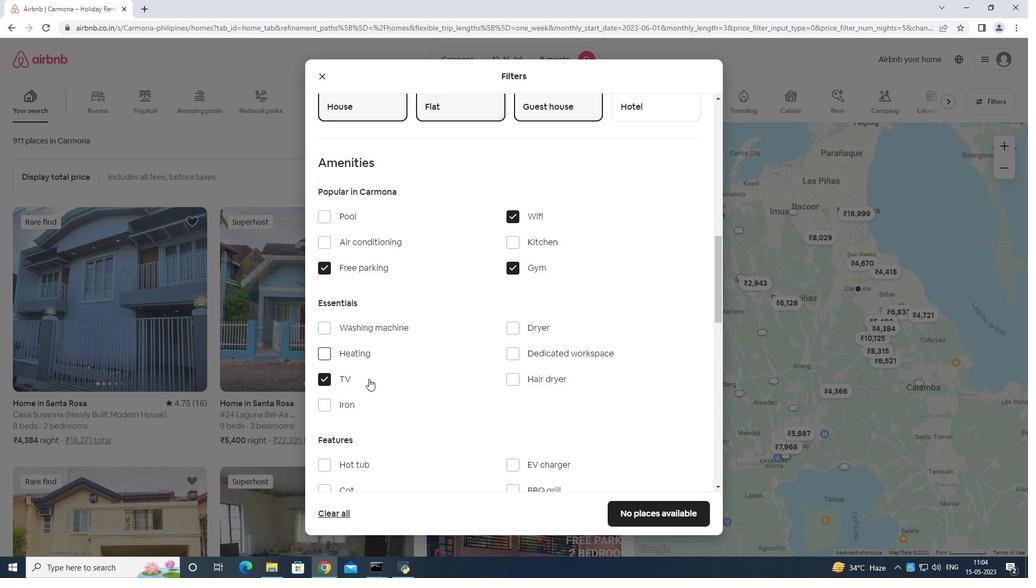 
Action: Mouse moved to (370, 380)
Screenshot: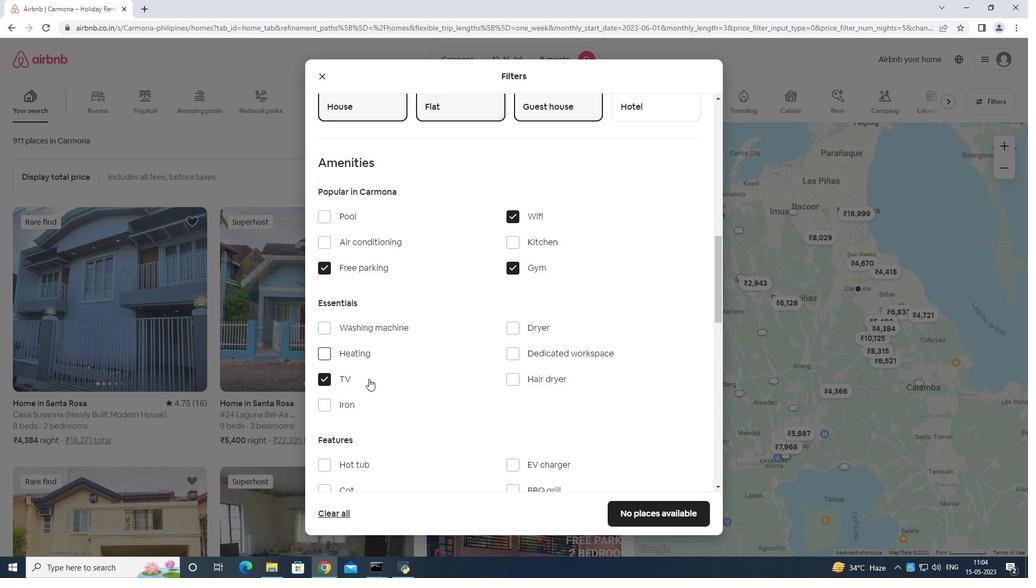 
Action: Mouse scrolled (370, 379) with delta (0, 0)
Screenshot: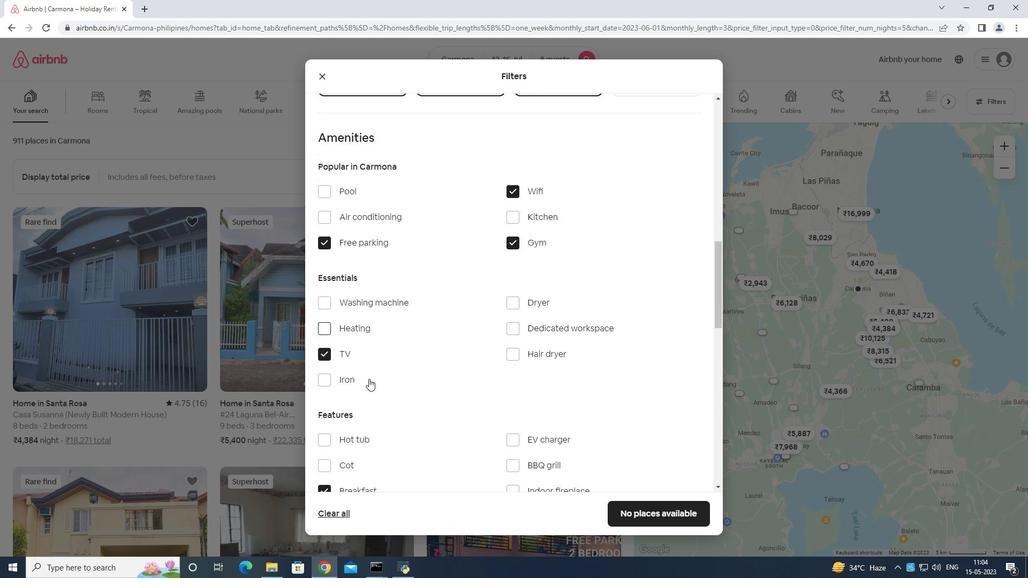 
Action: Mouse moved to (370, 380)
Screenshot: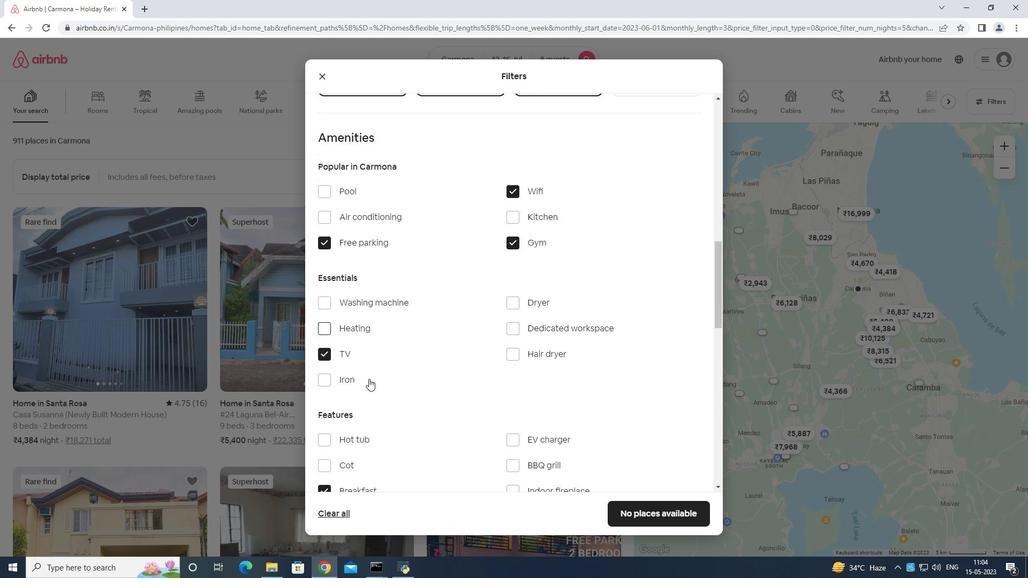 
Action: Mouse scrolled (370, 379) with delta (0, 0)
Screenshot: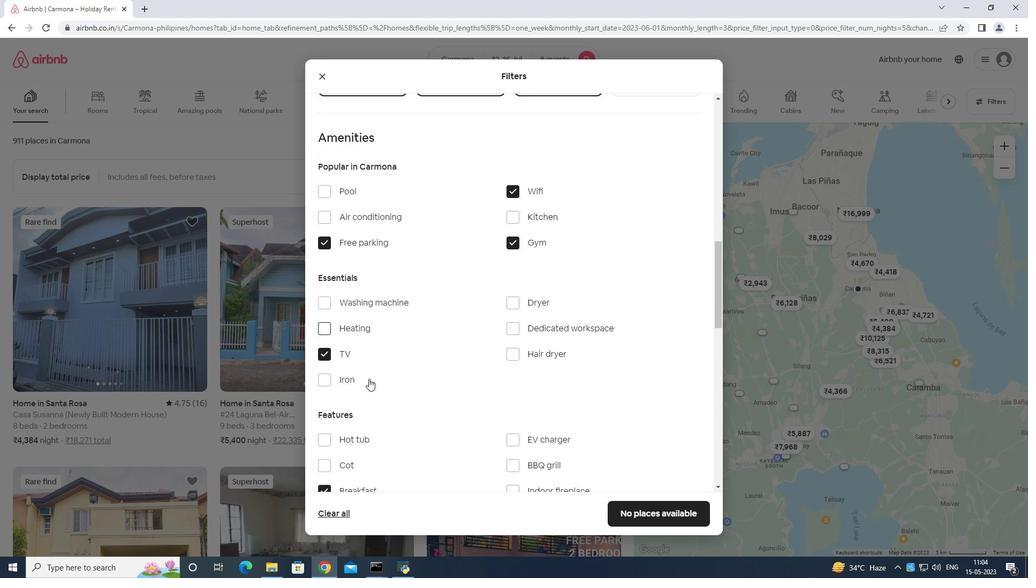 
Action: Mouse moved to (371, 380)
Screenshot: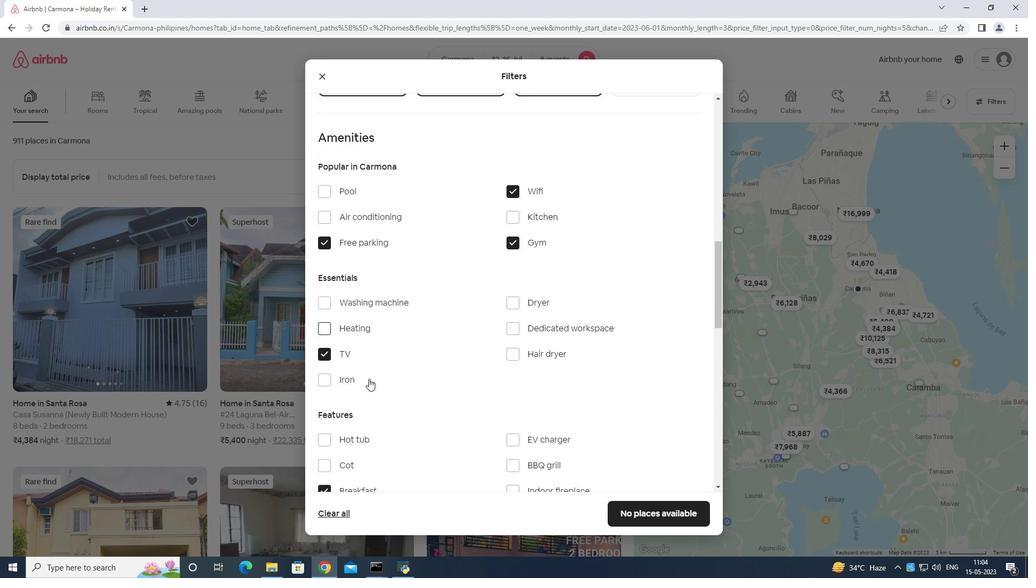 
Action: Mouse scrolled (371, 380) with delta (0, 0)
Screenshot: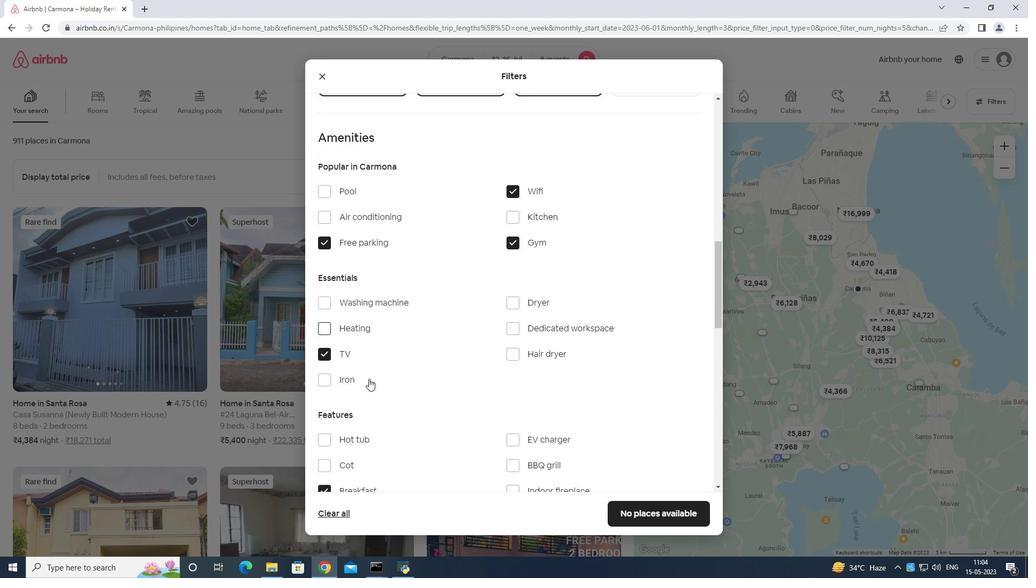 
Action: Mouse moved to (672, 455)
Screenshot: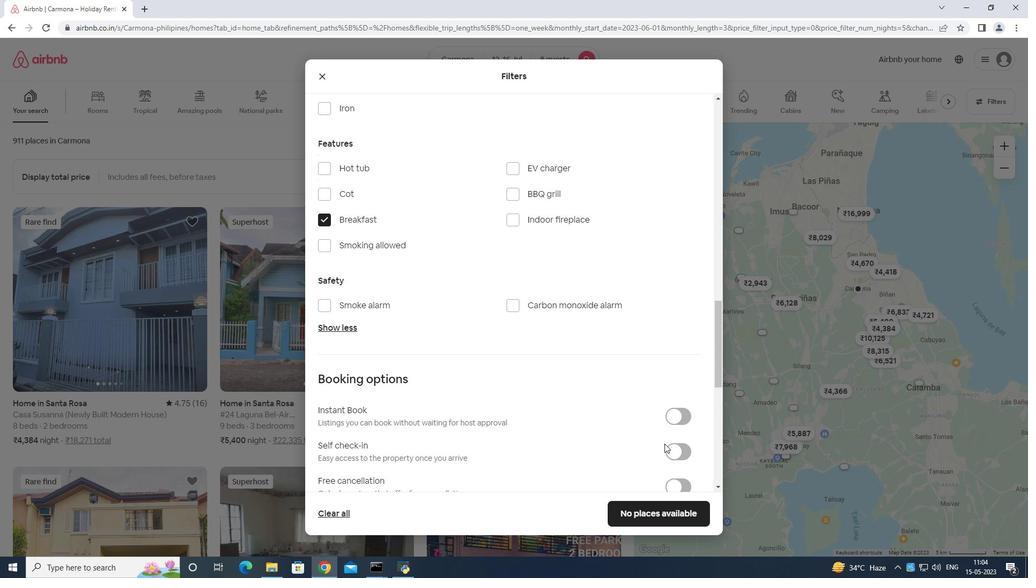 
Action: Mouse pressed left at (672, 455)
Screenshot: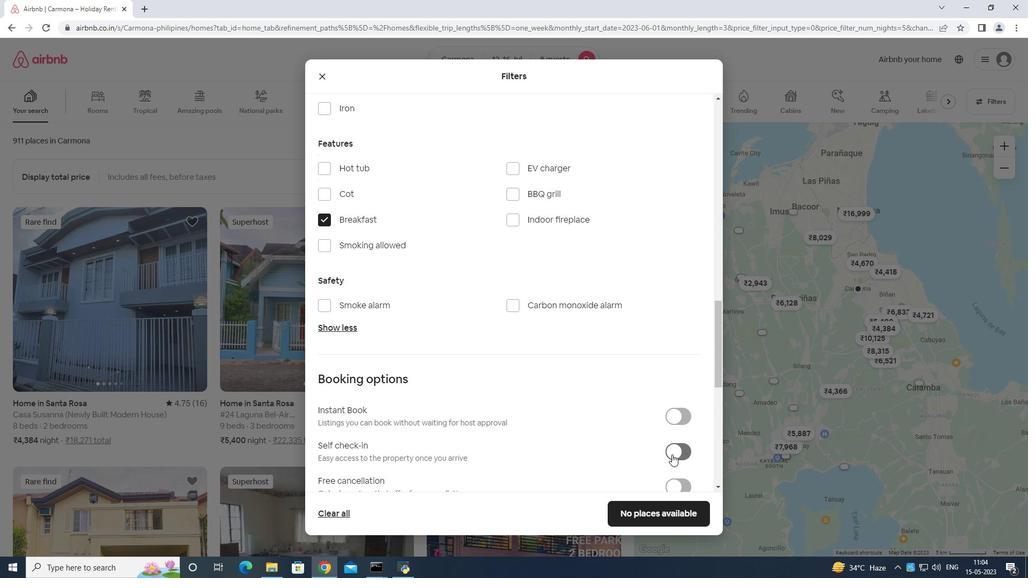 
Action: Mouse moved to (676, 406)
Screenshot: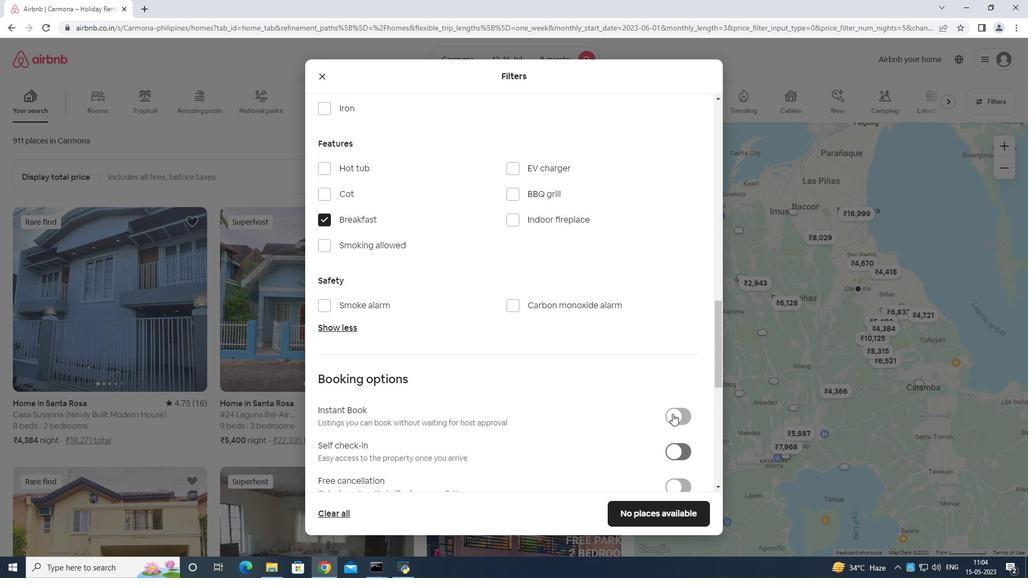 
Action: Mouse scrolled (676, 406) with delta (0, 0)
Screenshot: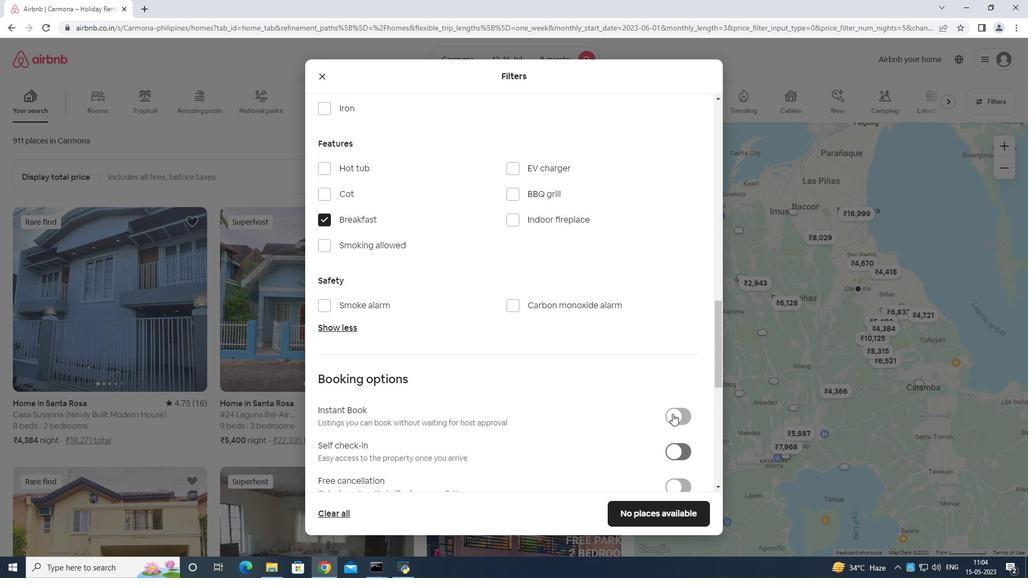 
Action: Mouse moved to (671, 413)
Screenshot: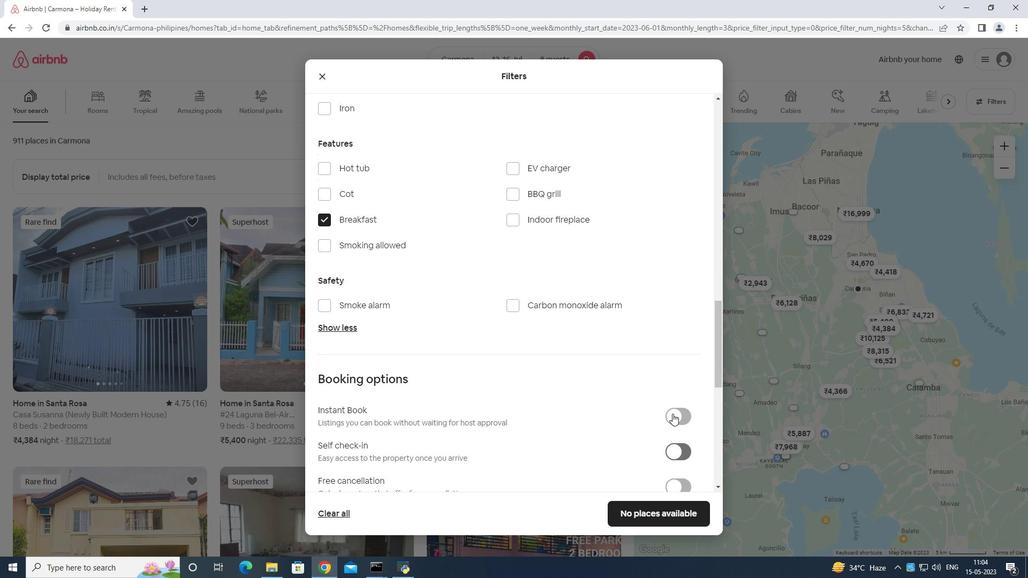 
Action: Mouse scrolled (671, 413) with delta (0, 0)
Screenshot: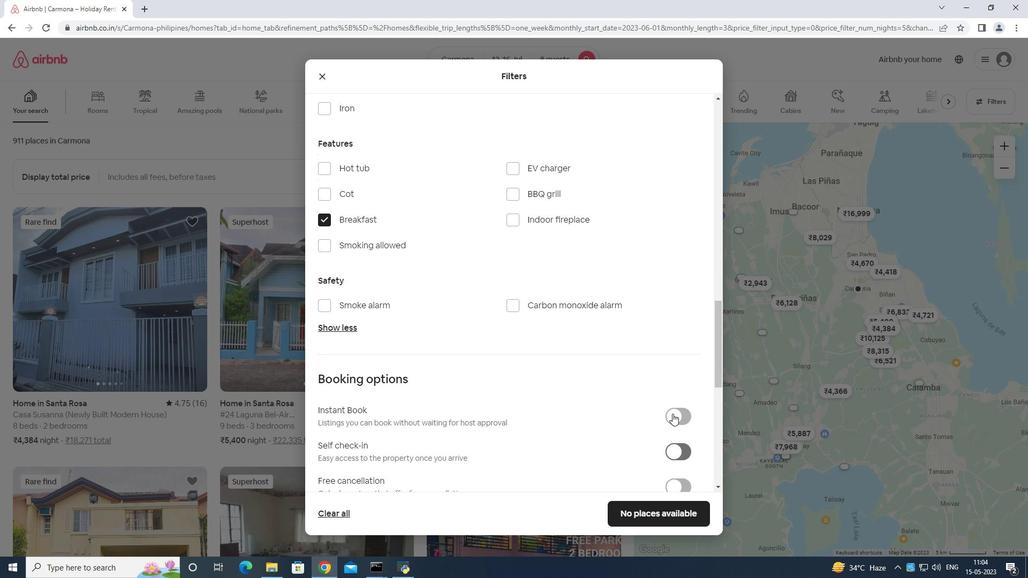 
Action: Mouse moved to (666, 416)
Screenshot: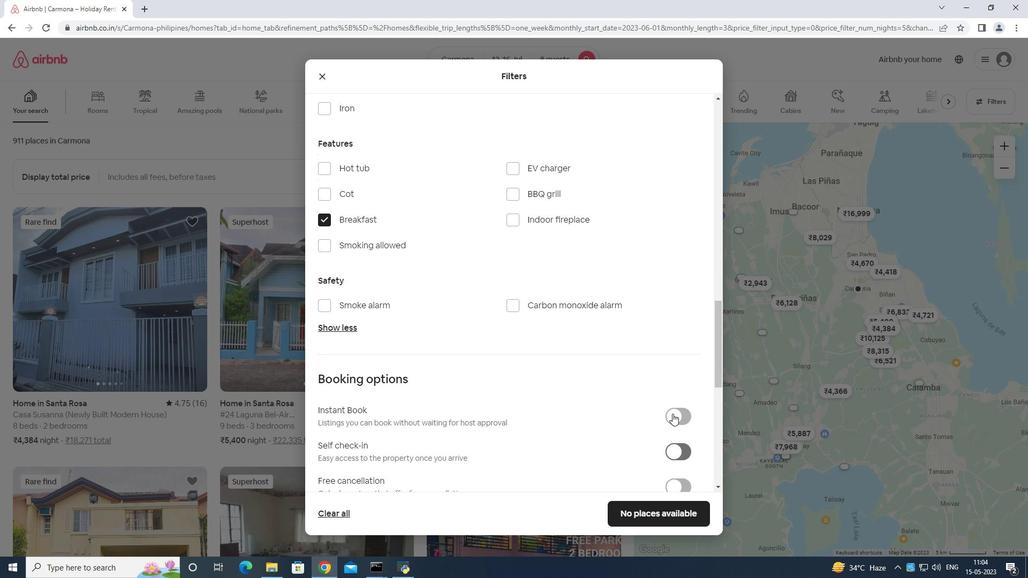 
Action: Mouse scrolled (666, 415) with delta (0, 0)
Screenshot: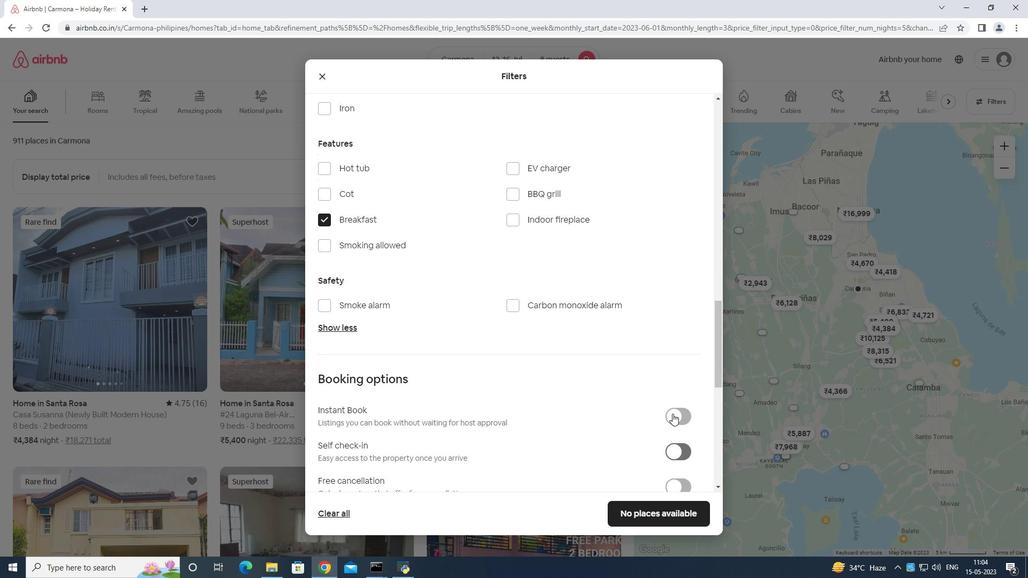 
Action: Mouse moved to (662, 416)
Screenshot: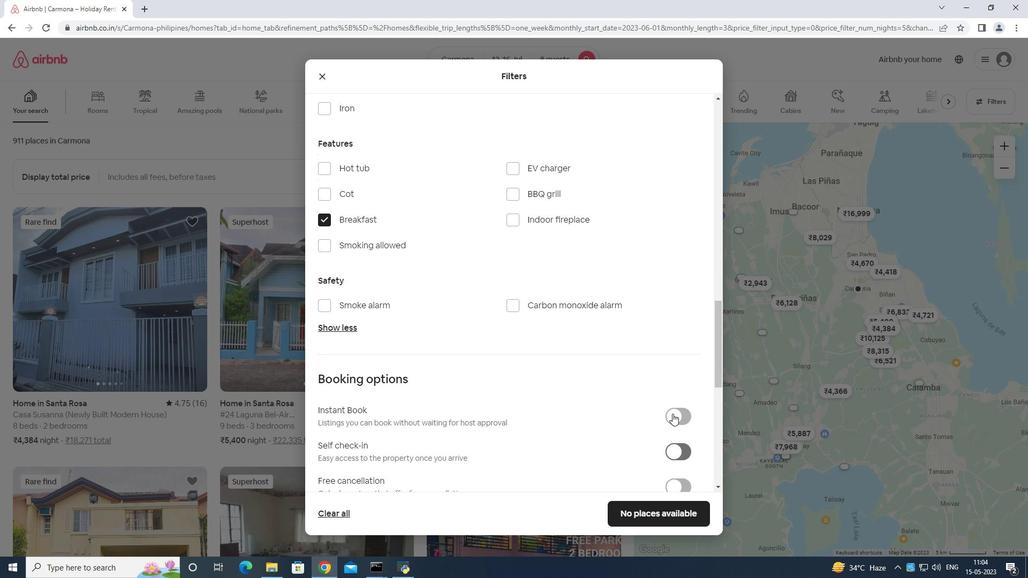 
Action: Mouse scrolled (662, 415) with delta (0, 0)
Screenshot: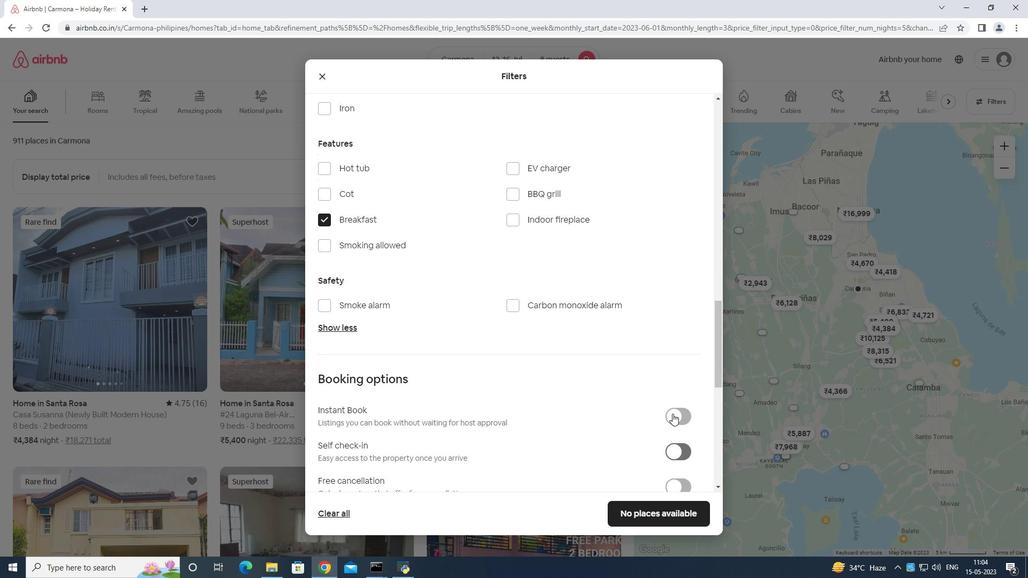 
Action: Mouse moved to (649, 415)
Screenshot: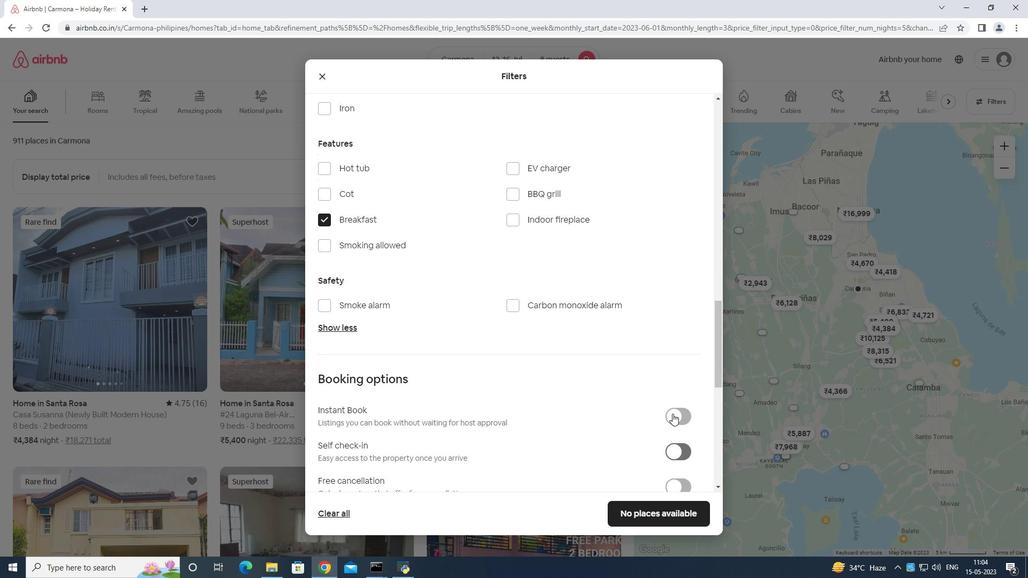 
Action: Mouse scrolled (655, 415) with delta (0, 0)
Screenshot: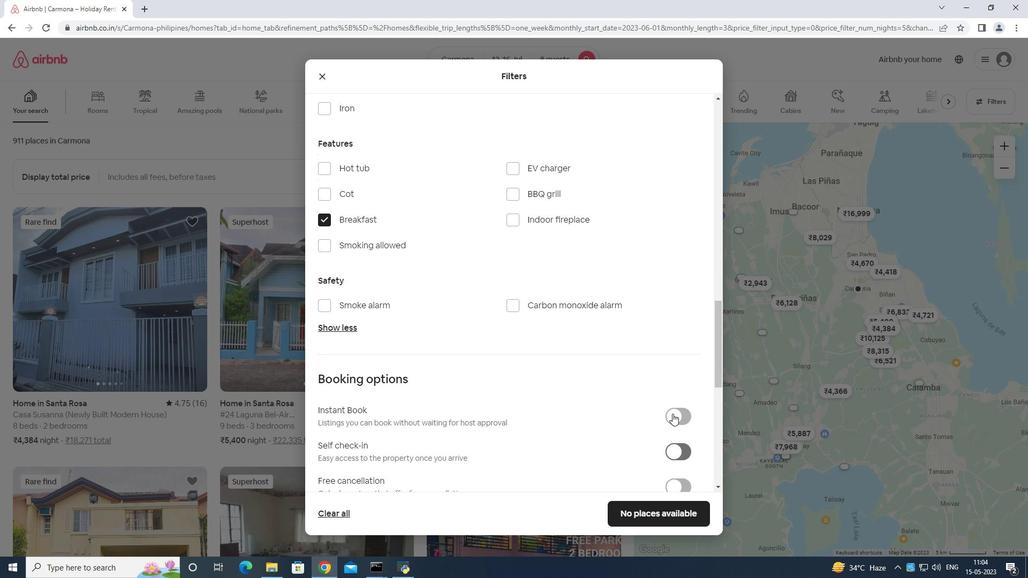 
Action: Mouse moved to (644, 413)
Screenshot: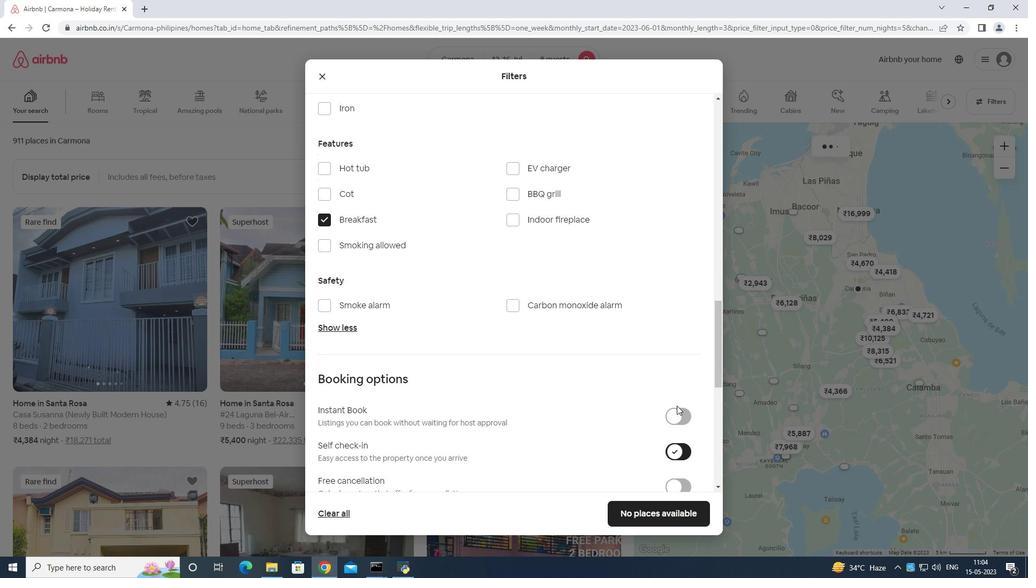 
Action: Mouse scrolled (649, 414) with delta (0, 0)
Screenshot: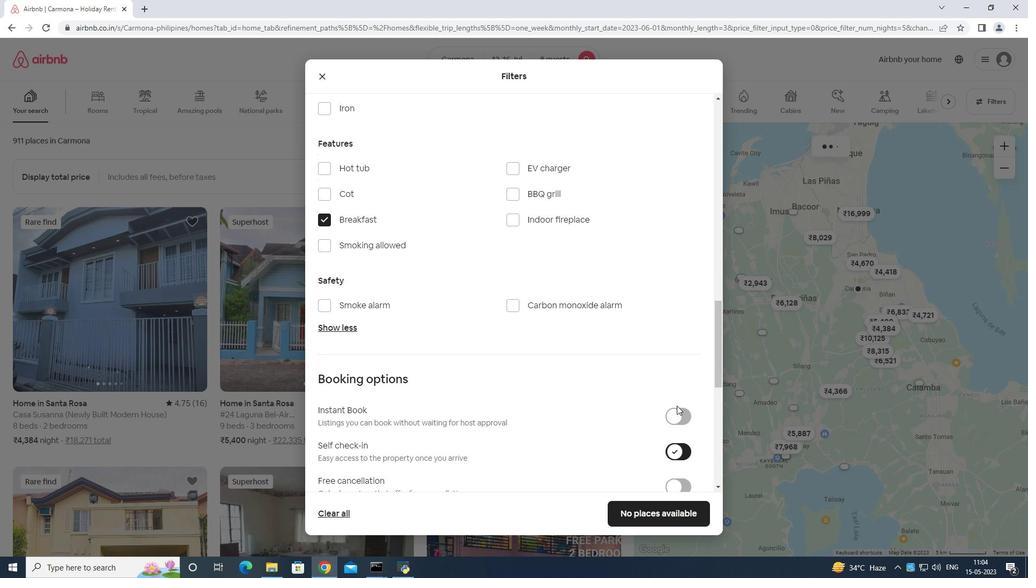
Action: Mouse moved to (634, 403)
Screenshot: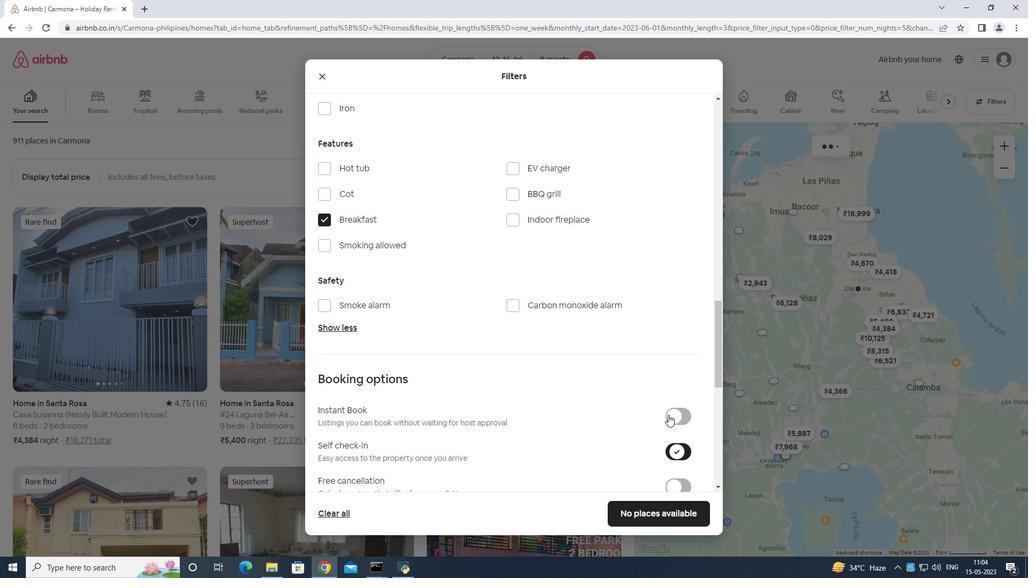 
Action: Mouse scrolled (634, 403) with delta (0, 0)
Screenshot: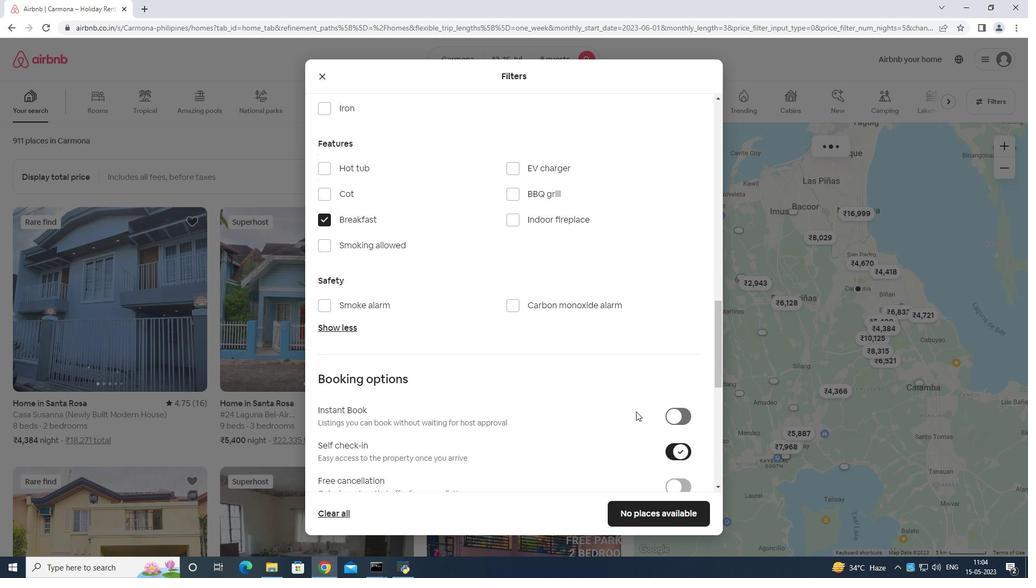 
Action: Mouse scrolled (634, 403) with delta (0, 0)
Screenshot: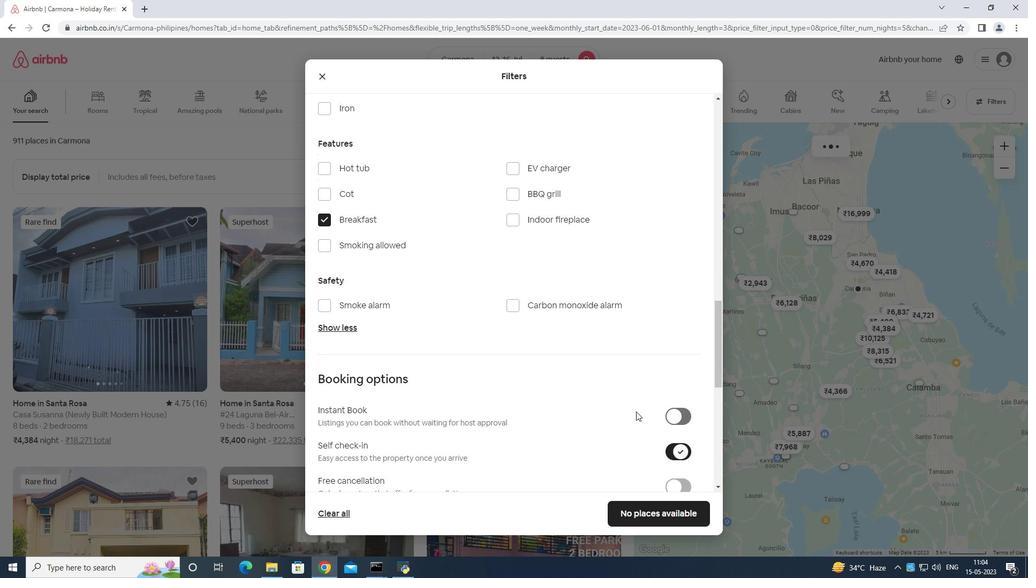 
Action: Mouse moved to (634, 403)
Screenshot: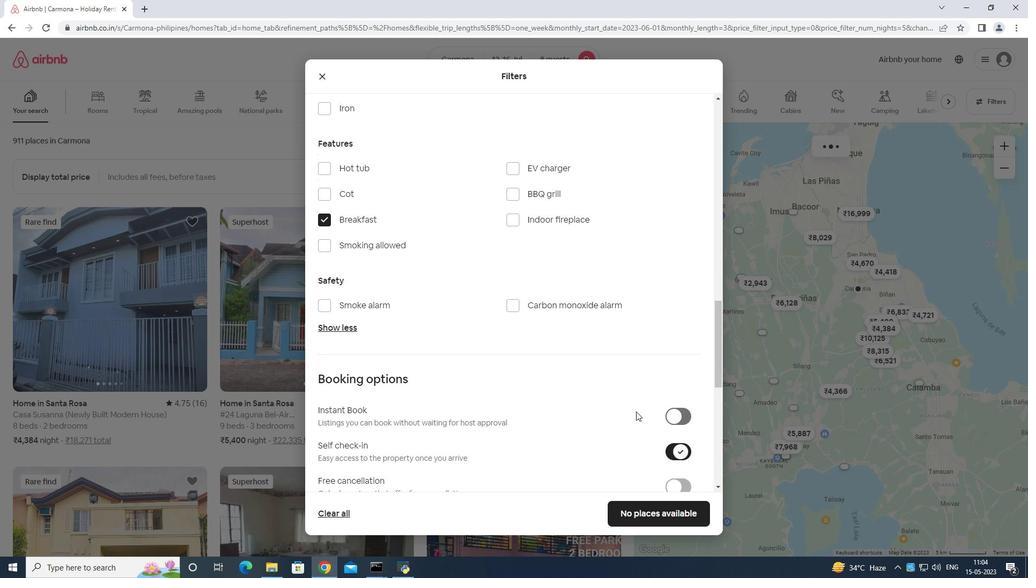 
Action: Mouse scrolled (634, 403) with delta (0, 0)
Screenshot: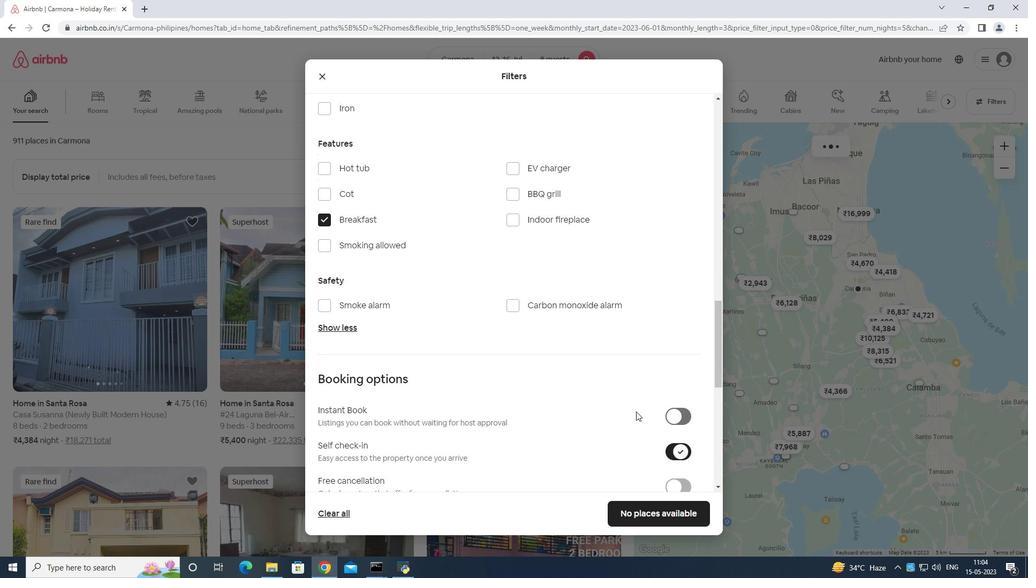 
Action: Mouse moved to (633, 404)
Screenshot: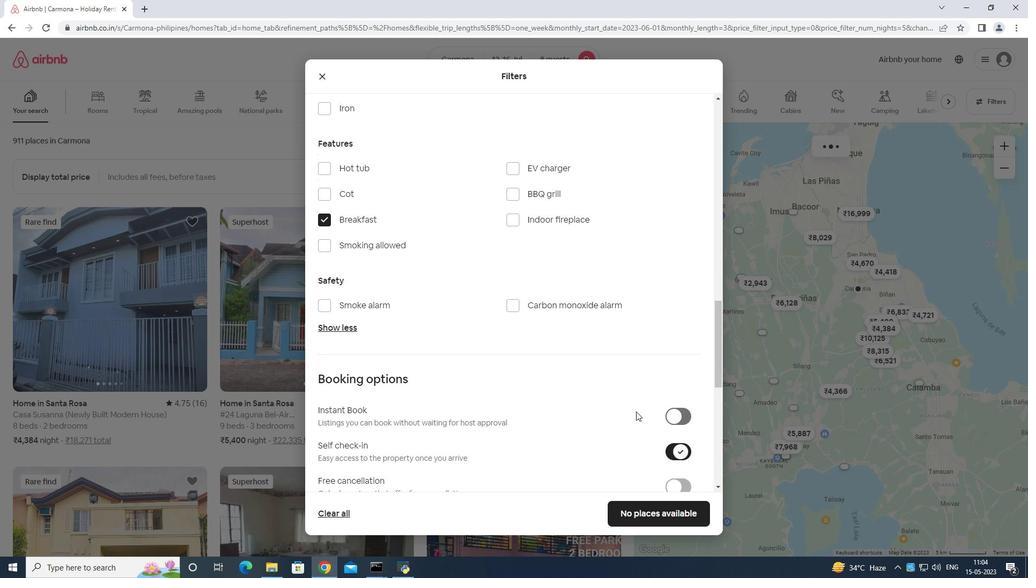
Action: Mouse scrolled (633, 403) with delta (0, 0)
Screenshot: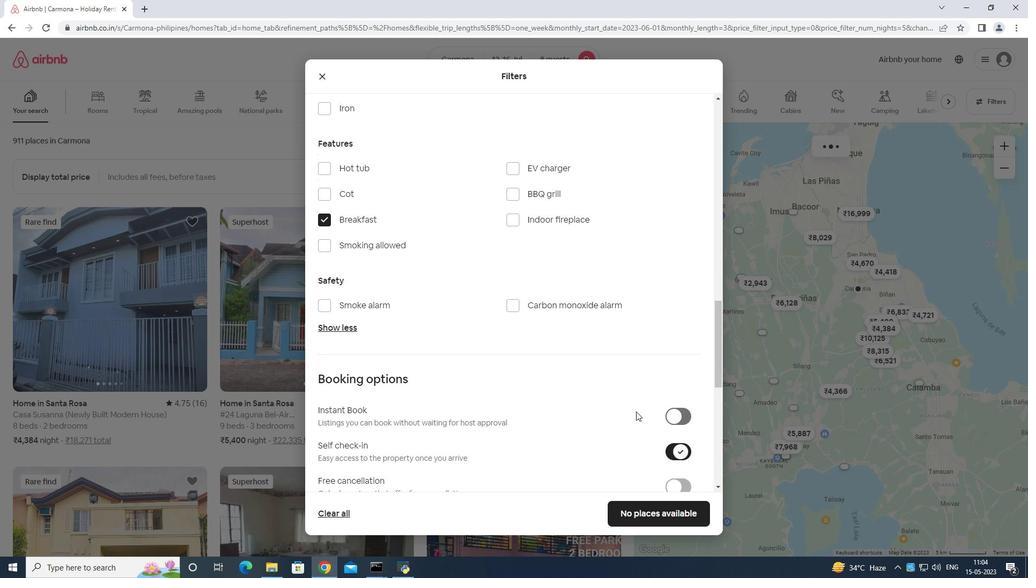 
Action: Mouse moved to (630, 403)
Screenshot: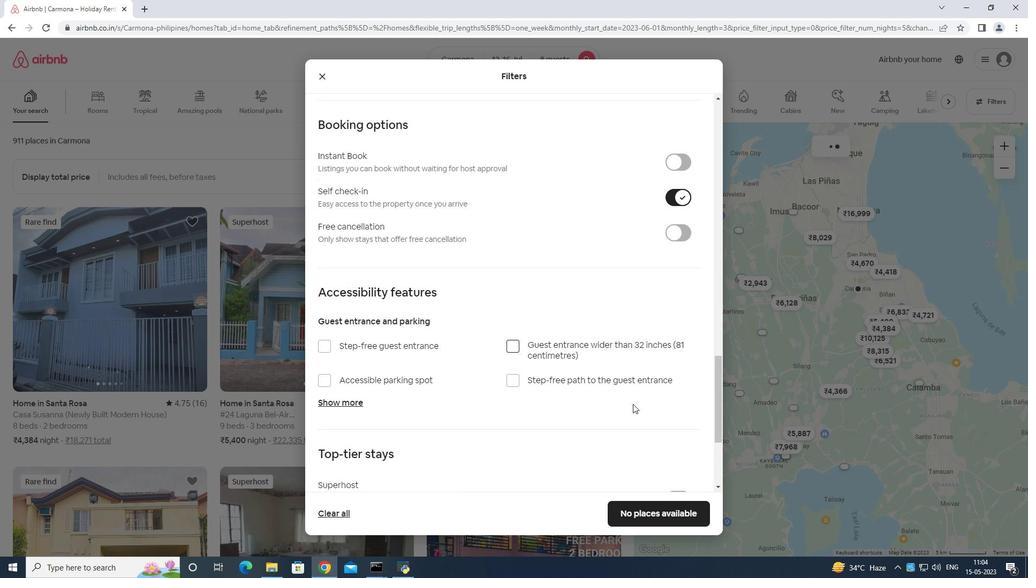 
Action: Mouse scrolled (630, 403) with delta (0, 0)
Screenshot: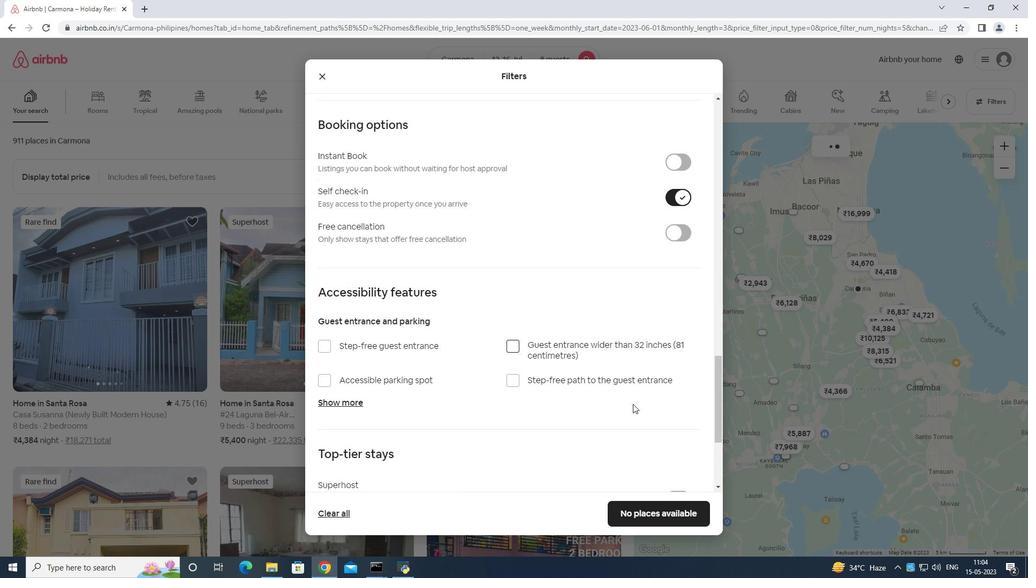 
Action: Mouse moved to (630, 403)
Screenshot: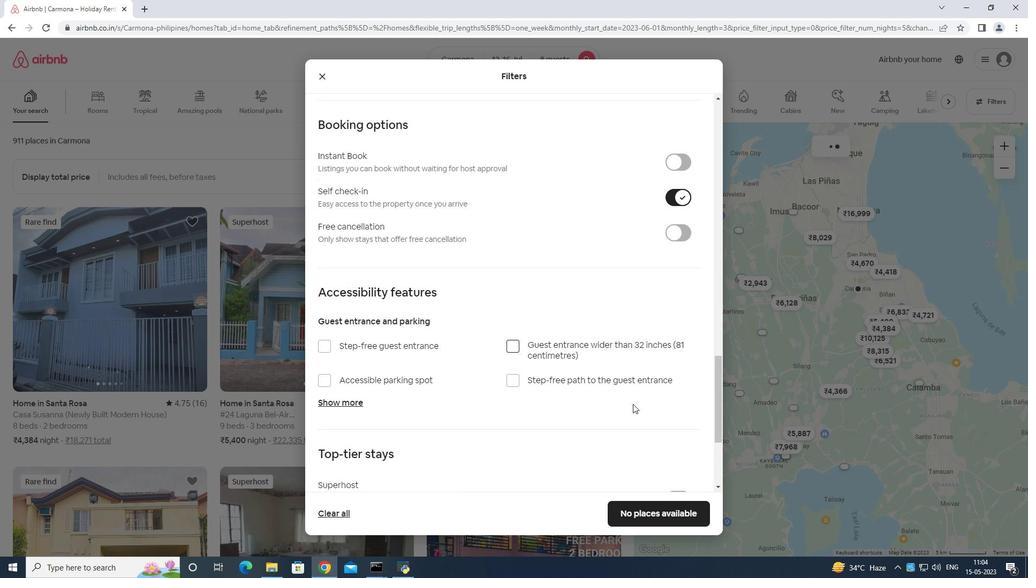 
Action: Mouse scrolled (630, 403) with delta (0, 0)
Screenshot: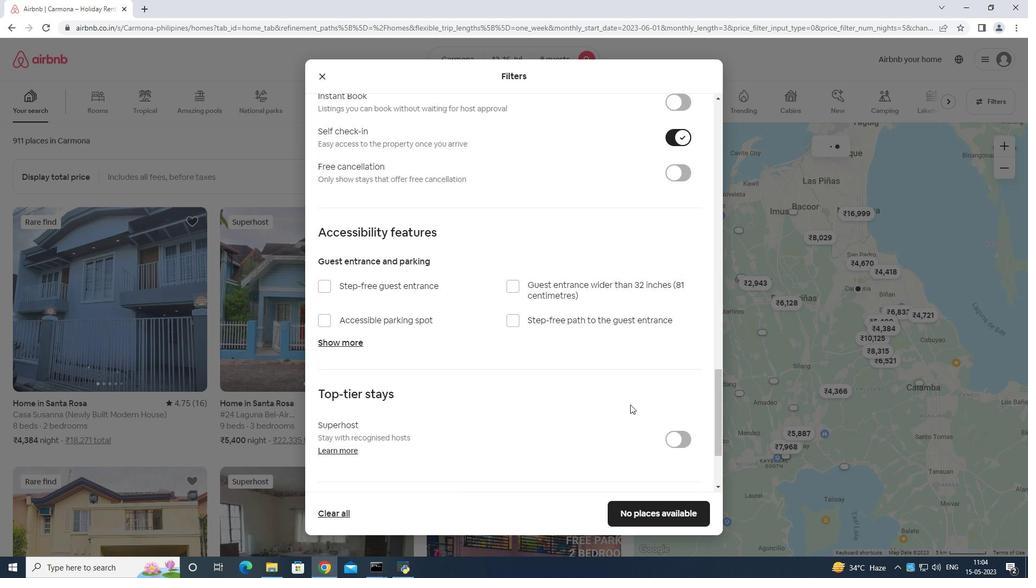 
Action: Mouse scrolled (630, 403) with delta (0, 0)
Screenshot: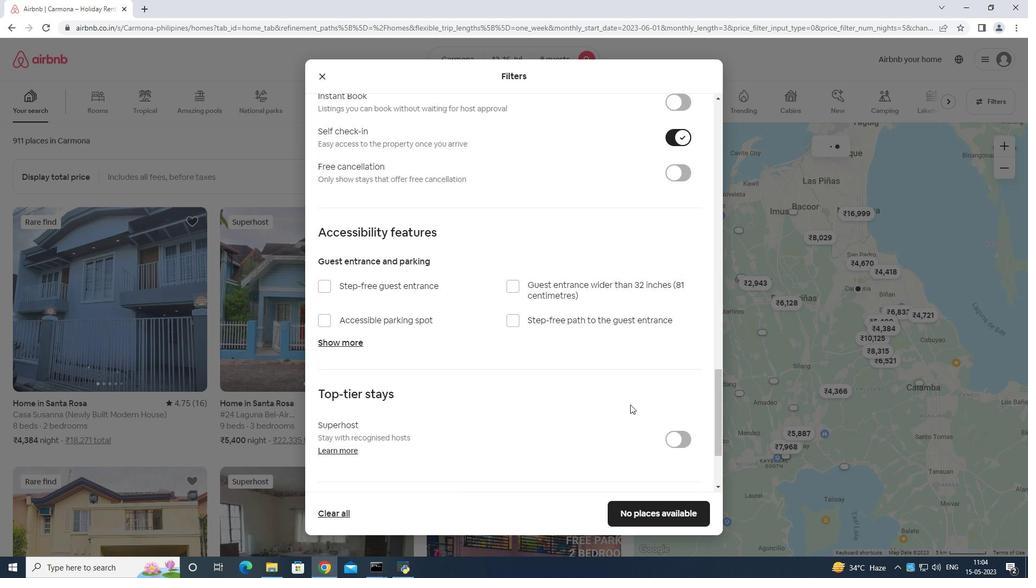 
Action: Mouse scrolled (630, 403) with delta (0, 0)
Screenshot: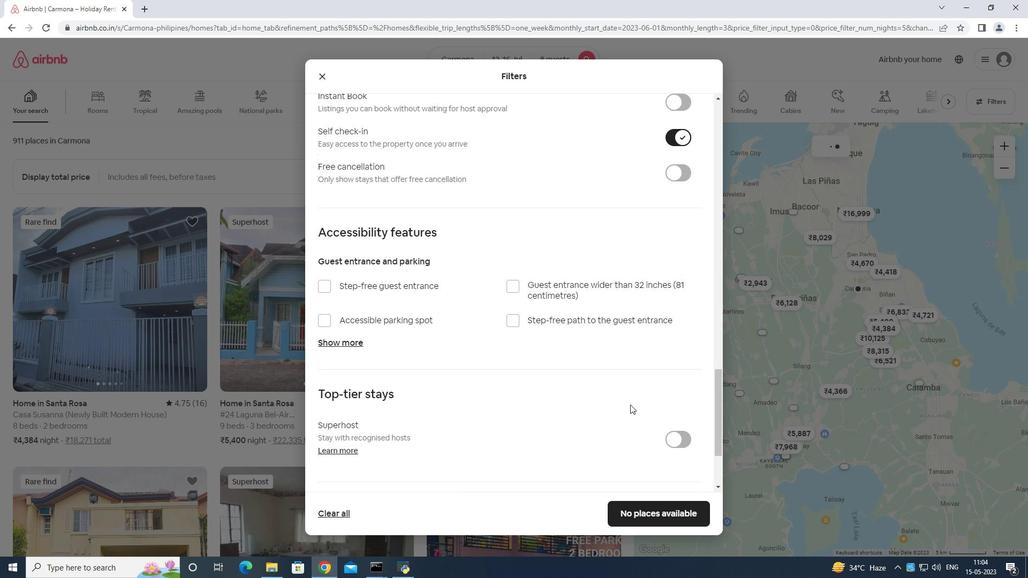 
Action: Mouse moved to (626, 400)
Screenshot: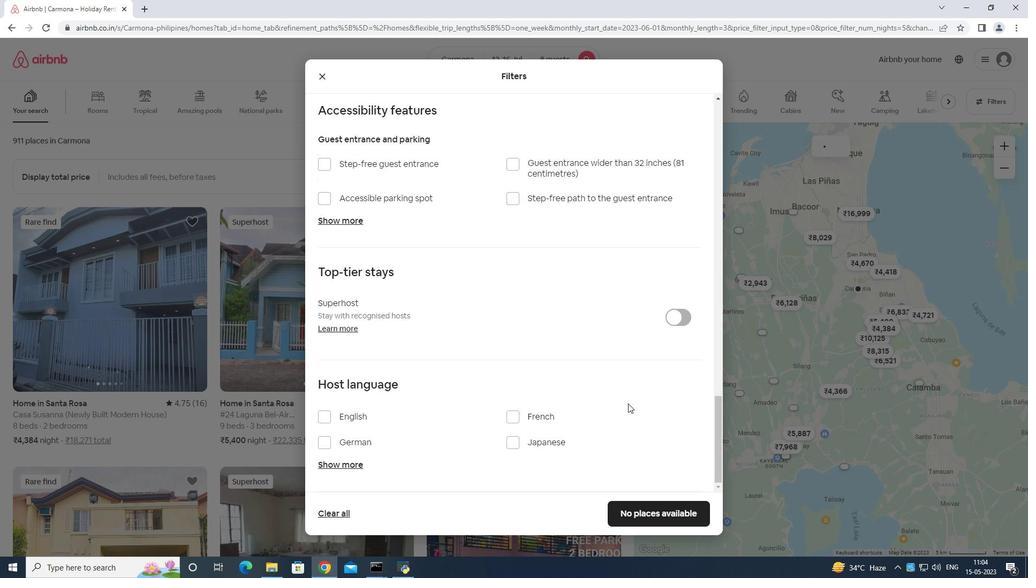 
Action: Mouse scrolled (626, 399) with delta (0, 0)
Screenshot: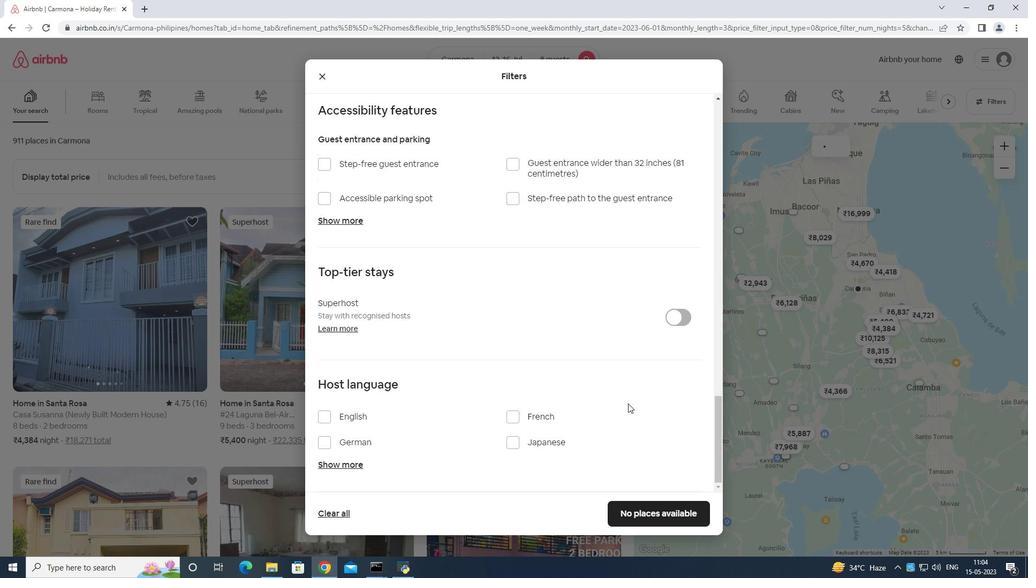 
Action: Mouse moved to (626, 403)
Screenshot: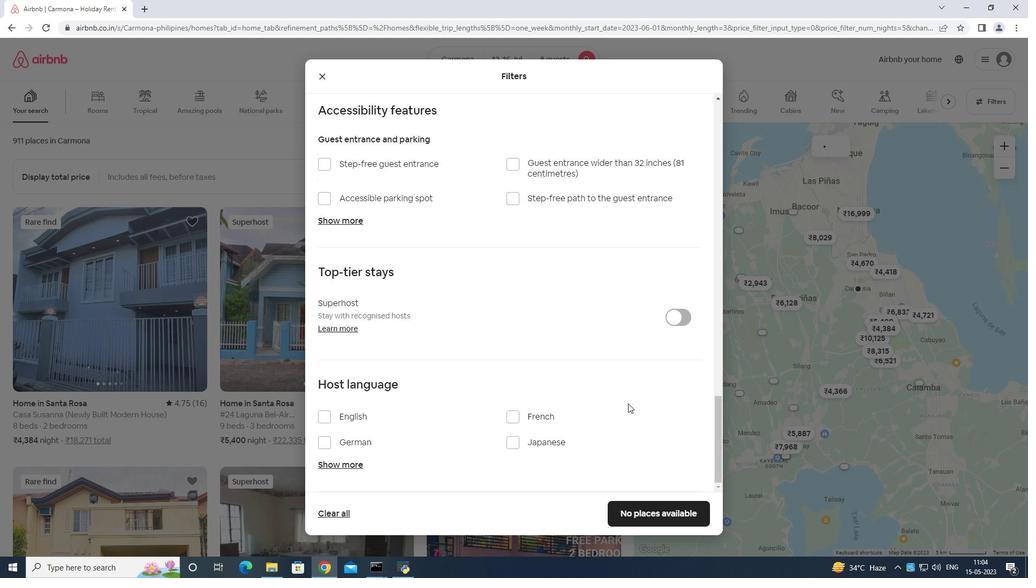 
Action: Mouse scrolled (626, 402) with delta (0, 0)
Screenshot: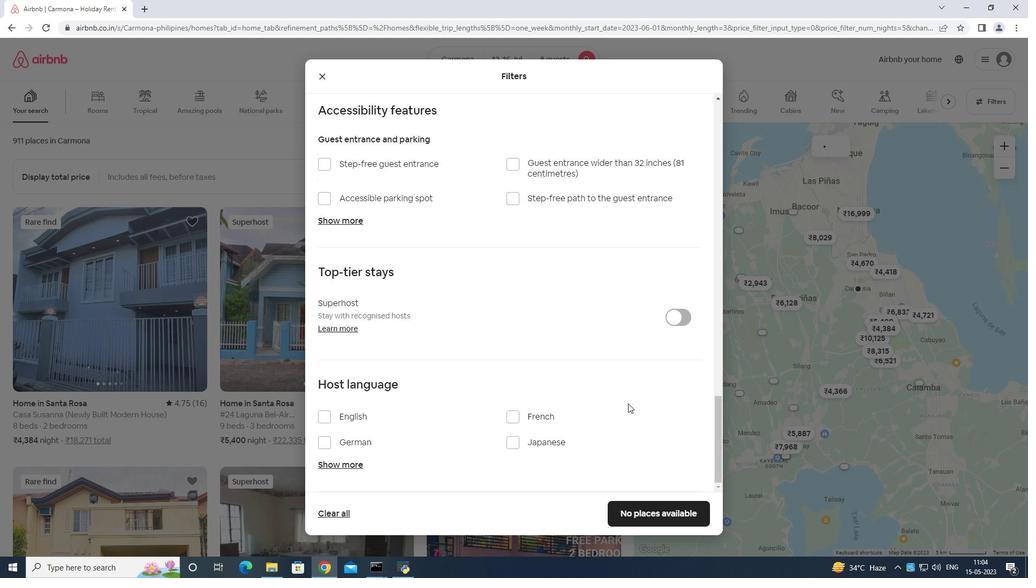 
Action: Mouse scrolled (626, 402) with delta (0, -1)
Screenshot: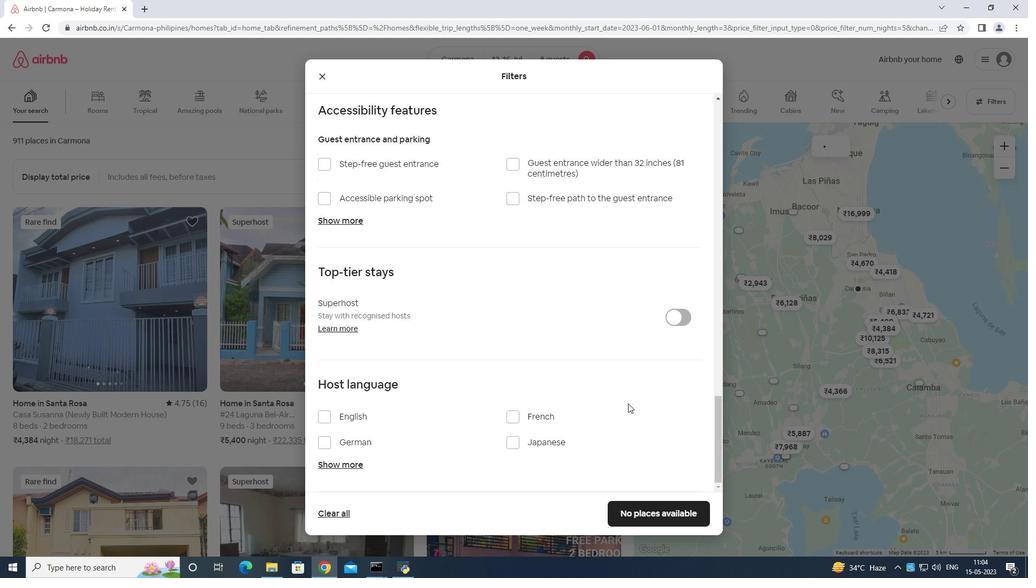 
Action: Mouse moved to (625, 403)
Screenshot: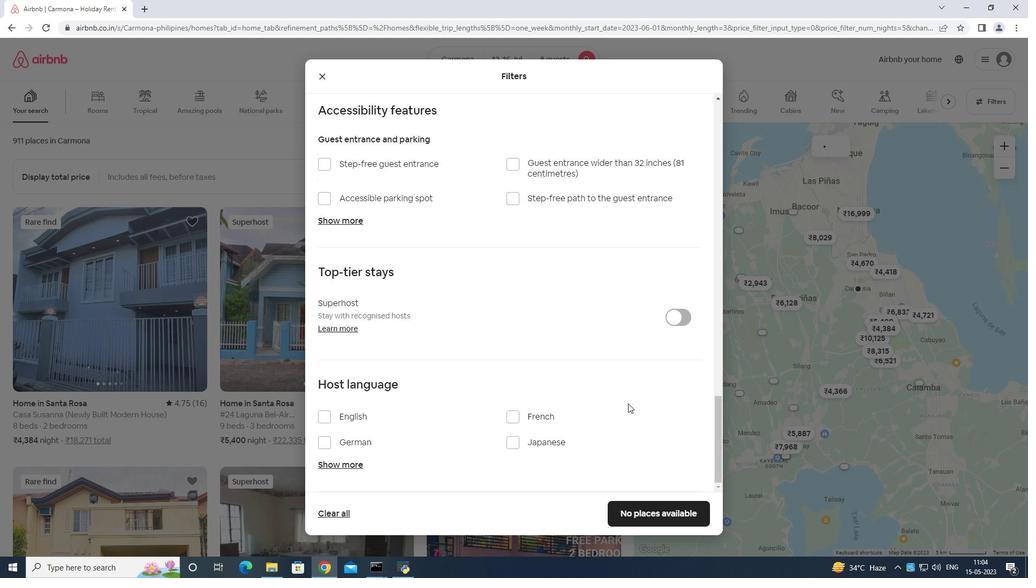
Action: Mouse scrolled (625, 403) with delta (0, 0)
Screenshot: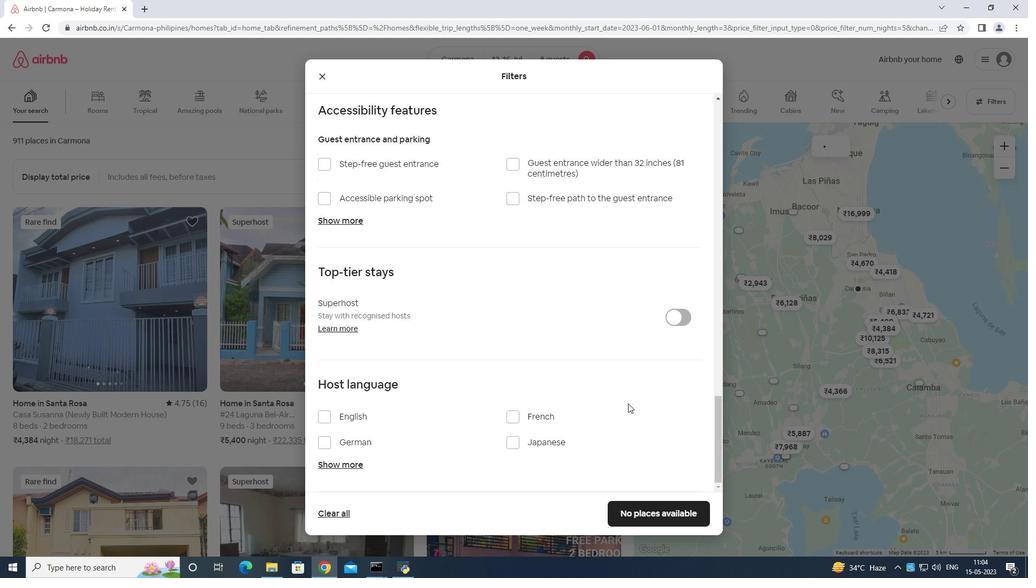
Action: Mouse moved to (624, 404)
Screenshot: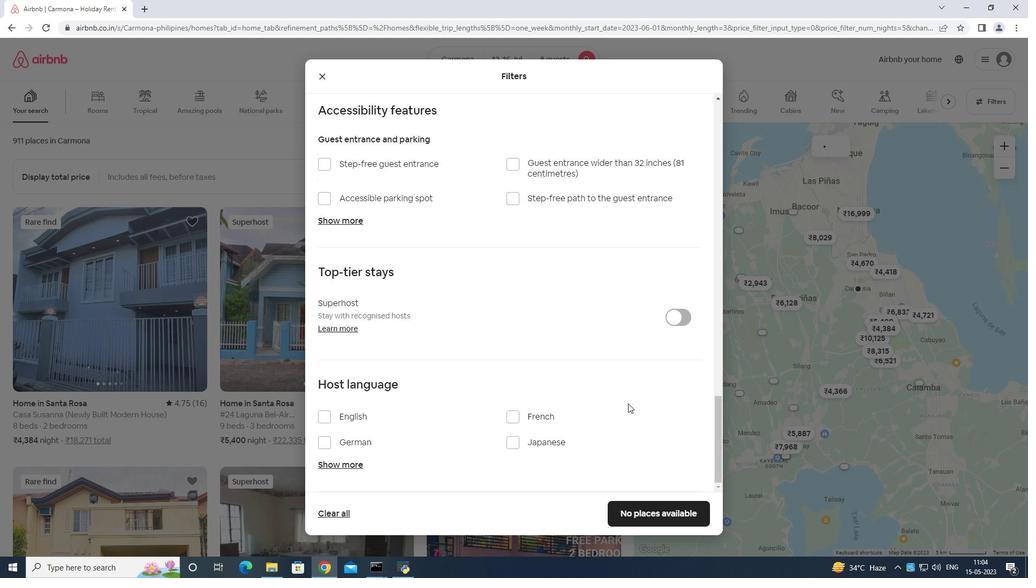 
Action: Mouse scrolled (624, 403) with delta (0, 0)
Screenshot: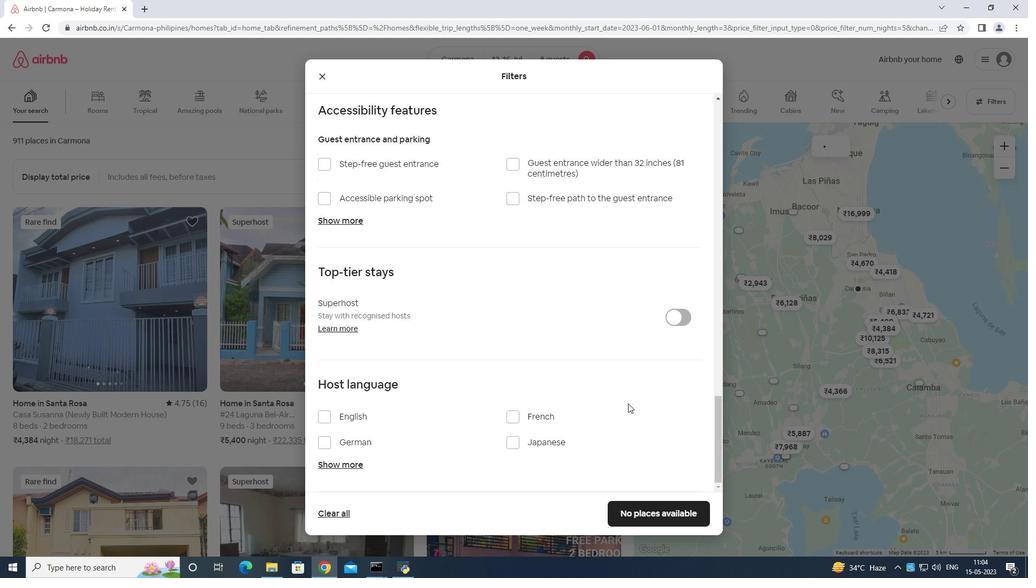 
Action: Mouse moved to (358, 415)
Screenshot: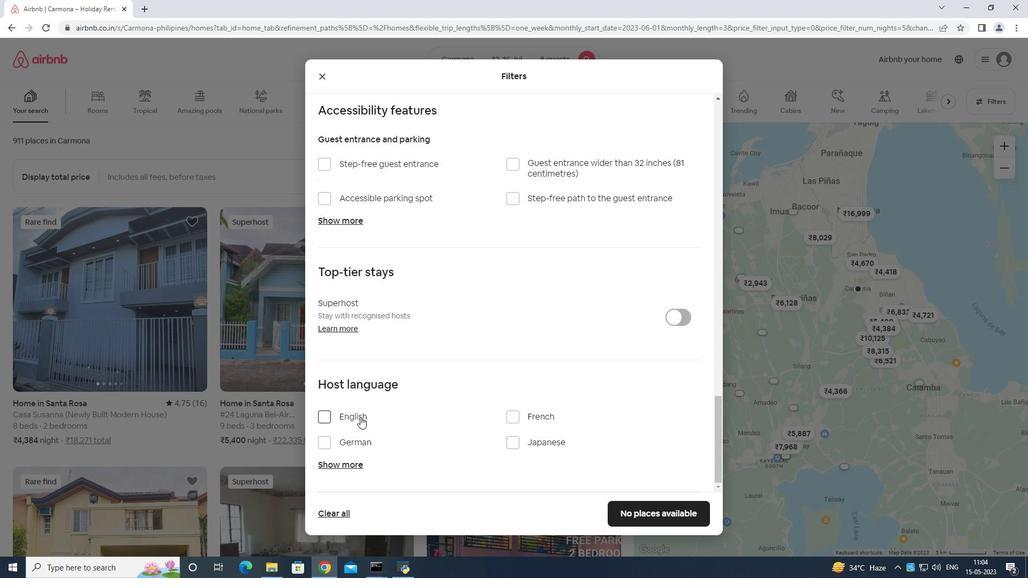 
Action: Mouse pressed left at (358, 415)
Screenshot: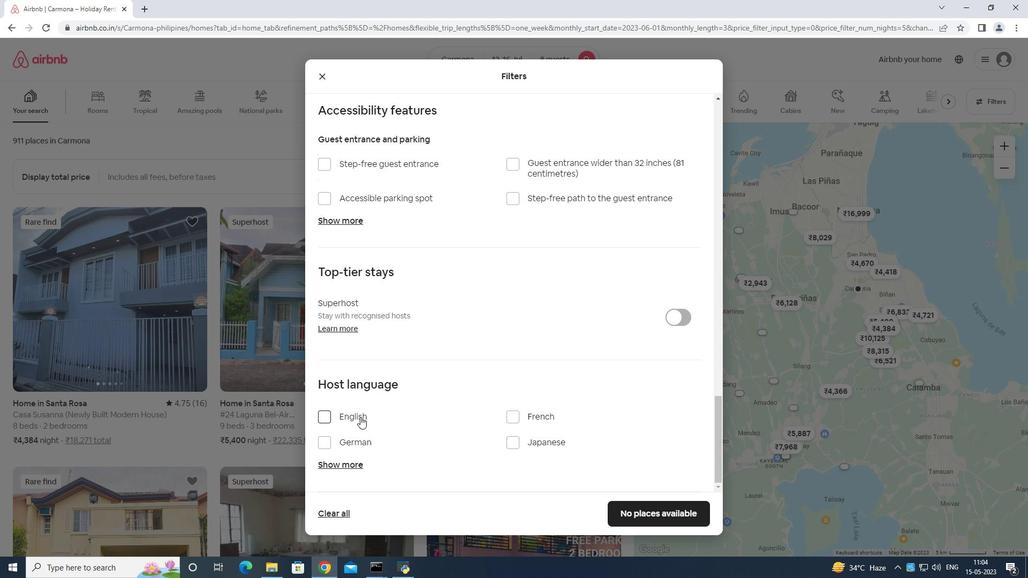 
Action: Mouse moved to (655, 511)
Screenshot: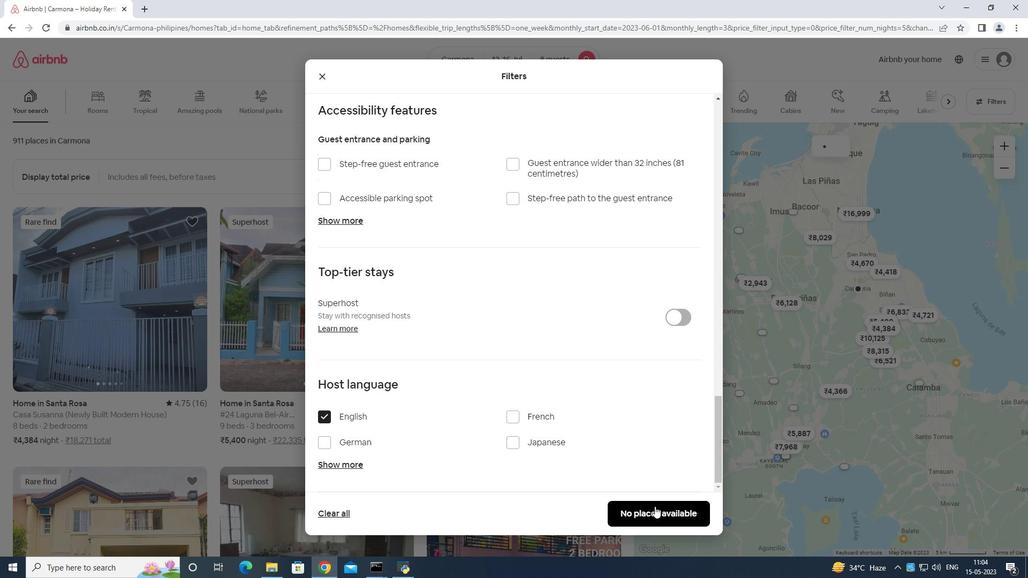 
Action: Mouse pressed left at (655, 511)
Screenshot: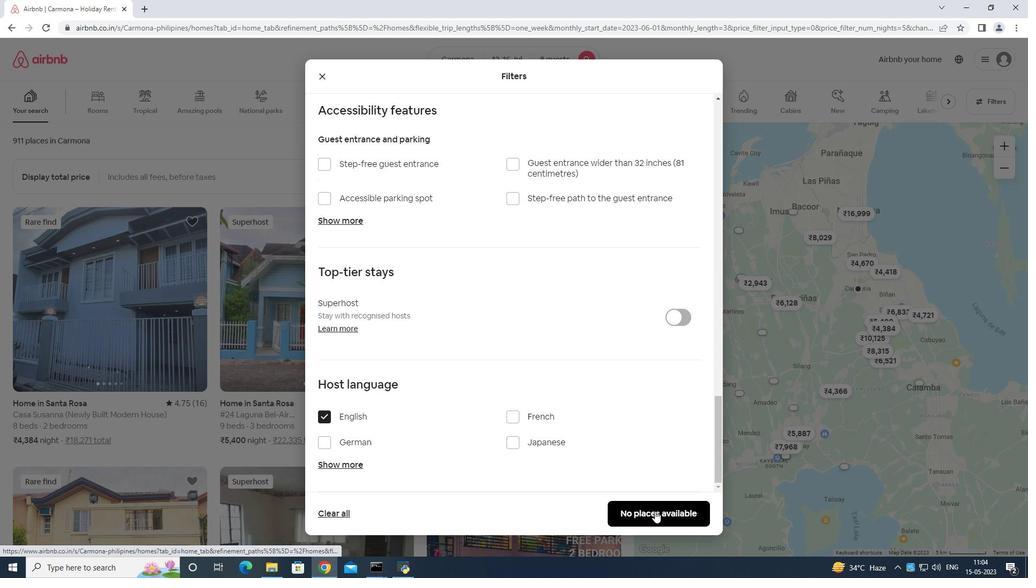 
